 Task: Find connections with filter location Santander de Quilichao with filter topic #Managementtips with filter profile language Potuguese with filter current company Lakshmikumaran and Sridharan with filter school Ashoka University with filter industry Water, Waste, Steam, and Air Conditioning Services with filter service category UX Research with filter keywords title Substitute Teacher
Action: Mouse moved to (319, 247)
Screenshot: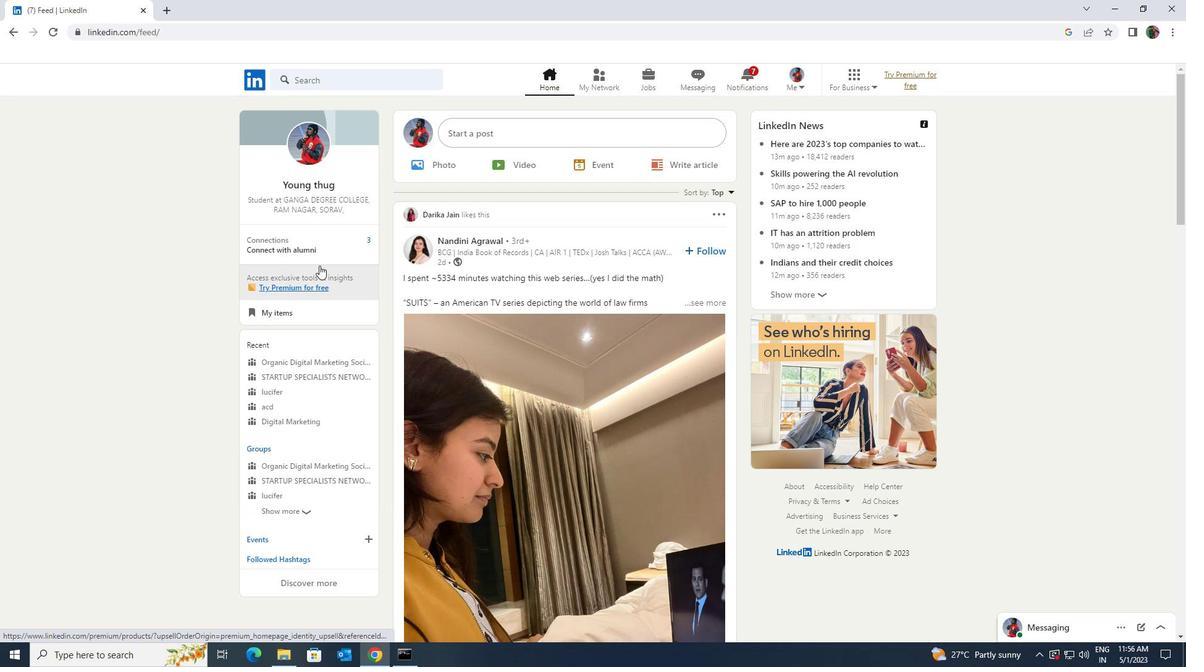 
Action: Mouse pressed left at (319, 247)
Screenshot: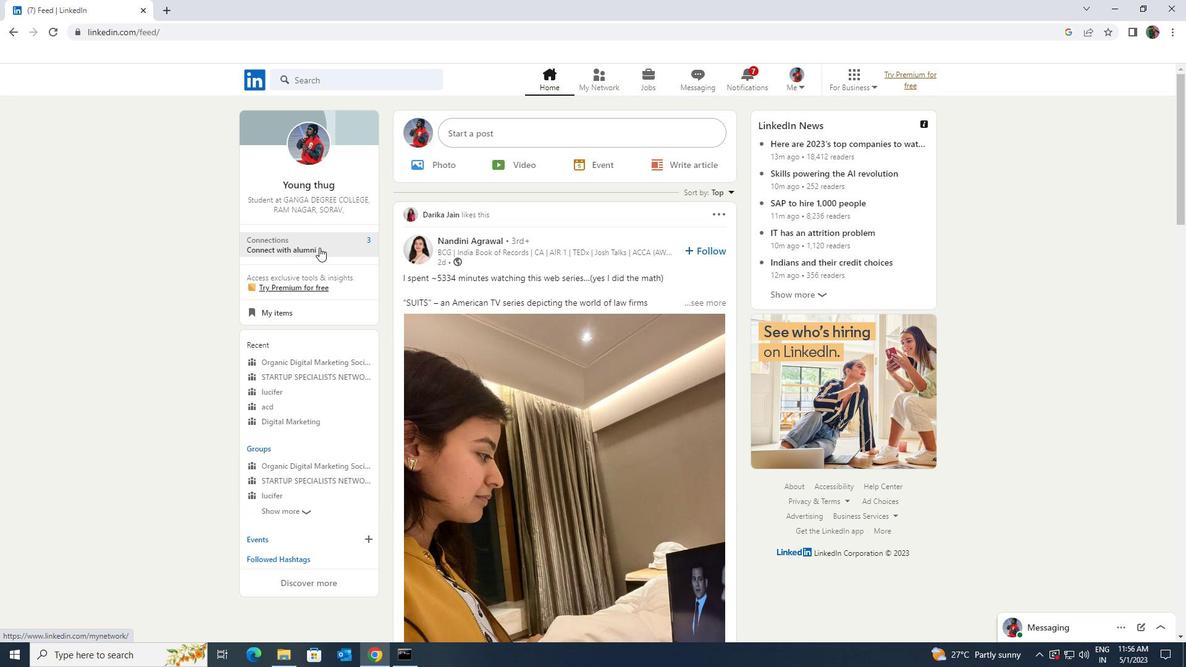 
Action: Mouse moved to (318, 152)
Screenshot: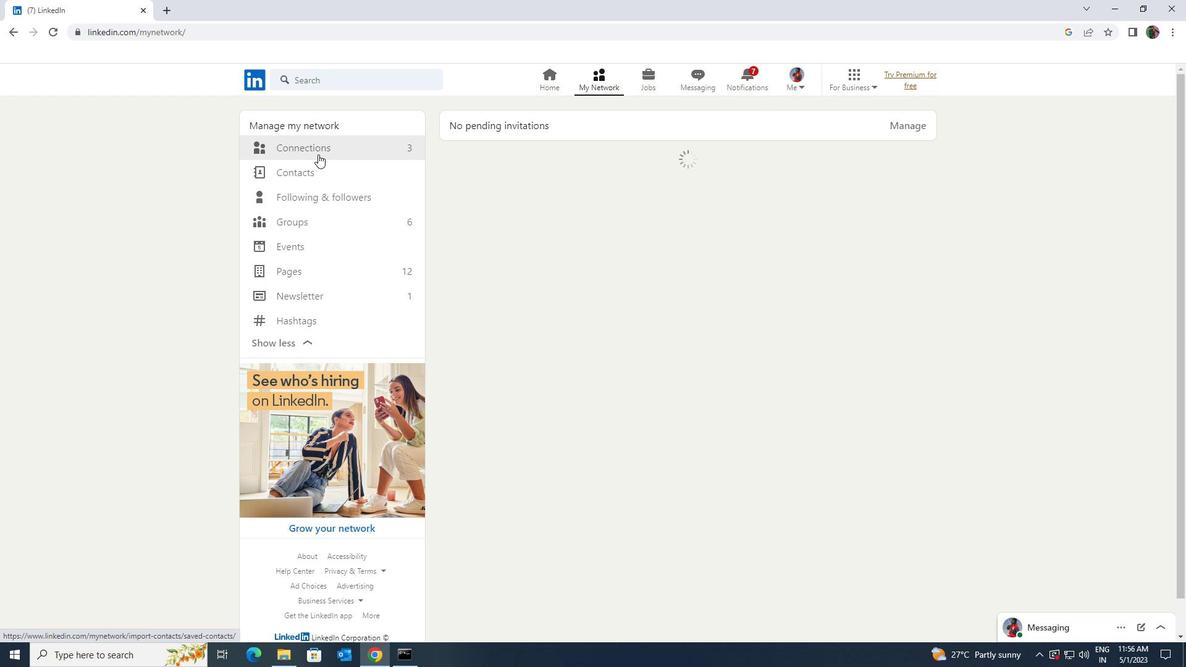 
Action: Mouse pressed left at (318, 152)
Screenshot: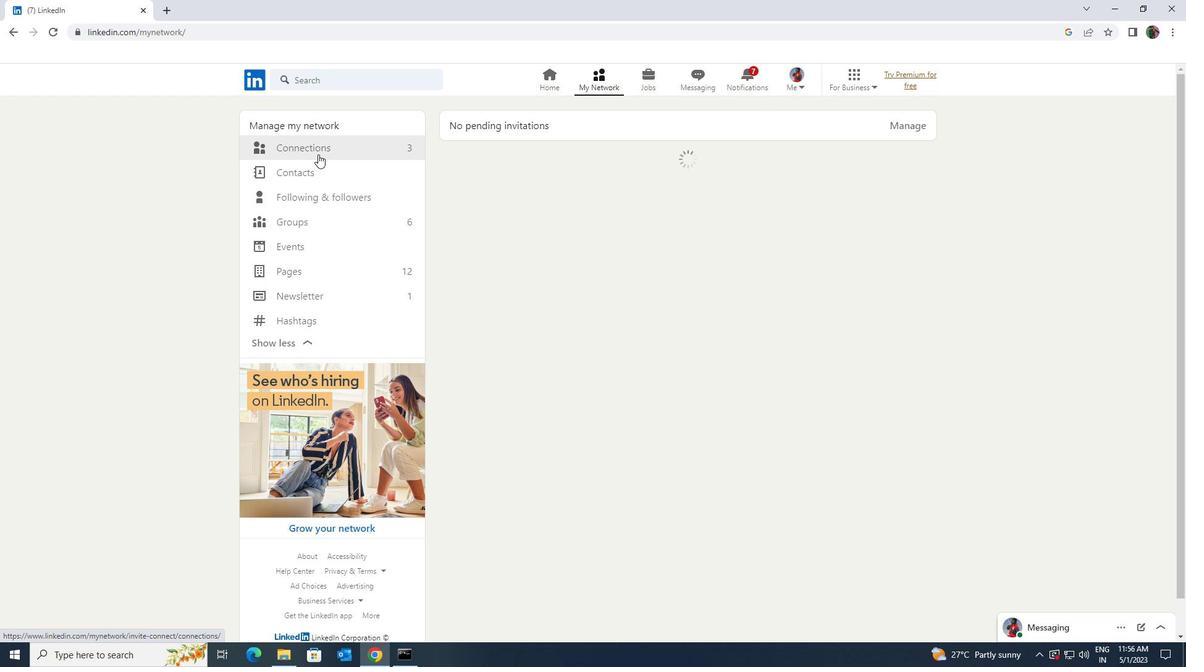 
Action: Mouse moved to (663, 150)
Screenshot: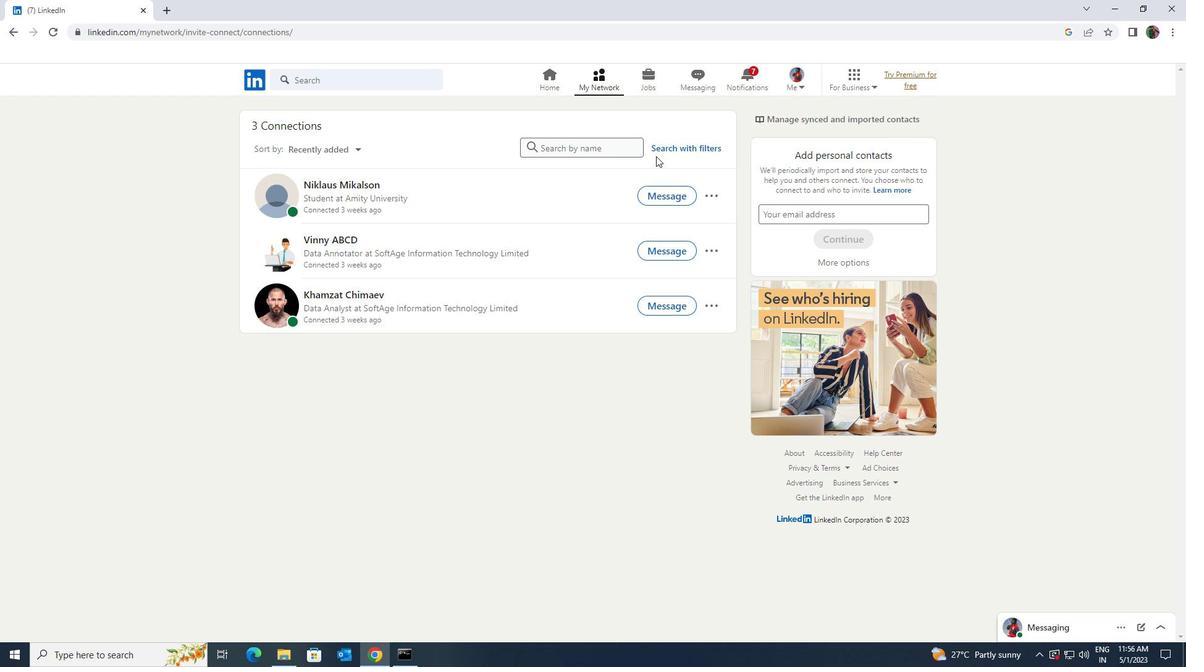 
Action: Mouse pressed left at (663, 150)
Screenshot: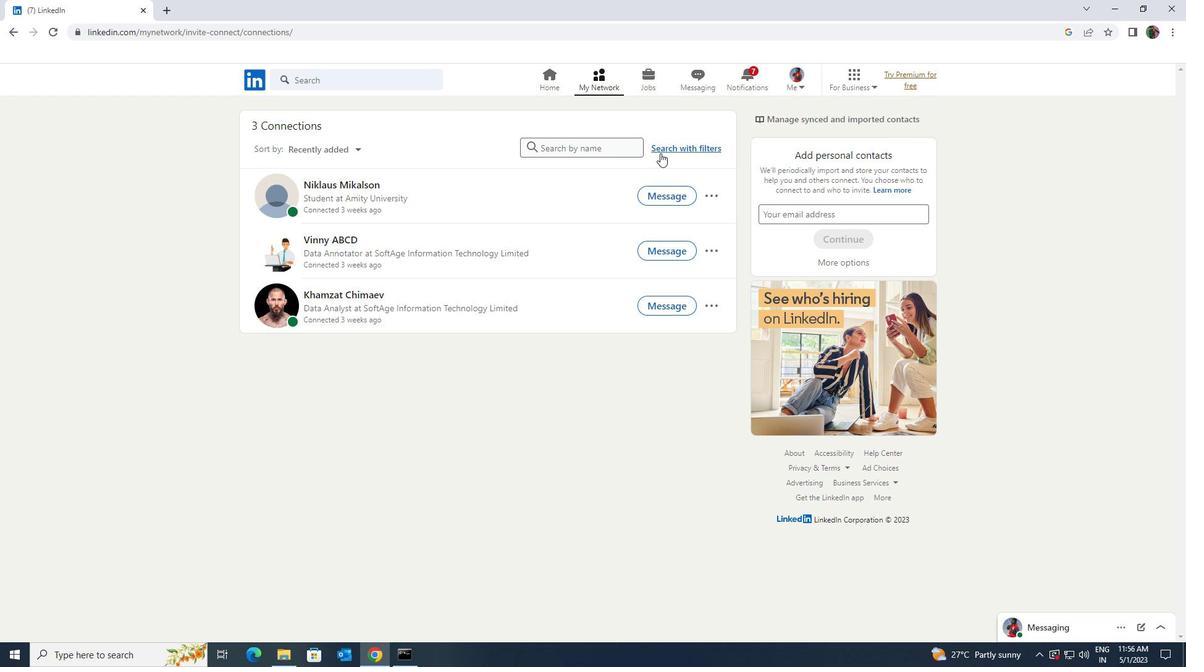 
Action: Mouse moved to (636, 116)
Screenshot: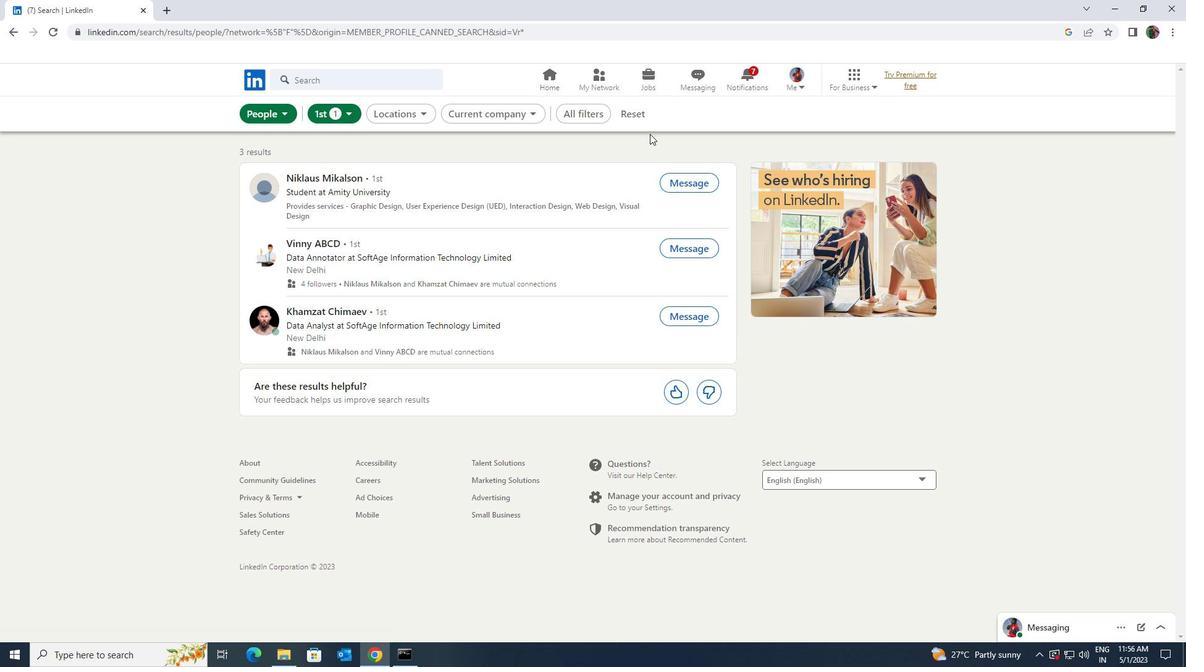 
Action: Mouse pressed left at (636, 116)
Screenshot: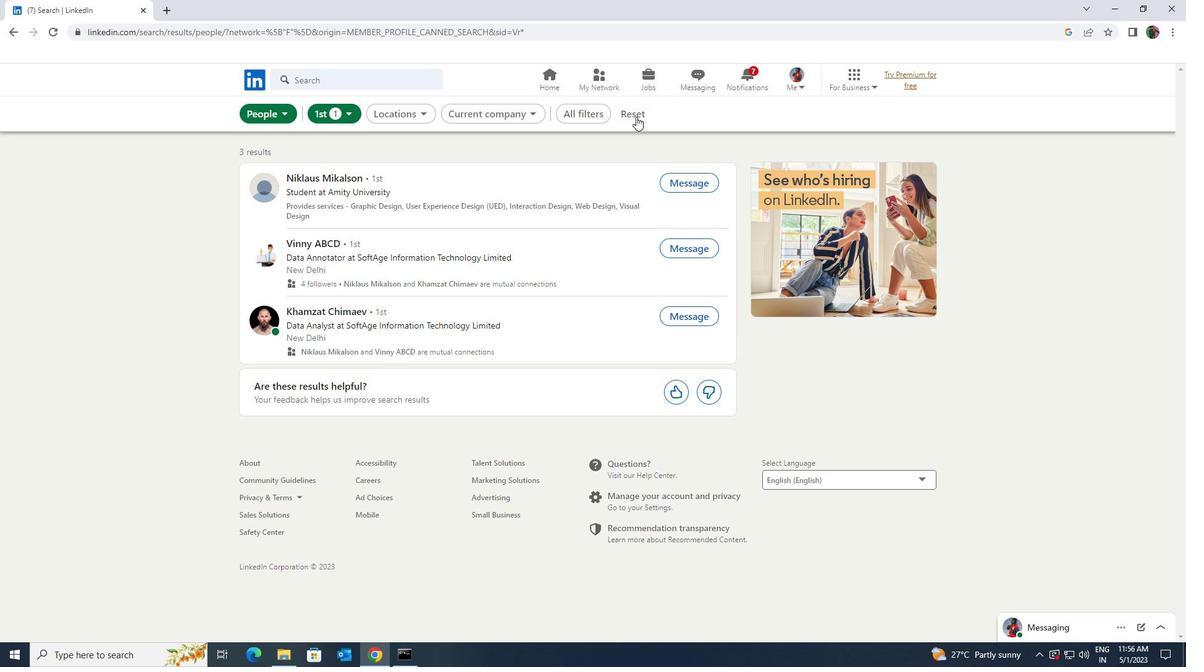 
Action: Mouse moved to (614, 110)
Screenshot: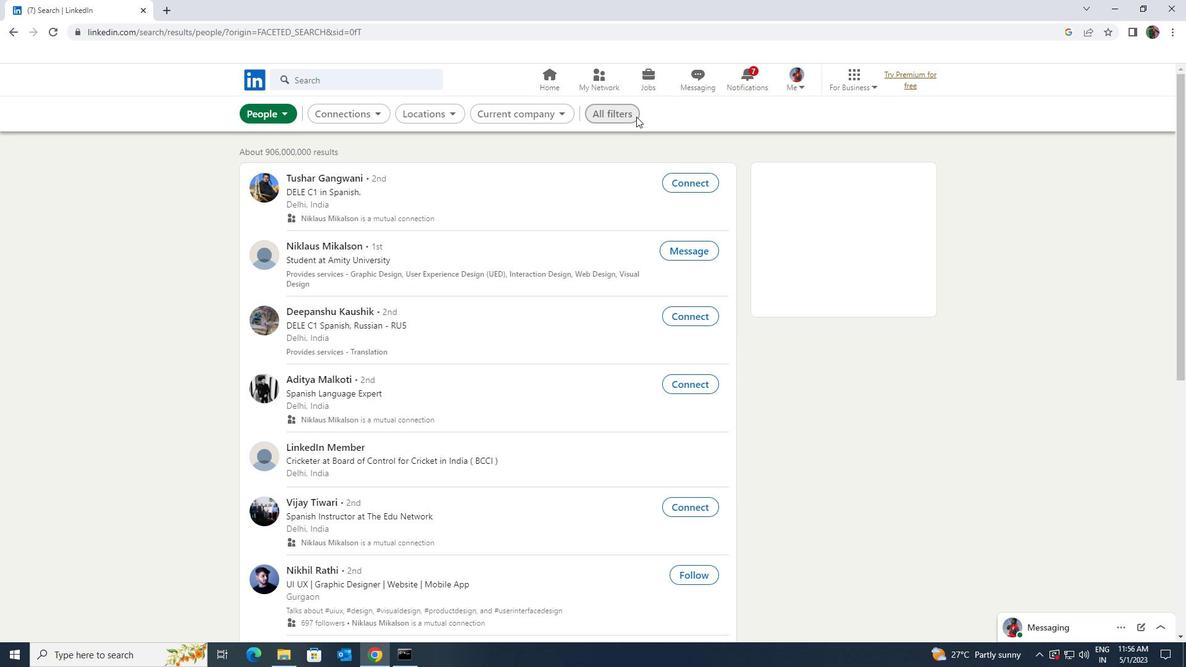 
Action: Mouse pressed left at (614, 110)
Screenshot: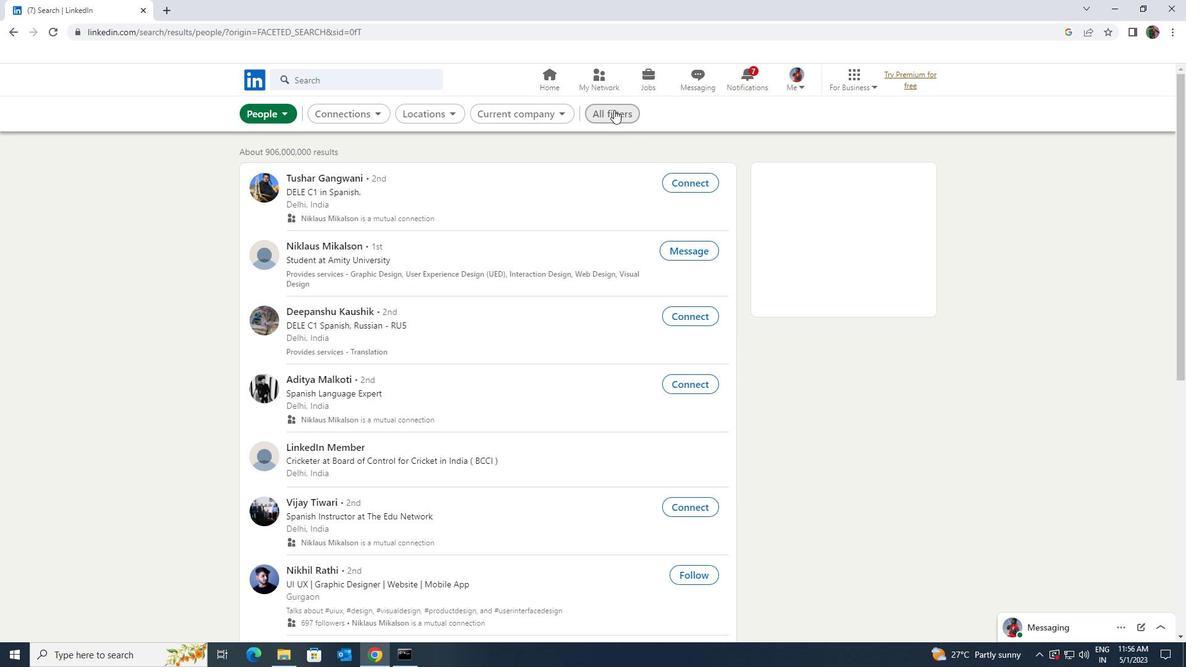 
Action: Mouse moved to (928, 347)
Screenshot: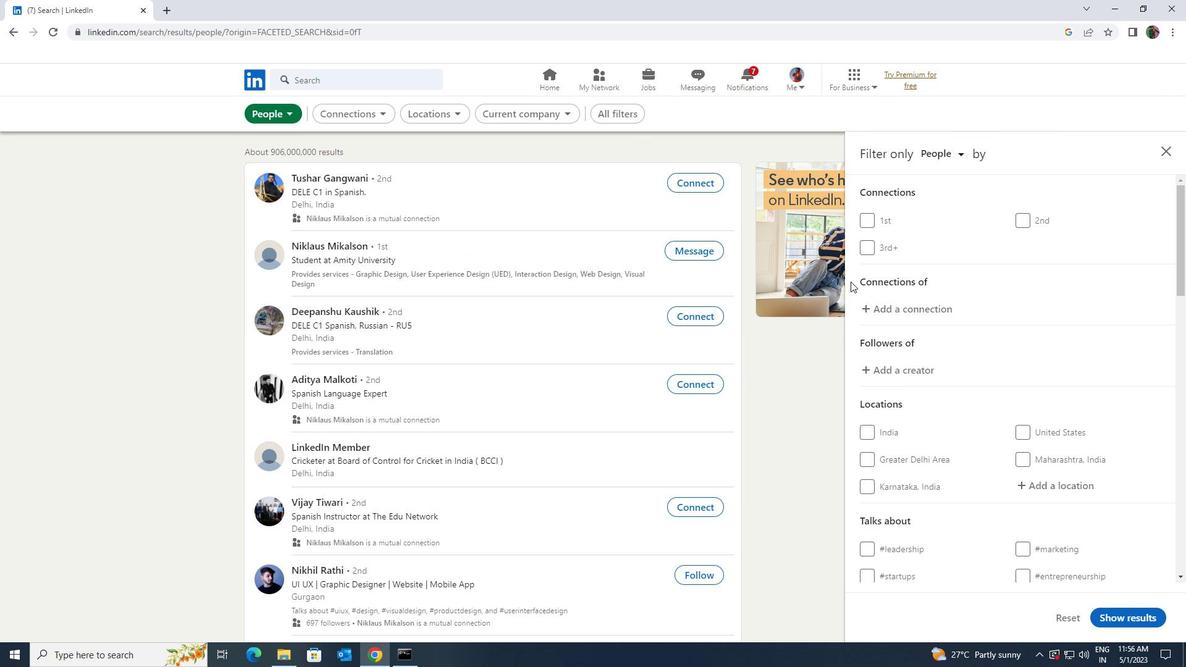 
Action: Mouse scrolled (928, 346) with delta (0, 0)
Screenshot: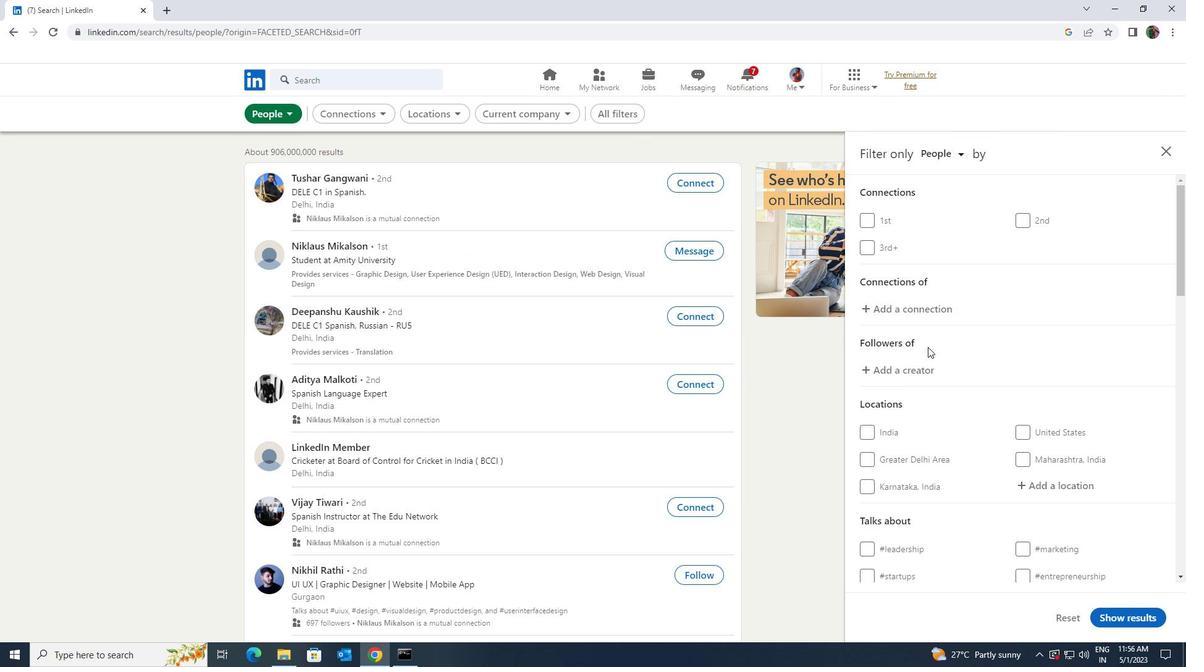 
Action: Mouse scrolled (928, 346) with delta (0, 0)
Screenshot: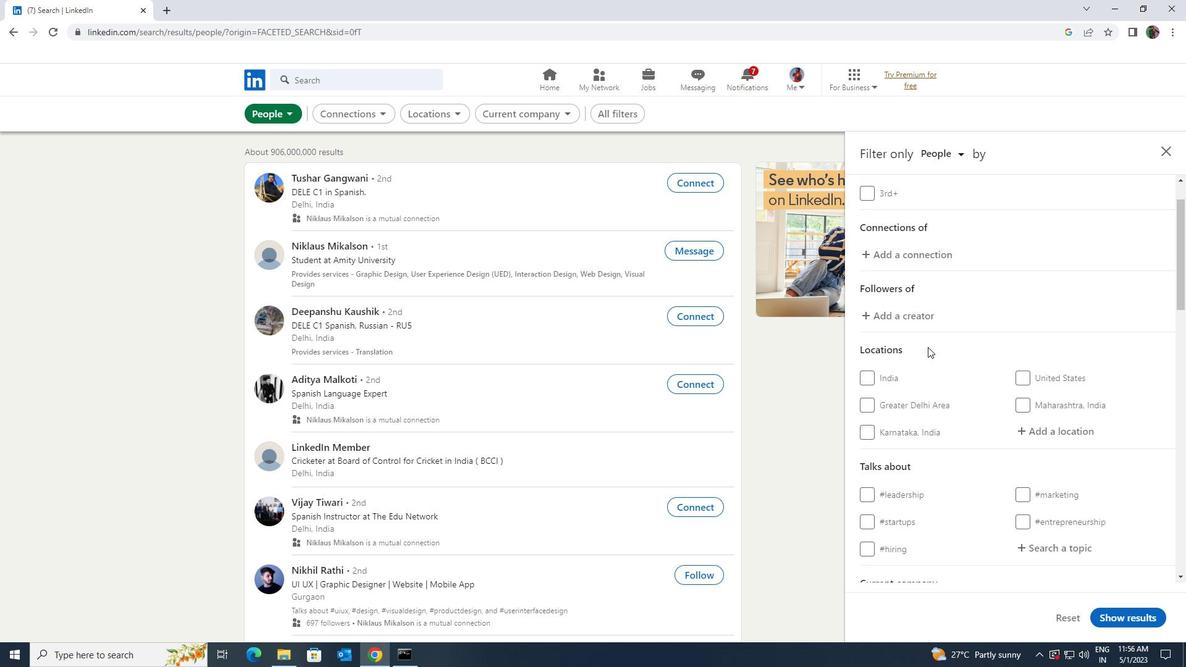 
Action: Mouse scrolled (928, 346) with delta (0, 0)
Screenshot: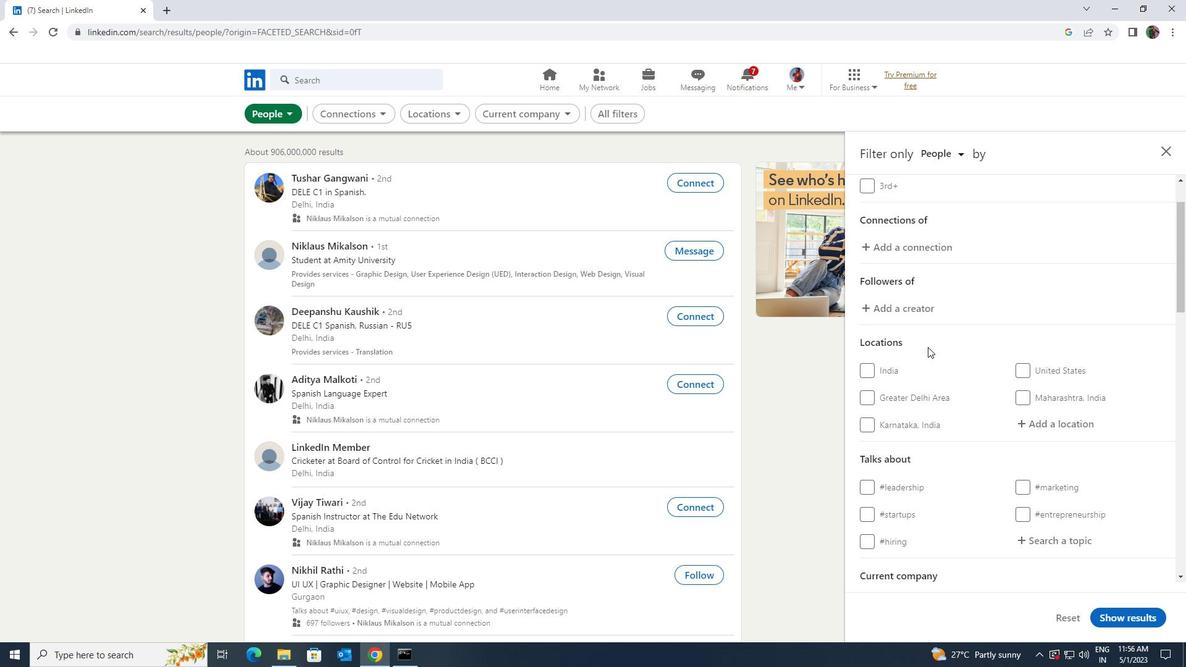 
Action: Mouse moved to (1019, 297)
Screenshot: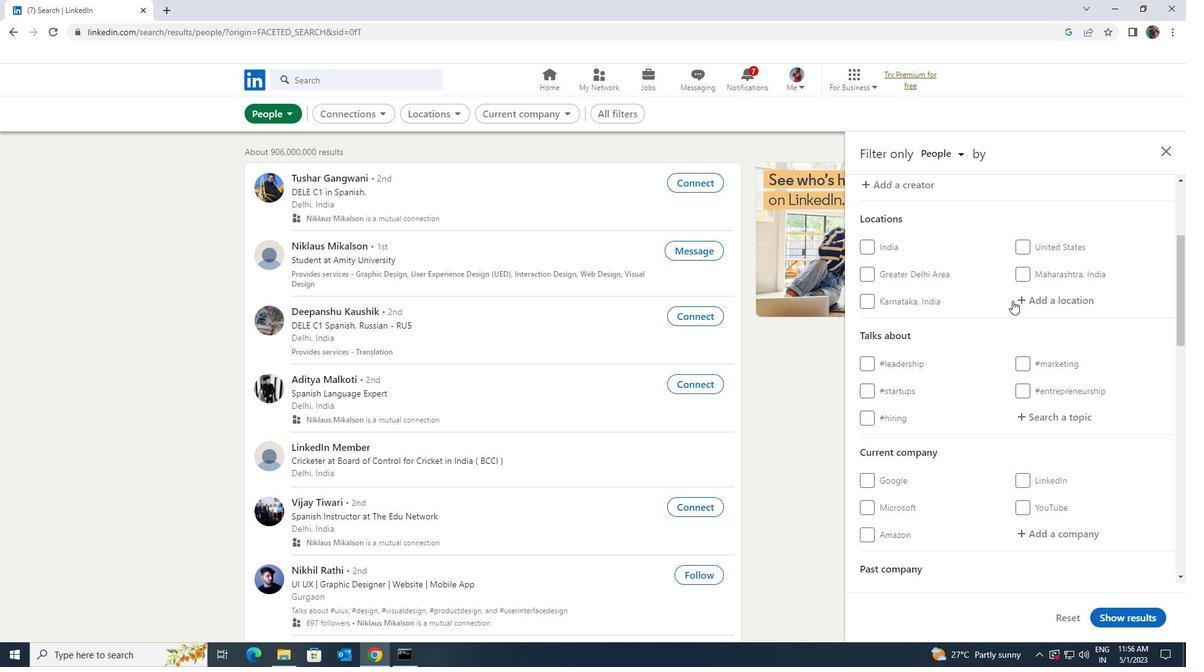 
Action: Mouse pressed left at (1019, 297)
Screenshot: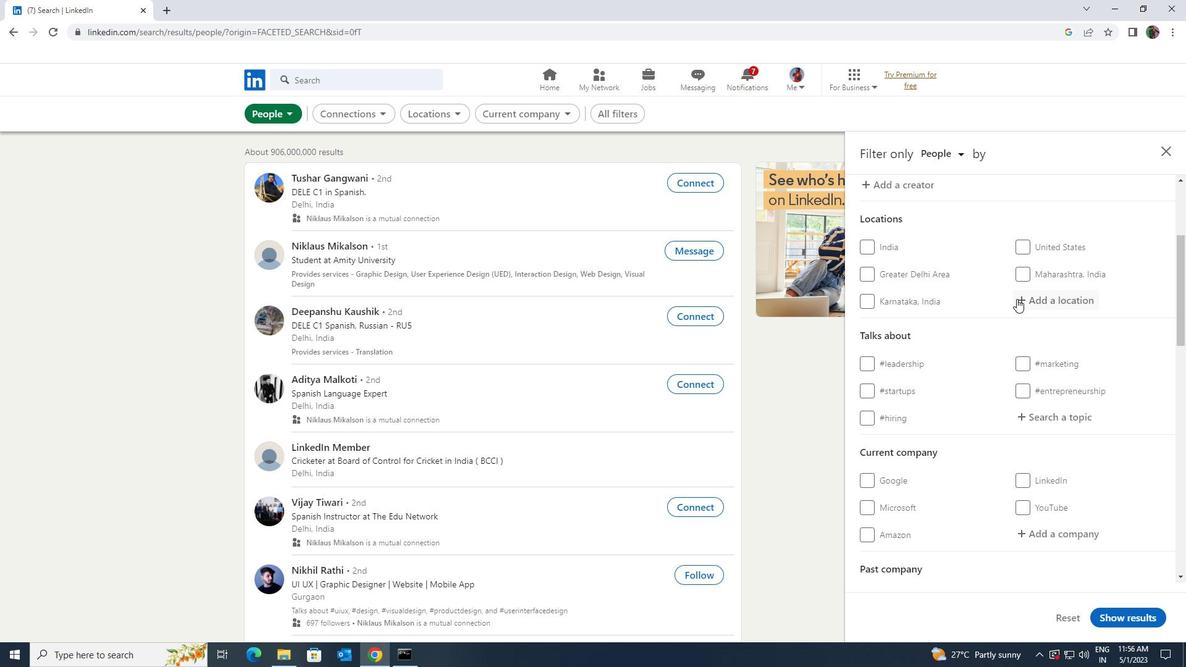 
Action: Mouse moved to (1017, 294)
Screenshot: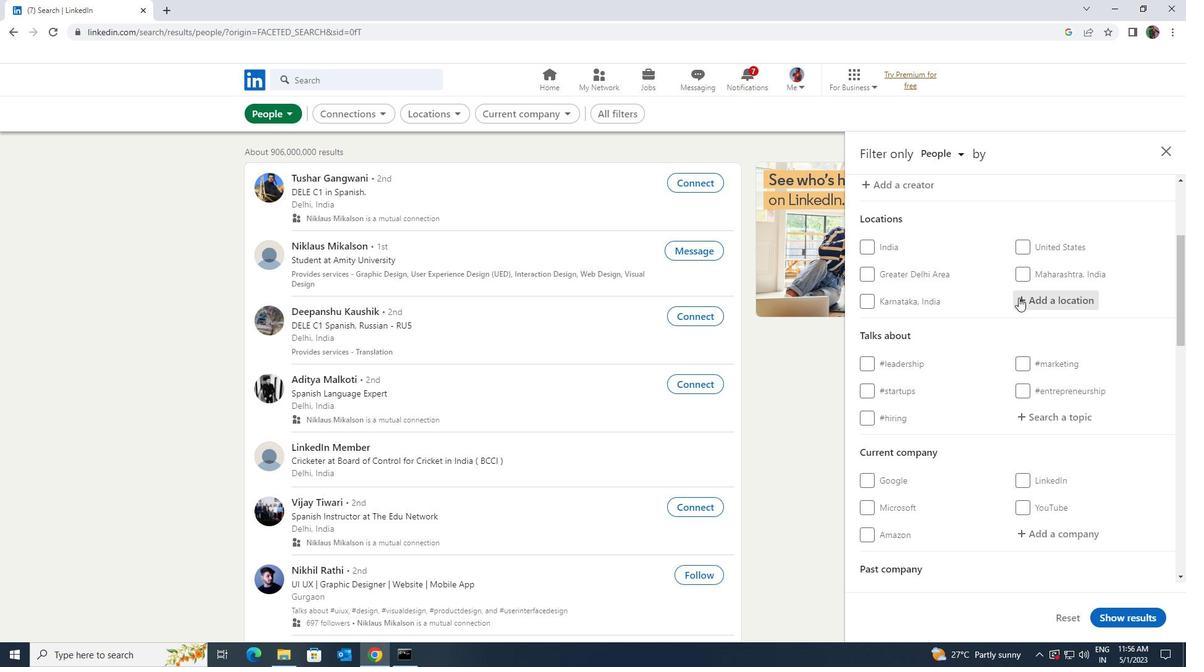 
Action: Key pressed <Key.shift>SANTANDER<Key.space>DE
Screenshot: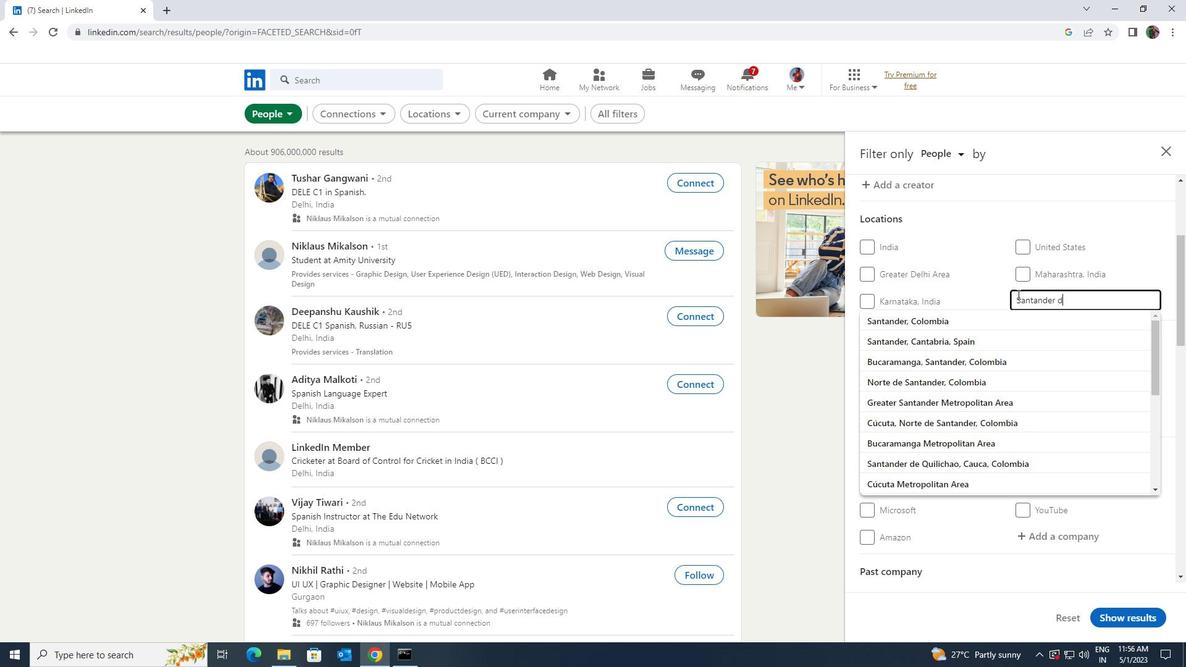 
Action: Mouse moved to (1006, 376)
Screenshot: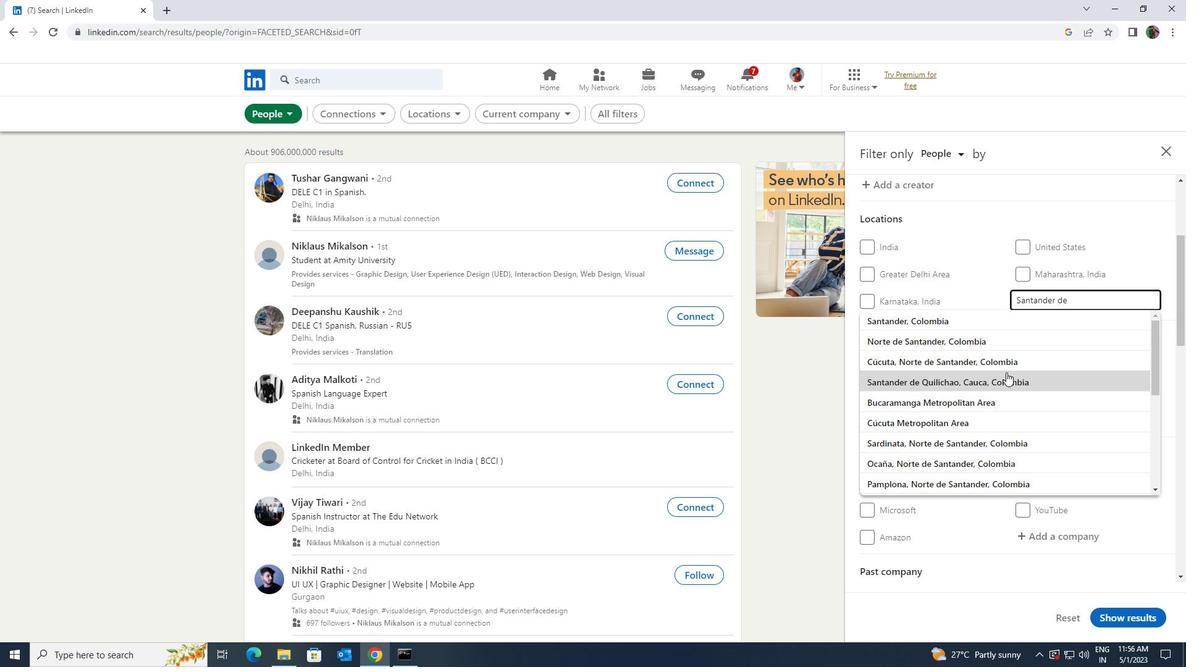 
Action: Mouse pressed left at (1006, 376)
Screenshot: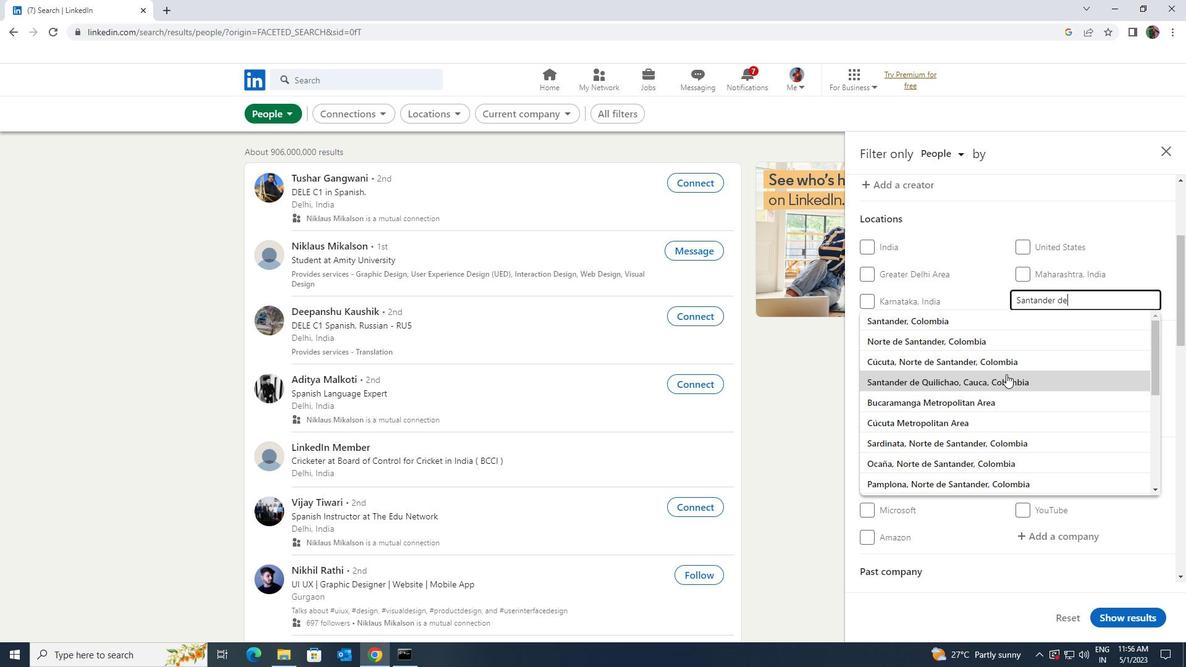 
Action: Mouse moved to (993, 372)
Screenshot: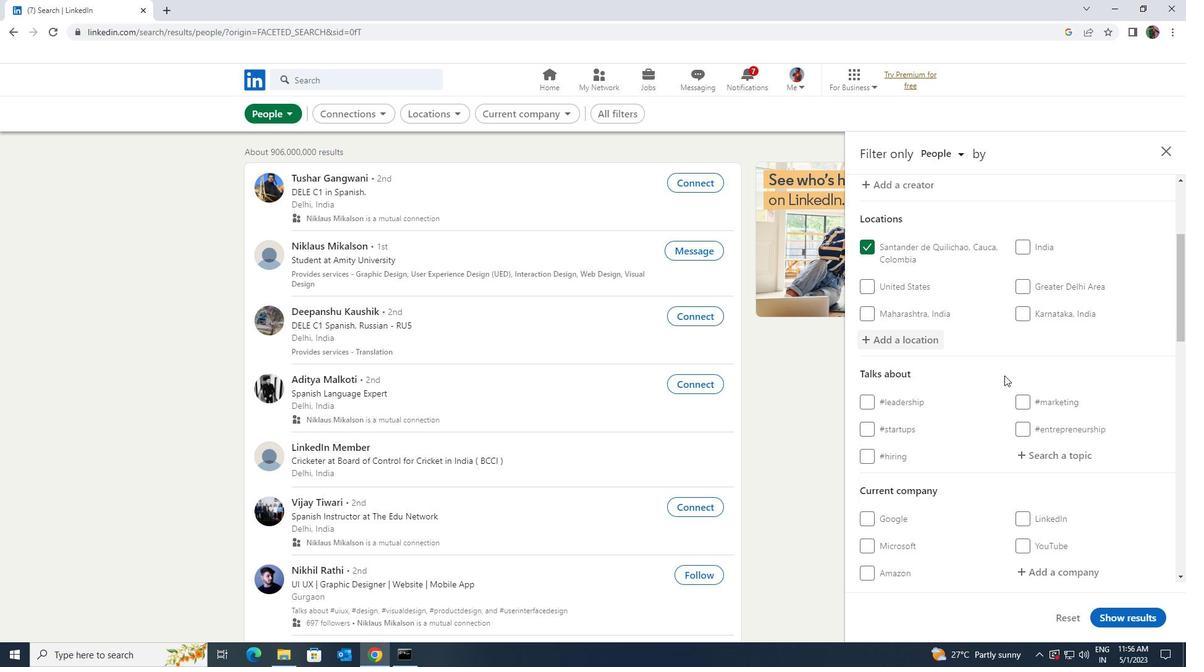
Action: Mouse scrolled (993, 371) with delta (0, 0)
Screenshot: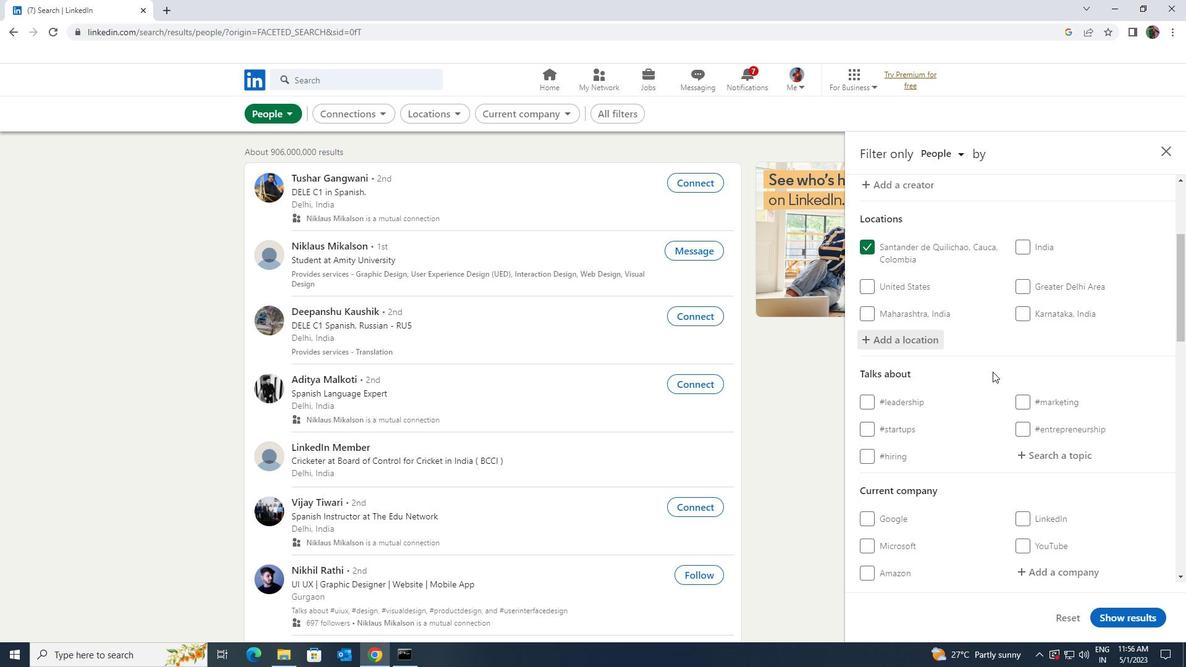 
Action: Mouse moved to (1026, 389)
Screenshot: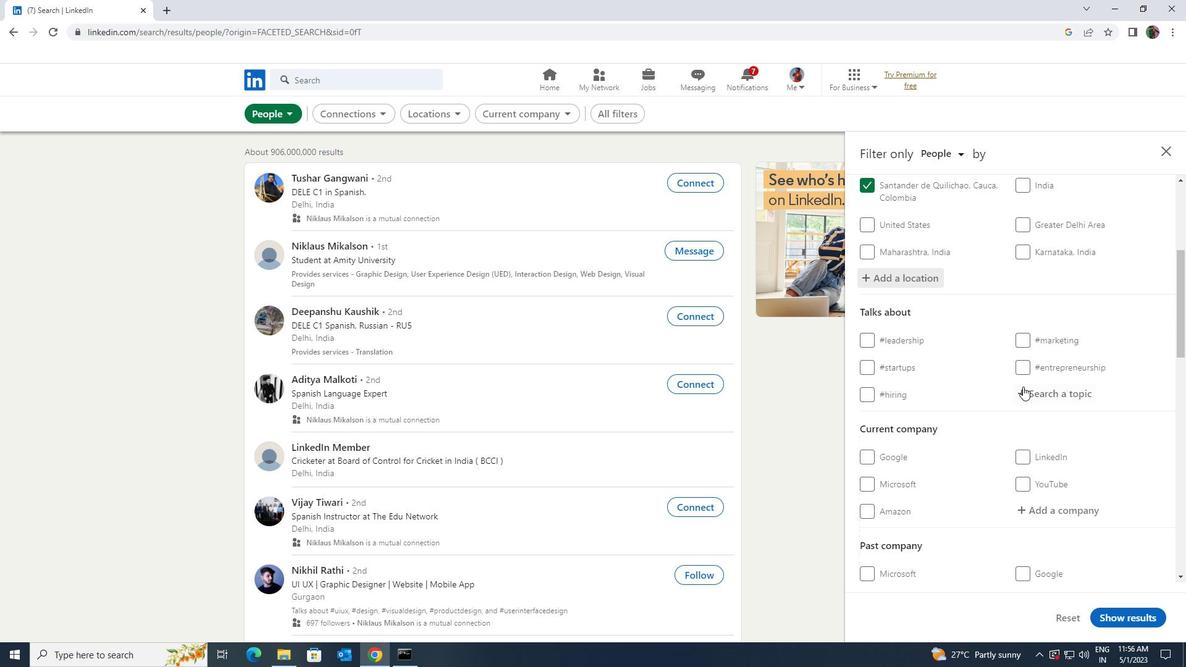 
Action: Mouse pressed left at (1026, 389)
Screenshot: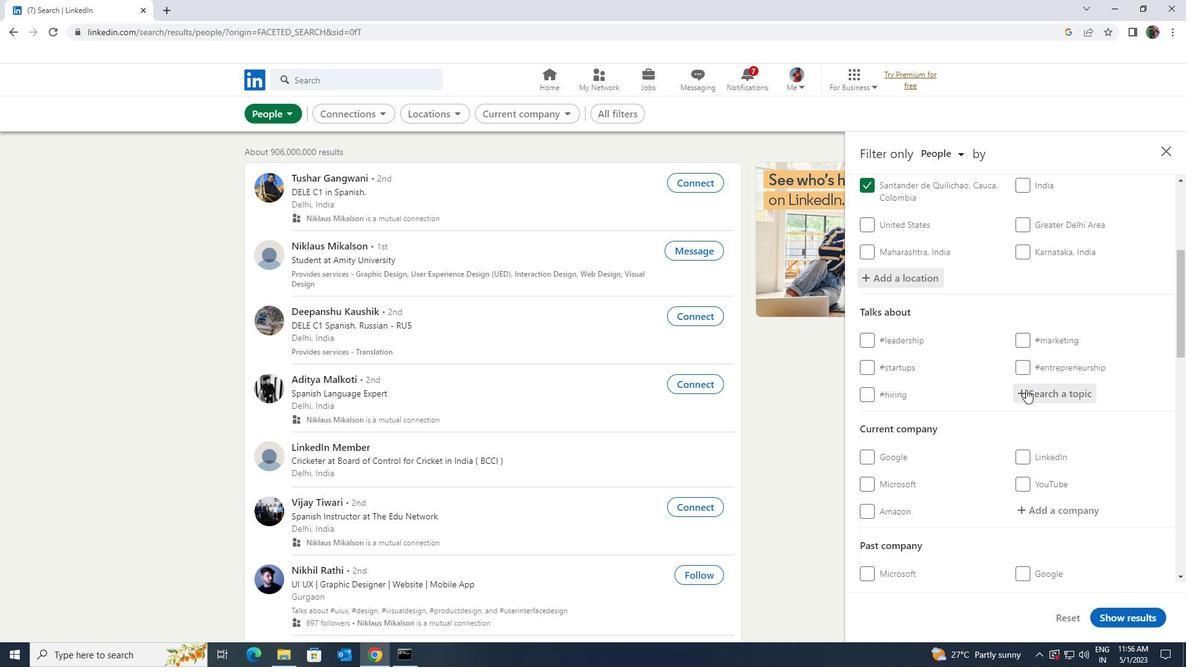
Action: Mouse moved to (1019, 388)
Screenshot: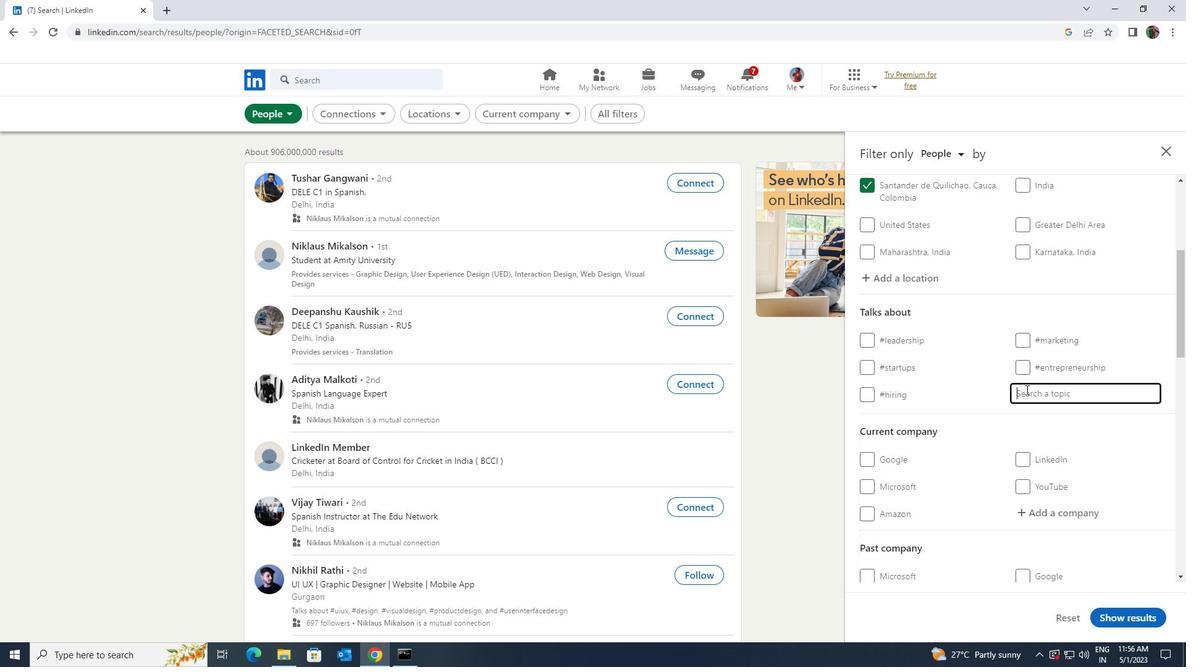 
Action: Key pressed <Key.shift><Key.shift><Key.shift><Key.shift><Key.shift><Key.shift>M
Screenshot: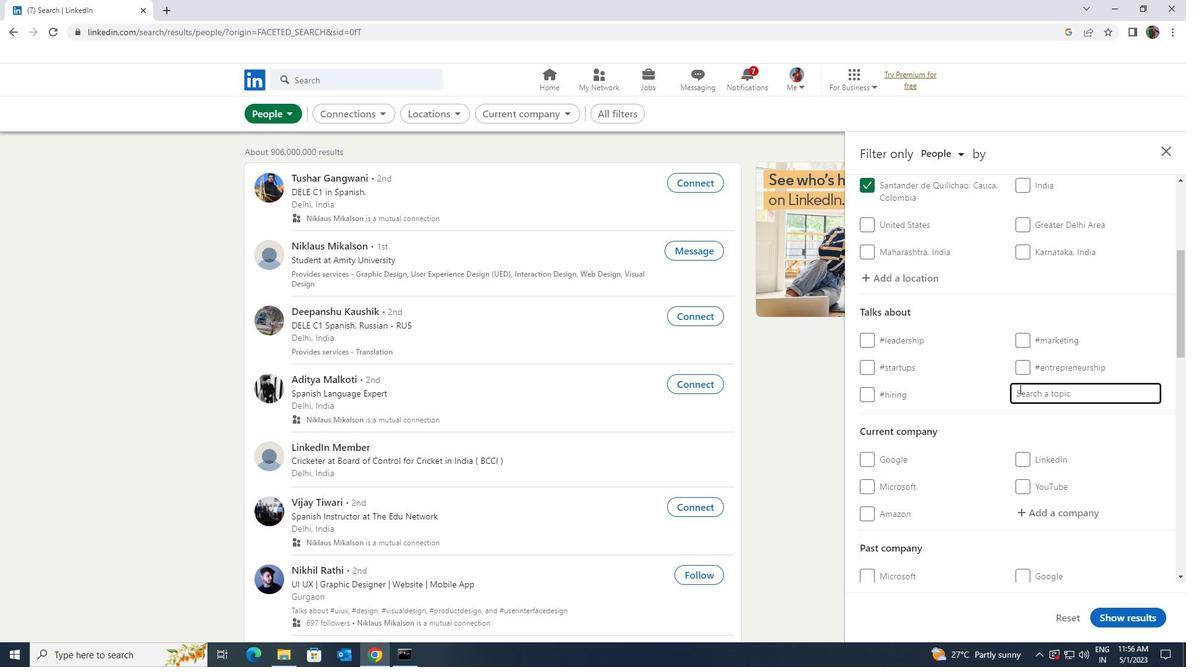 
Action: Mouse moved to (1019, 388)
Screenshot: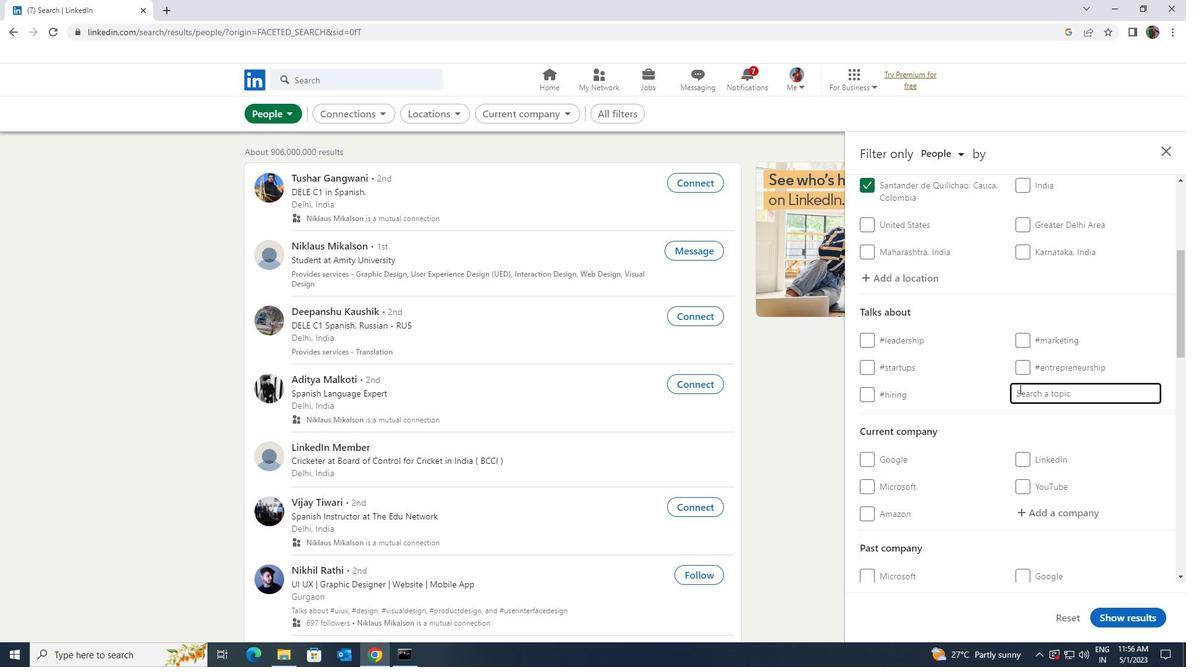 
Action: Key pressed ANAGEMENTTIPS
Screenshot: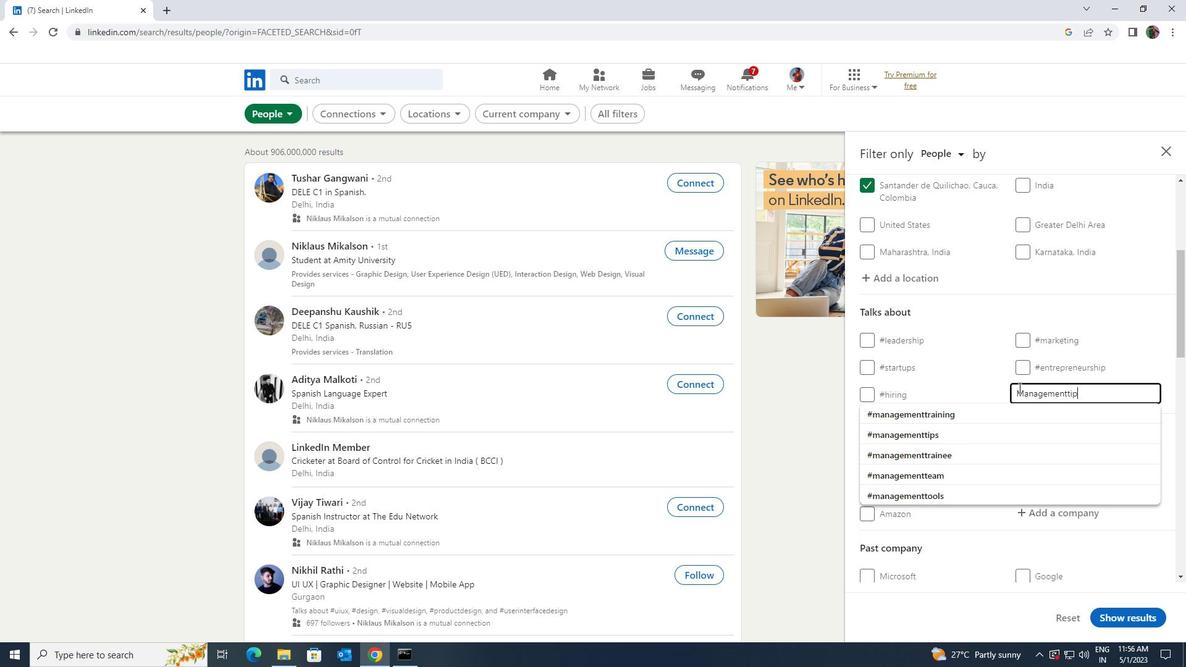 
Action: Mouse moved to (1001, 404)
Screenshot: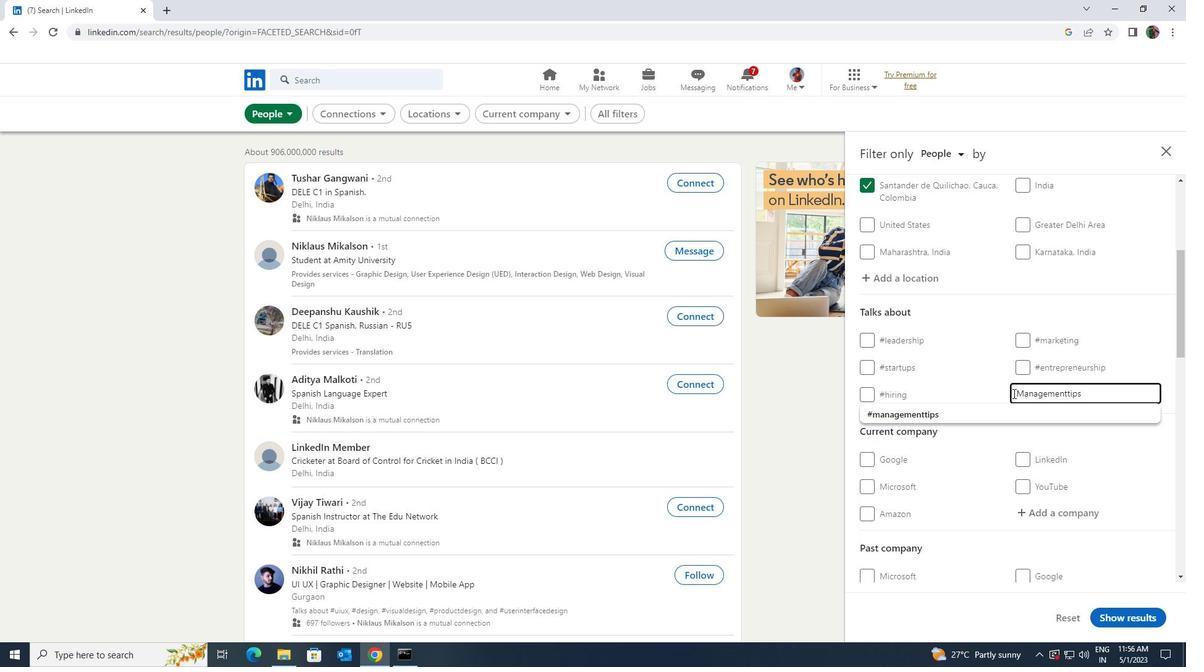 
Action: Mouse pressed left at (1001, 404)
Screenshot: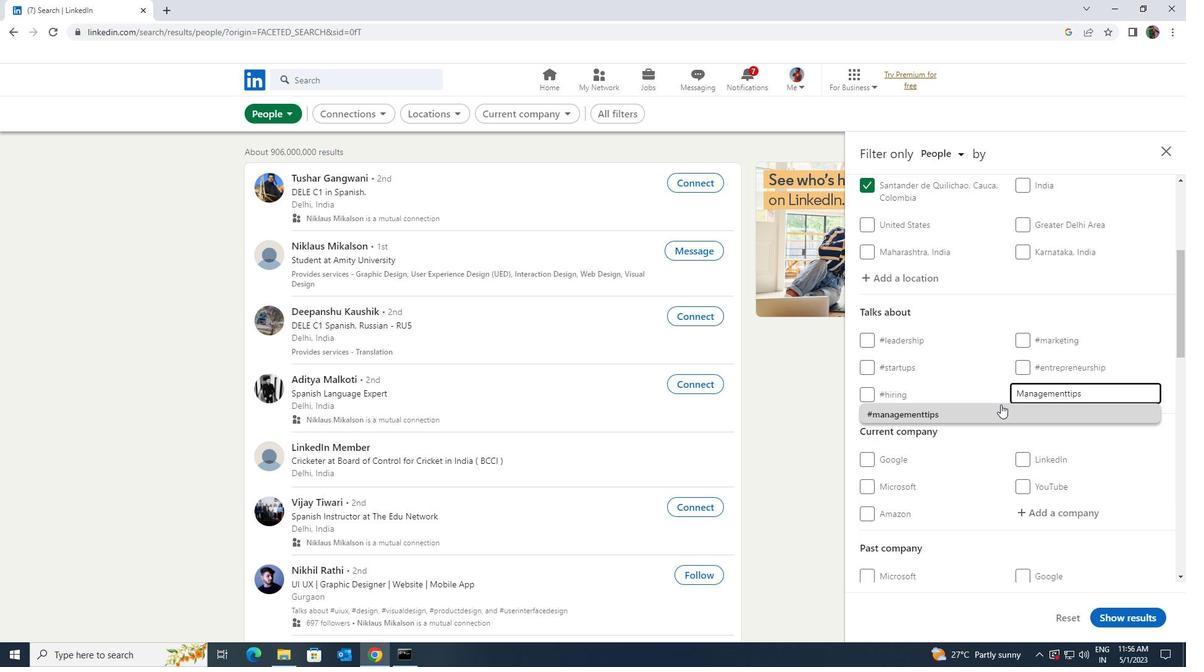 
Action: Mouse scrolled (1001, 404) with delta (0, 0)
Screenshot: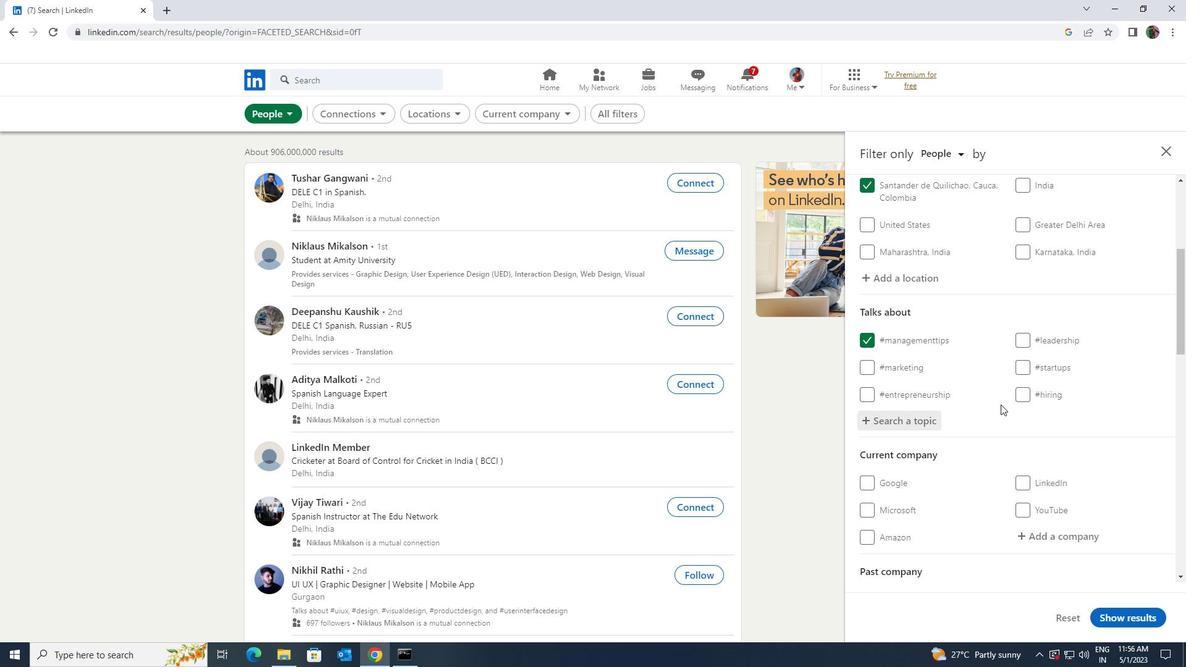 
Action: Mouse scrolled (1001, 404) with delta (0, 0)
Screenshot: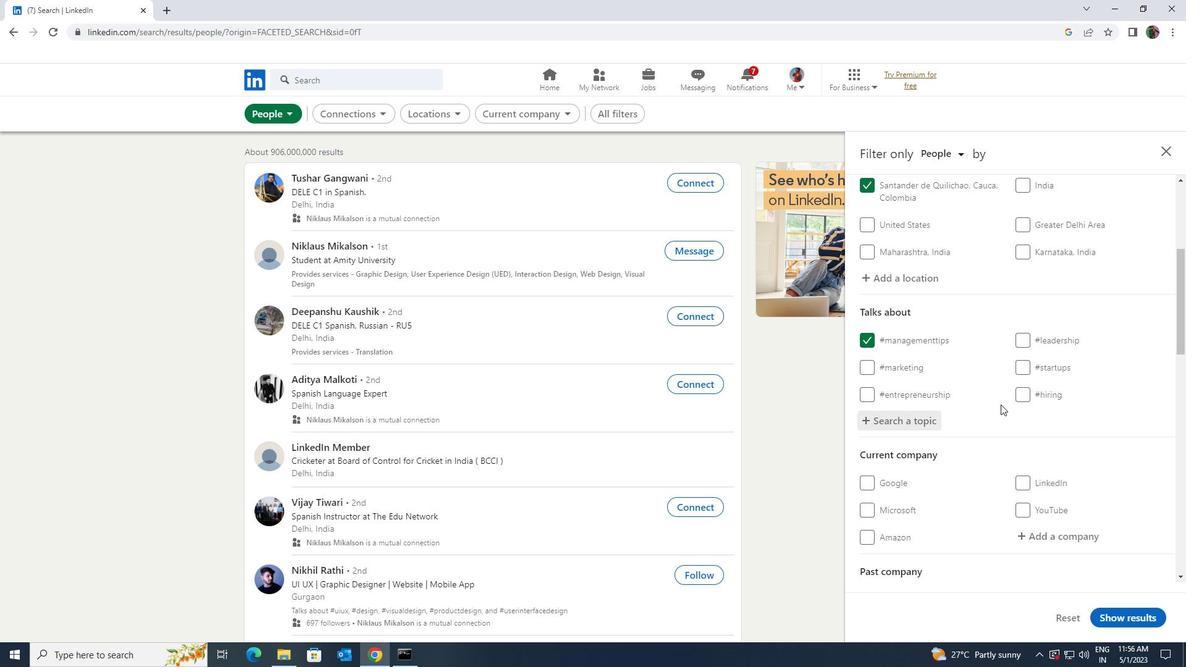 
Action: Mouse moved to (998, 406)
Screenshot: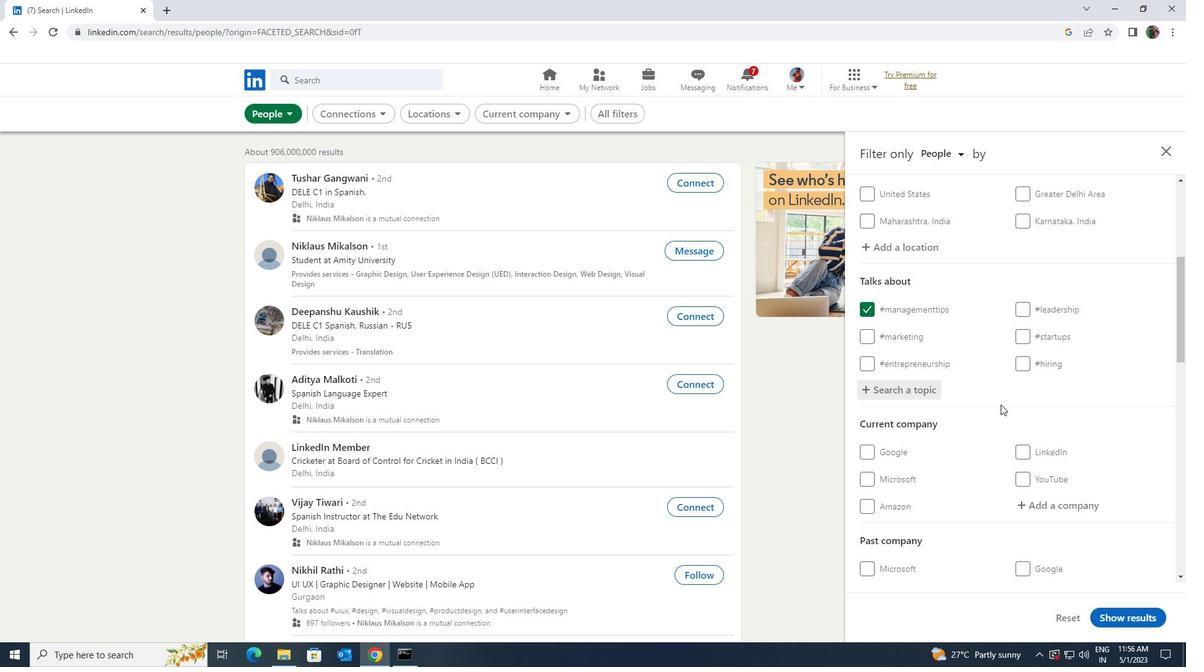 
Action: Mouse scrolled (998, 406) with delta (0, 0)
Screenshot: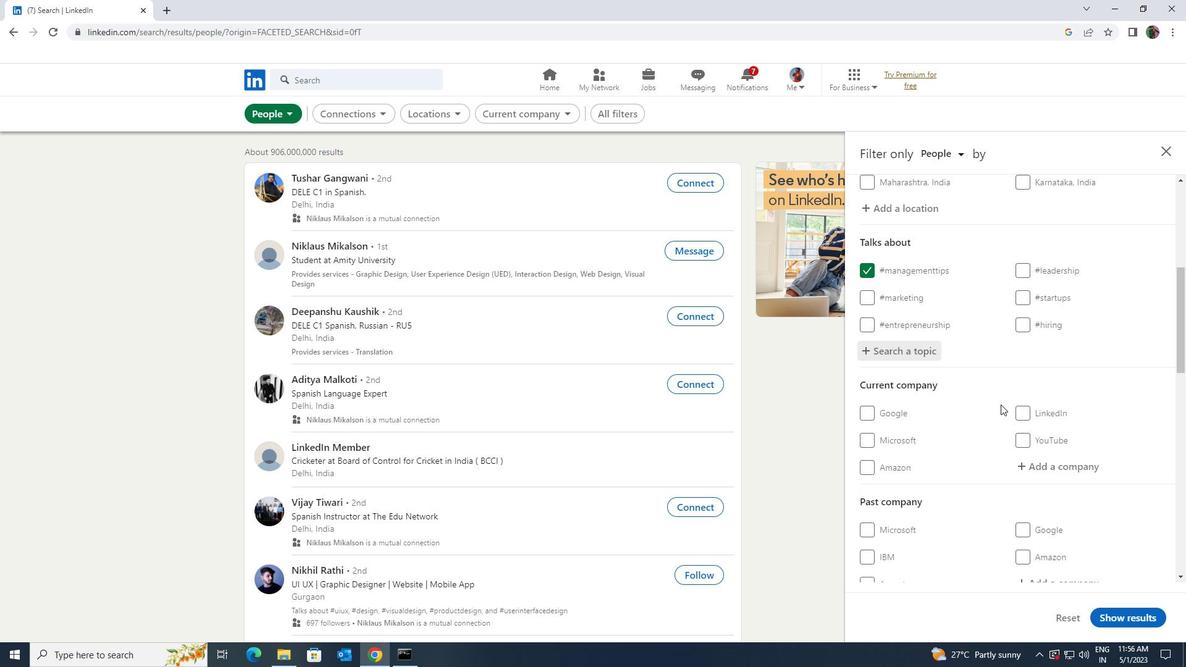 
Action: Mouse scrolled (998, 406) with delta (0, 0)
Screenshot: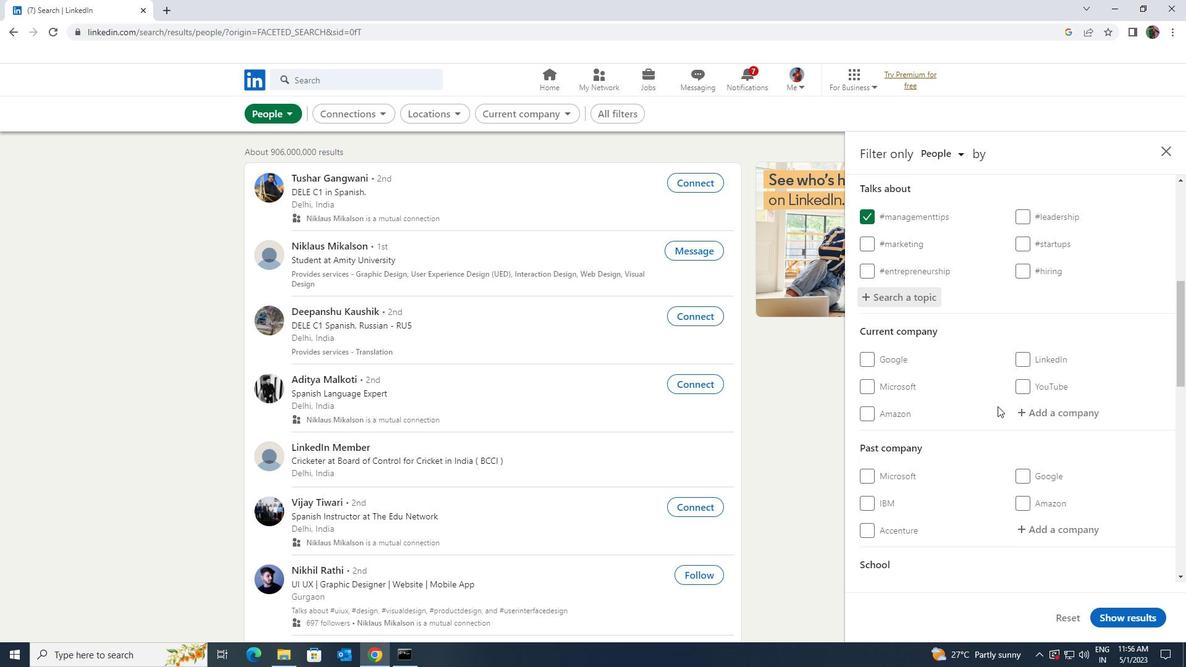 
Action: Mouse moved to (994, 408)
Screenshot: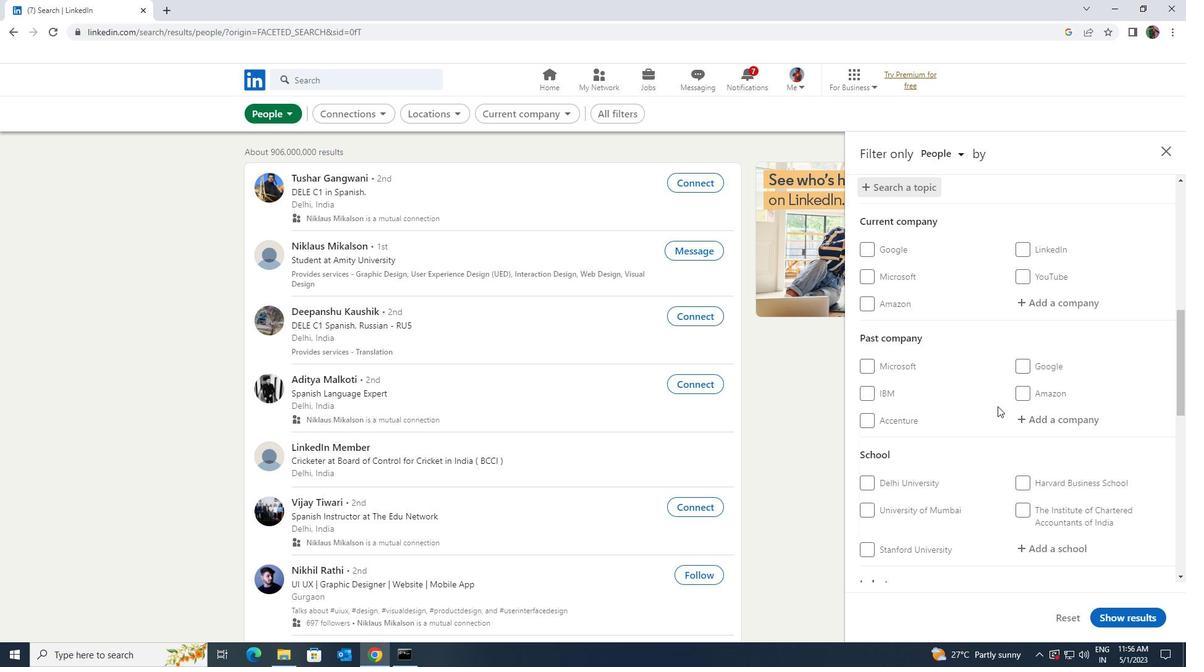 
Action: Mouse scrolled (994, 407) with delta (0, 0)
Screenshot: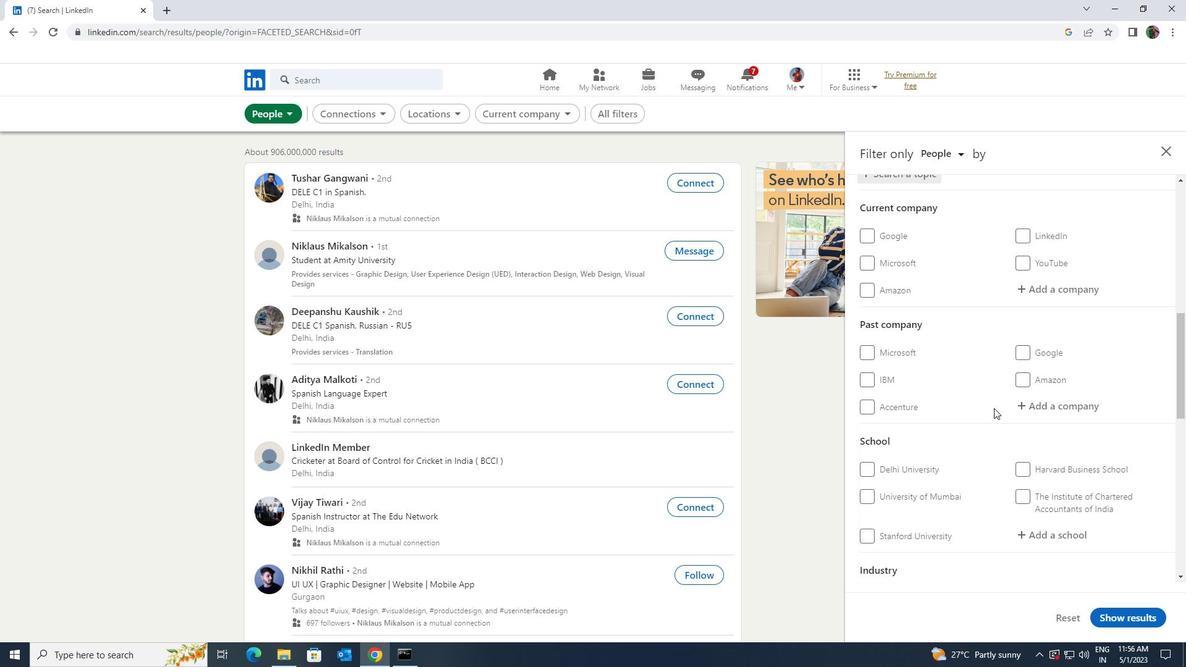 
Action: Mouse scrolled (994, 407) with delta (0, 0)
Screenshot: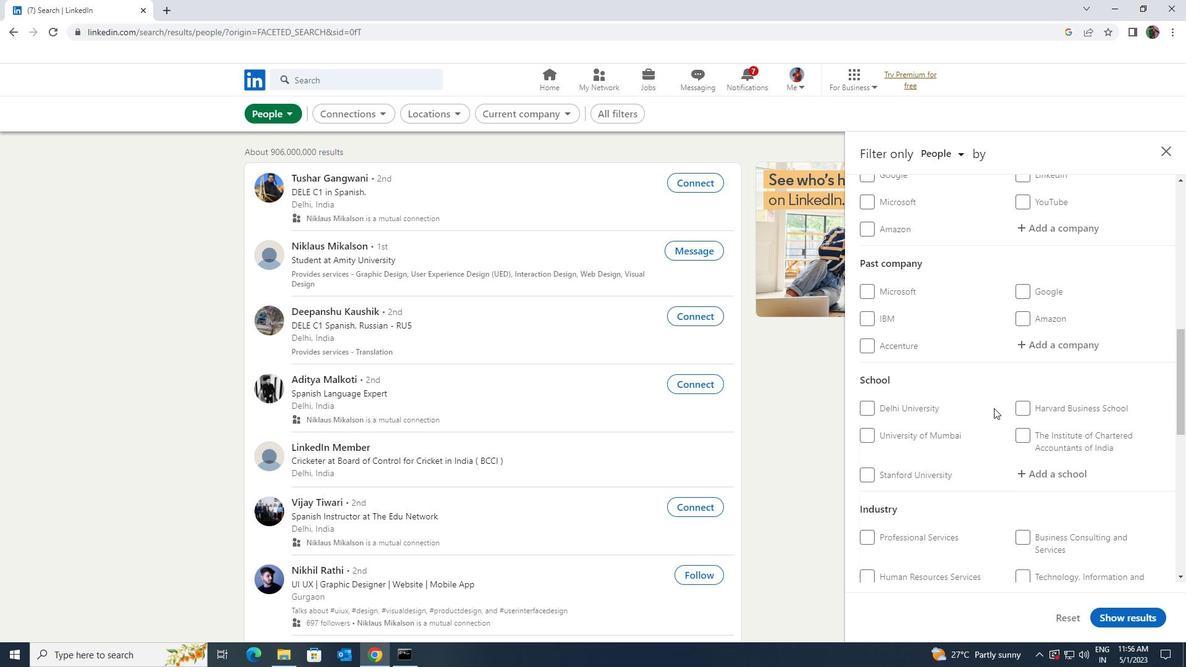 
Action: Mouse scrolled (994, 407) with delta (0, 0)
Screenshot: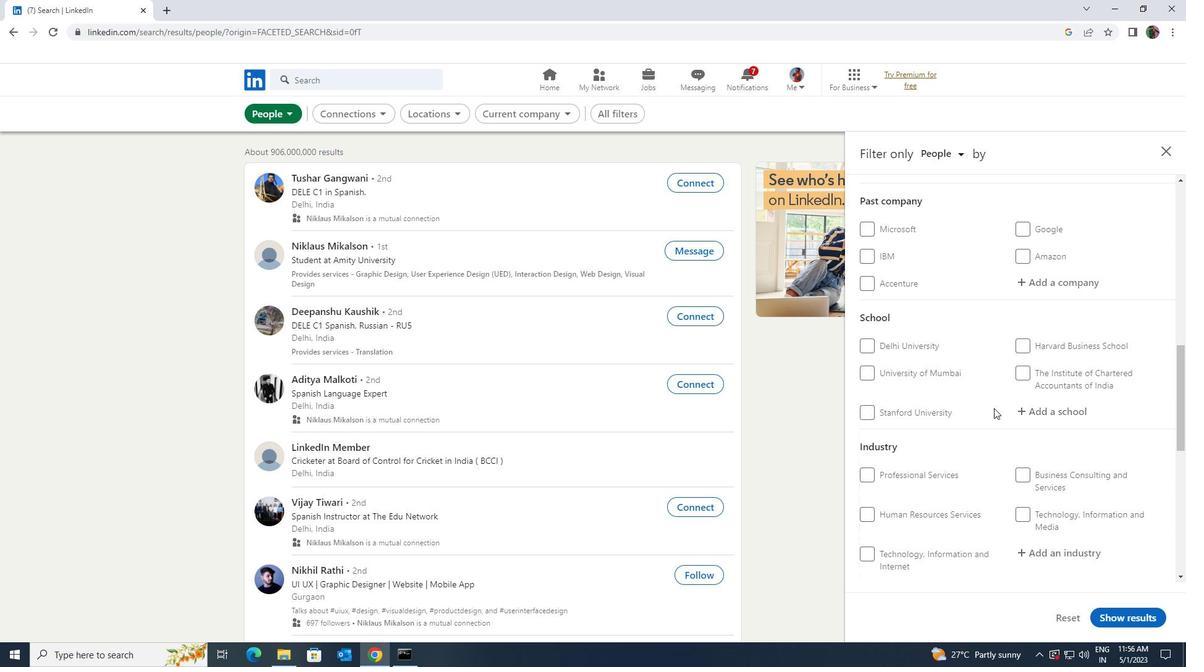 
Action: Mouse scrolled (994, 407) with delta (0, 0)
Screenshot: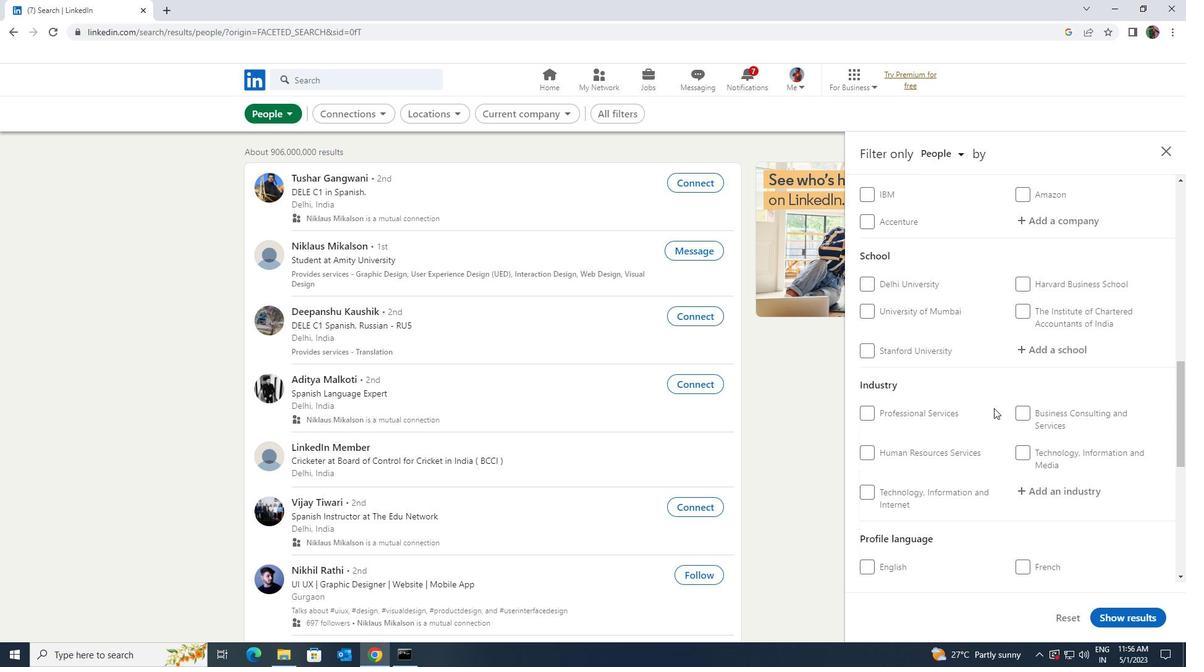 
Action: Mouse scrolled (994, 407) with delta (0, 0)
Screenshot: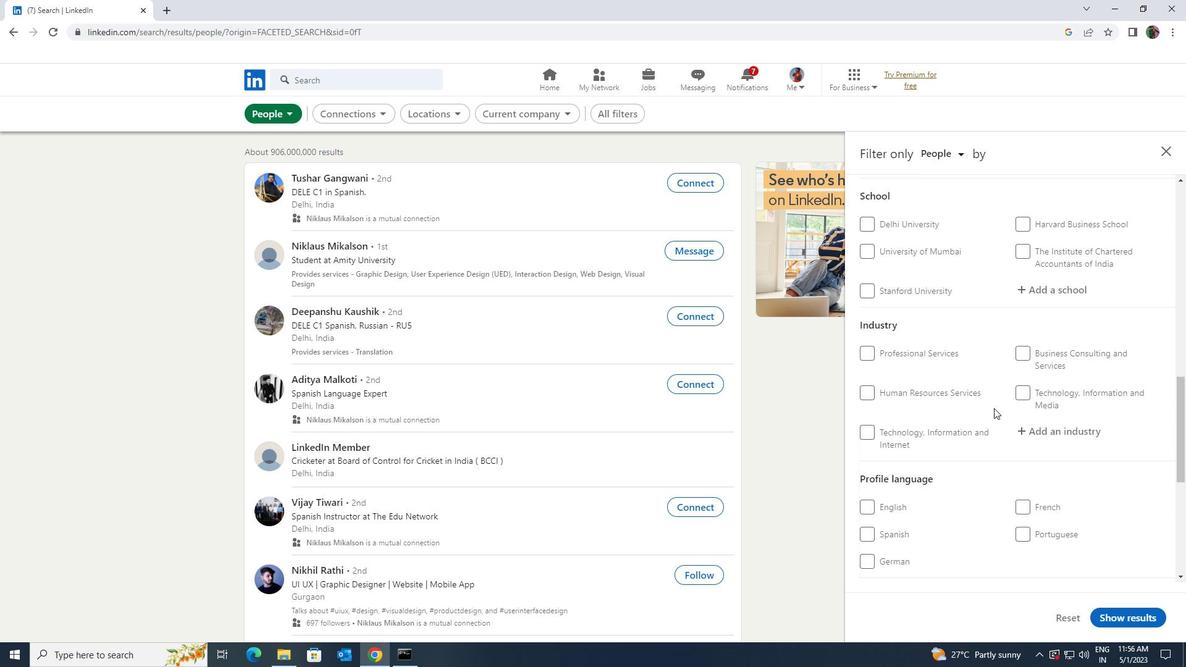
Action: Mouse moved to (1016, 456)
Screenshot: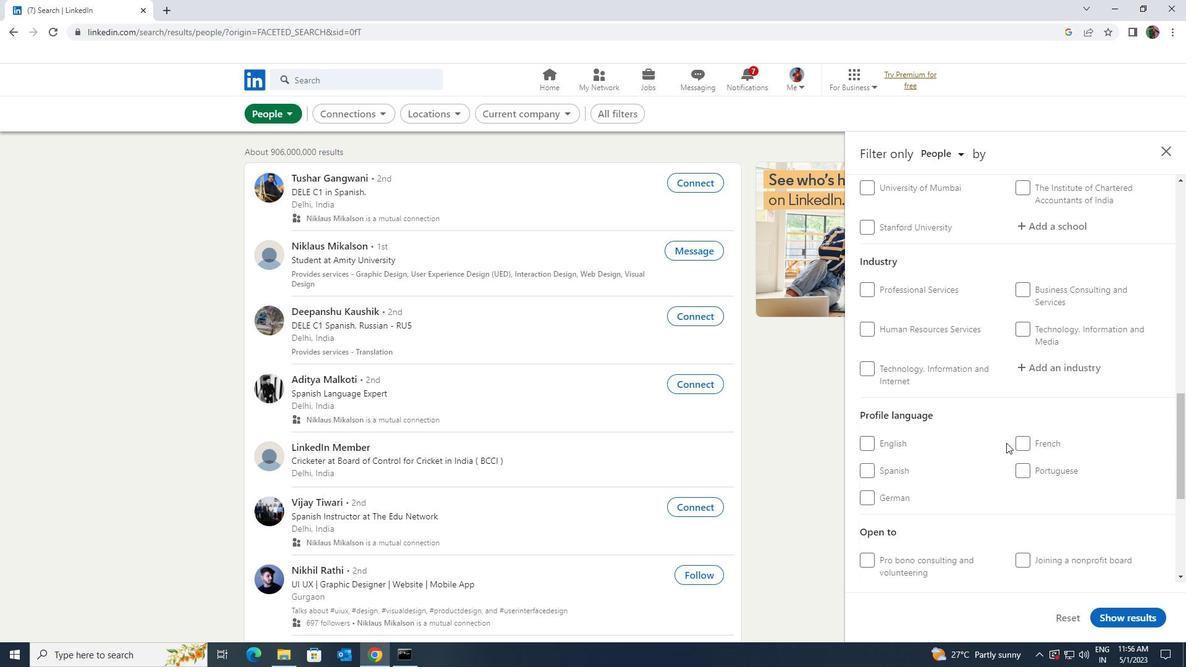 
Action: Mouse scrolled (1016, 456) with delta (0, 0)
Screenshot: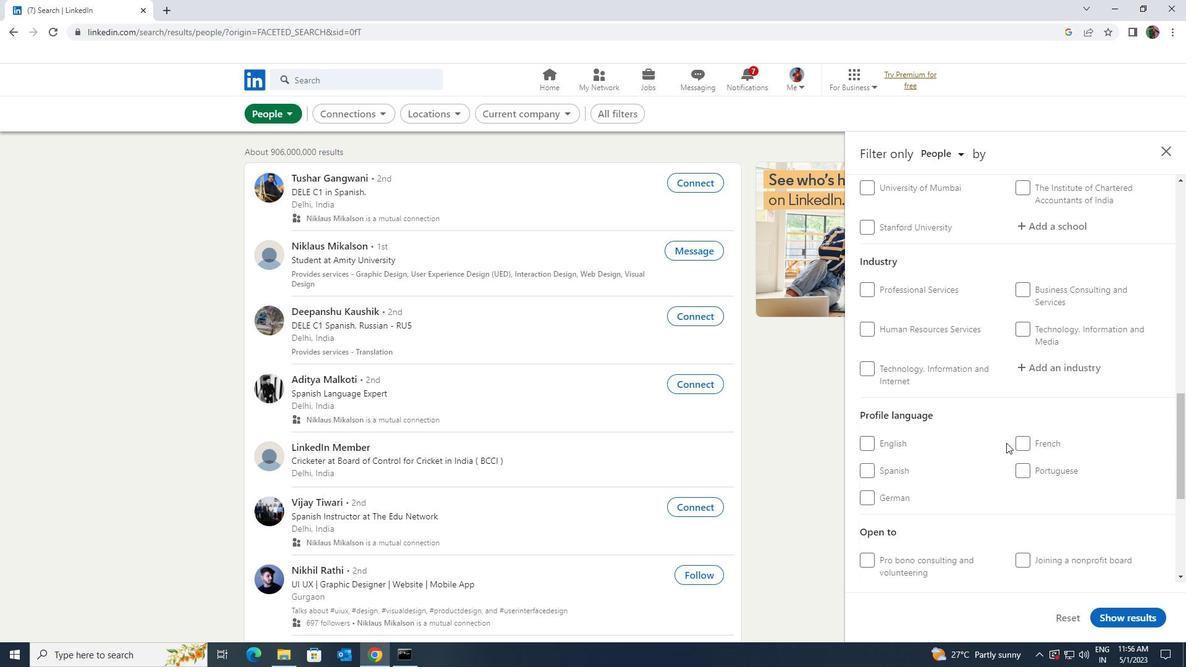 
Action: Mouse moved to (1023, 414)
Screenshot: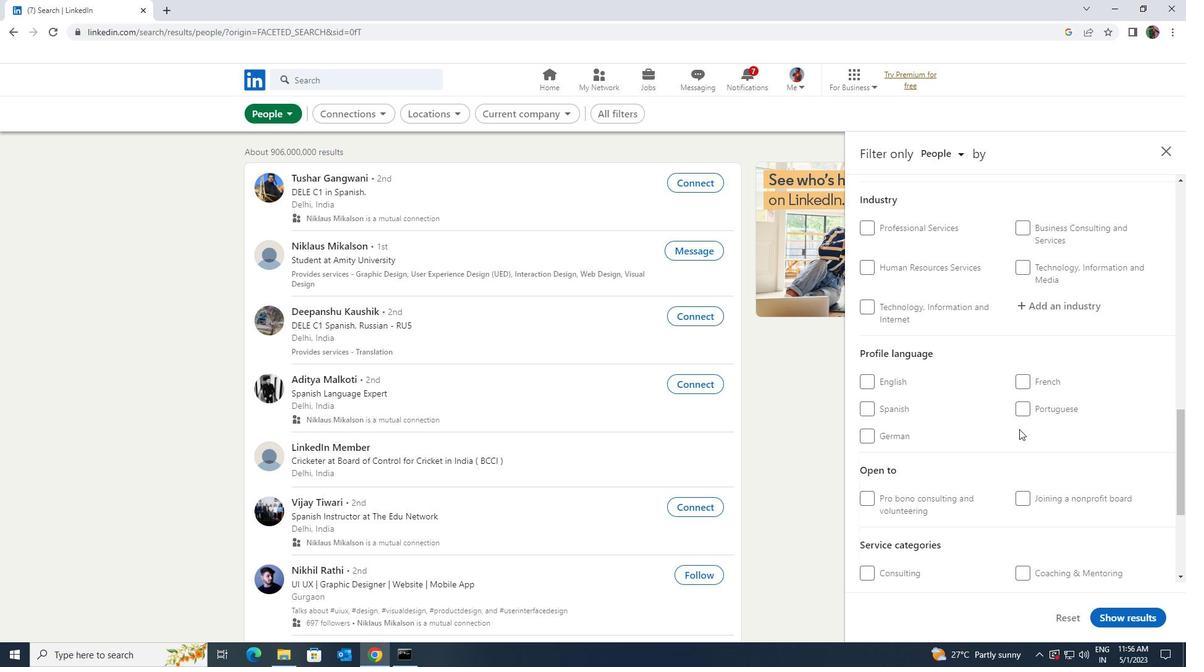 
Action: Mouse pressed left at (1023, 414)
Screenshot: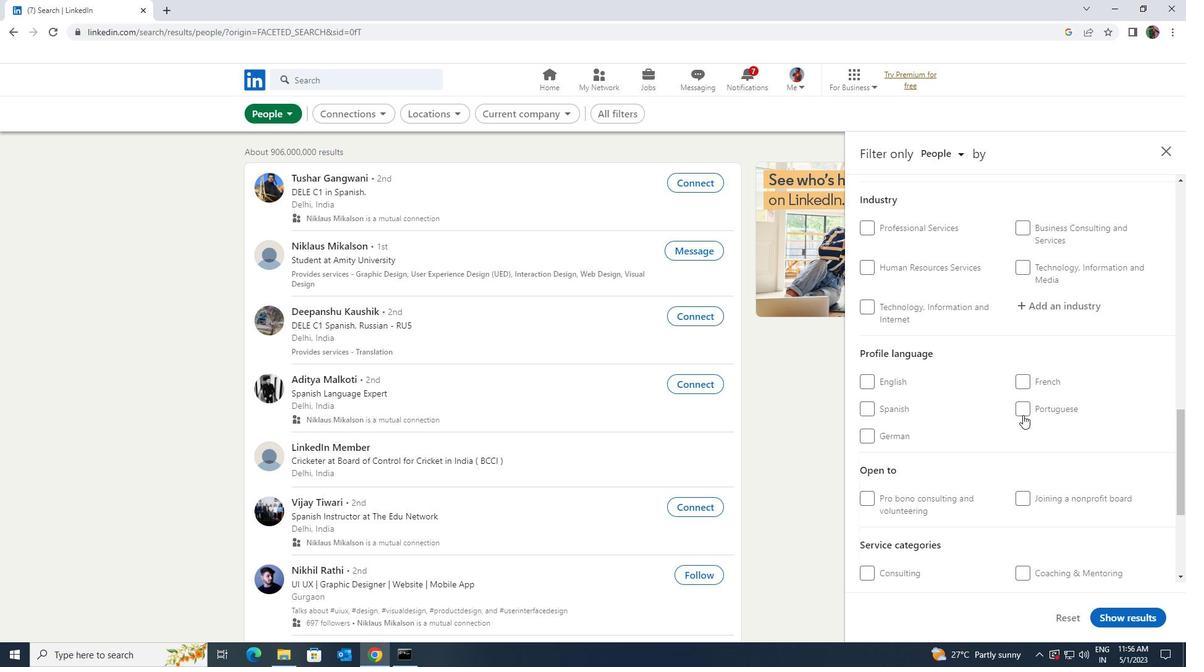 
Action: Mouse moved to (1022, 413)
Screenshot: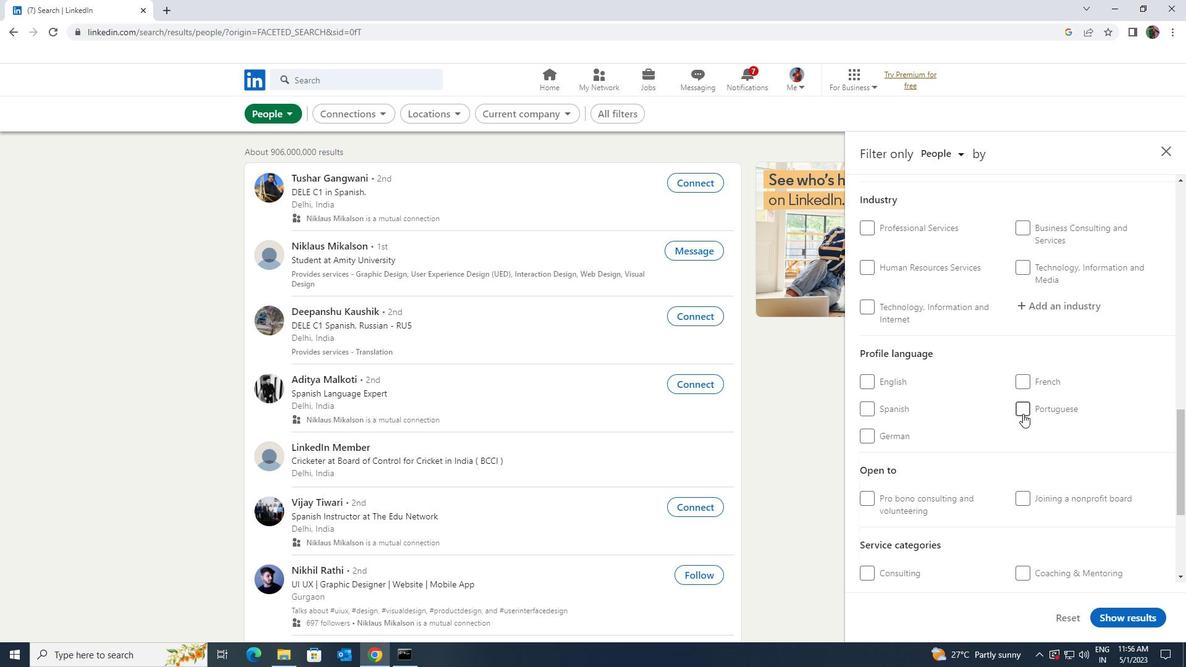 
Action: Mouse scrolled (1022, 414) with delta (0, 0)
Screenshot: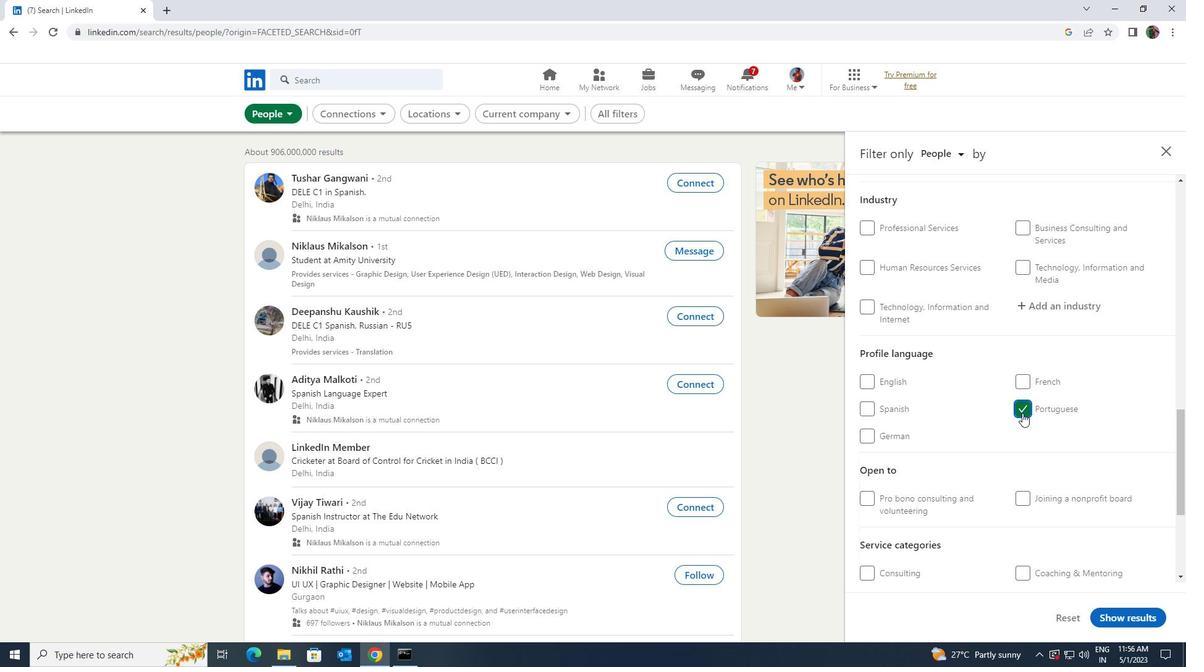 
Action: Mouse scrolled (1022, 414) with delta (0, 0)
Screenshot: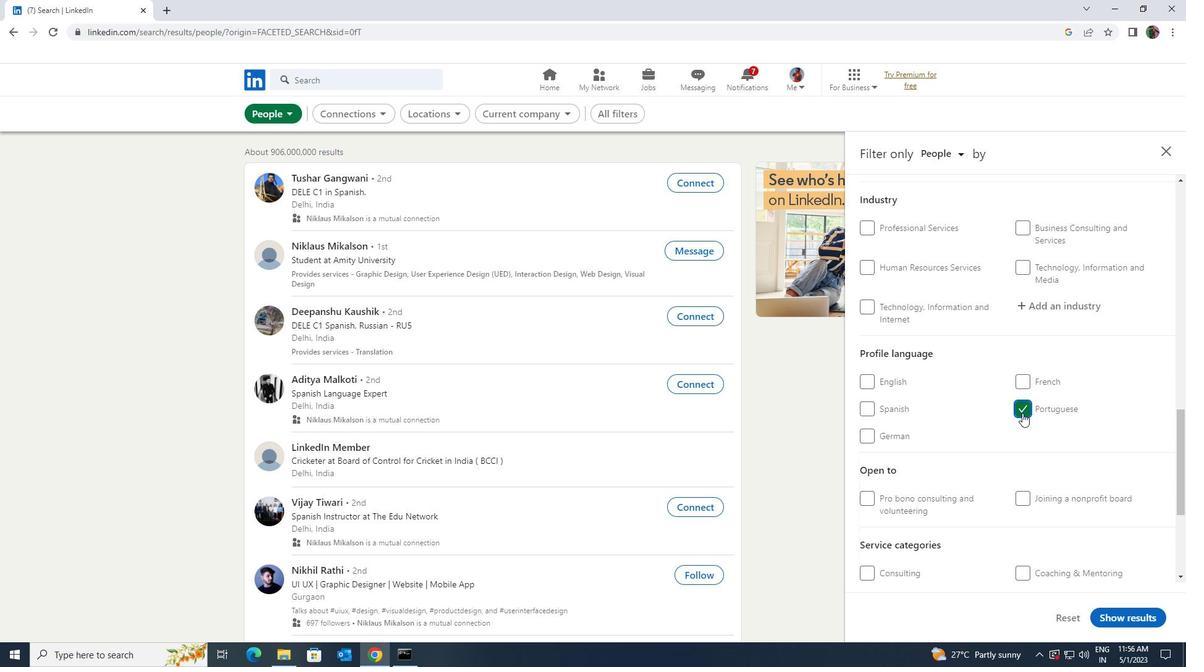 
Action: Mouse scrolled (1022, 414) with delta (0, 0)
Screenshot: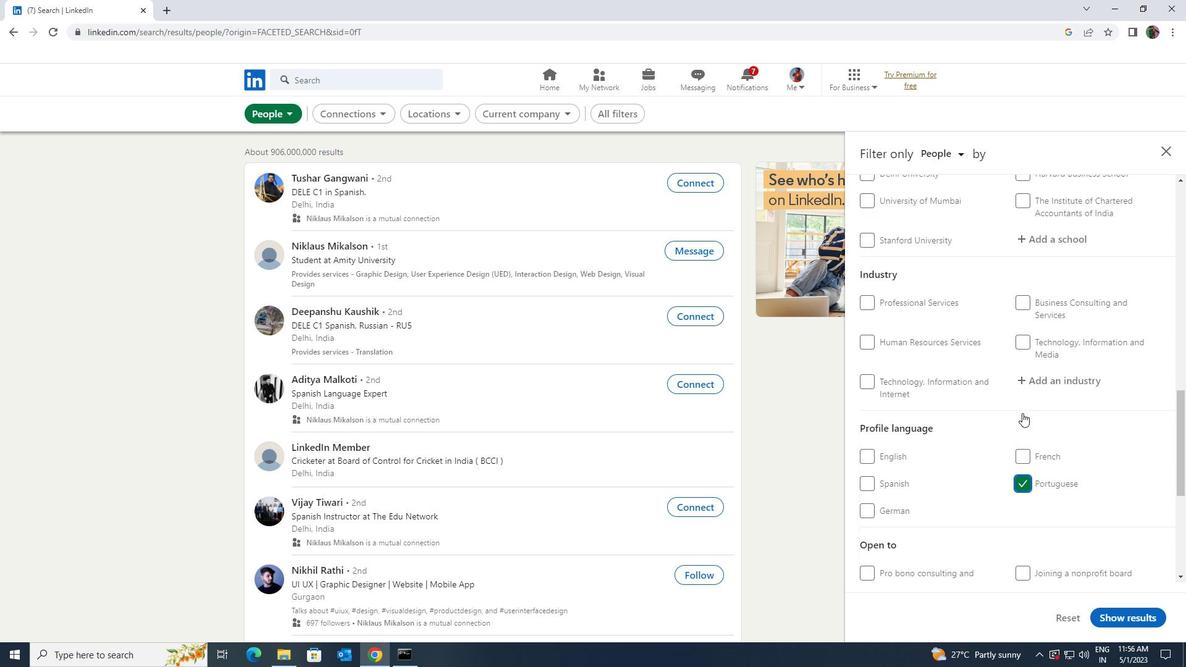 
Action: Mouse scrolled (1022, 414) with delta (0, 0)
Screenshot: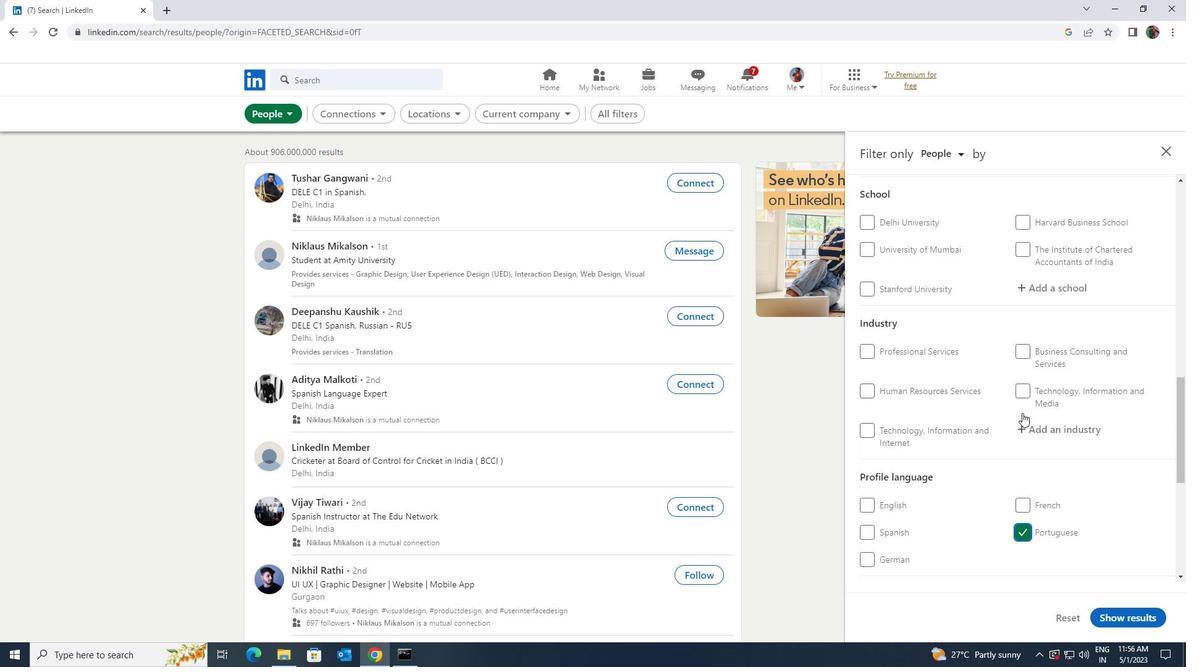
Action: Mouse scrolled (1022, 414) with delta (0, 0)
Screenshot: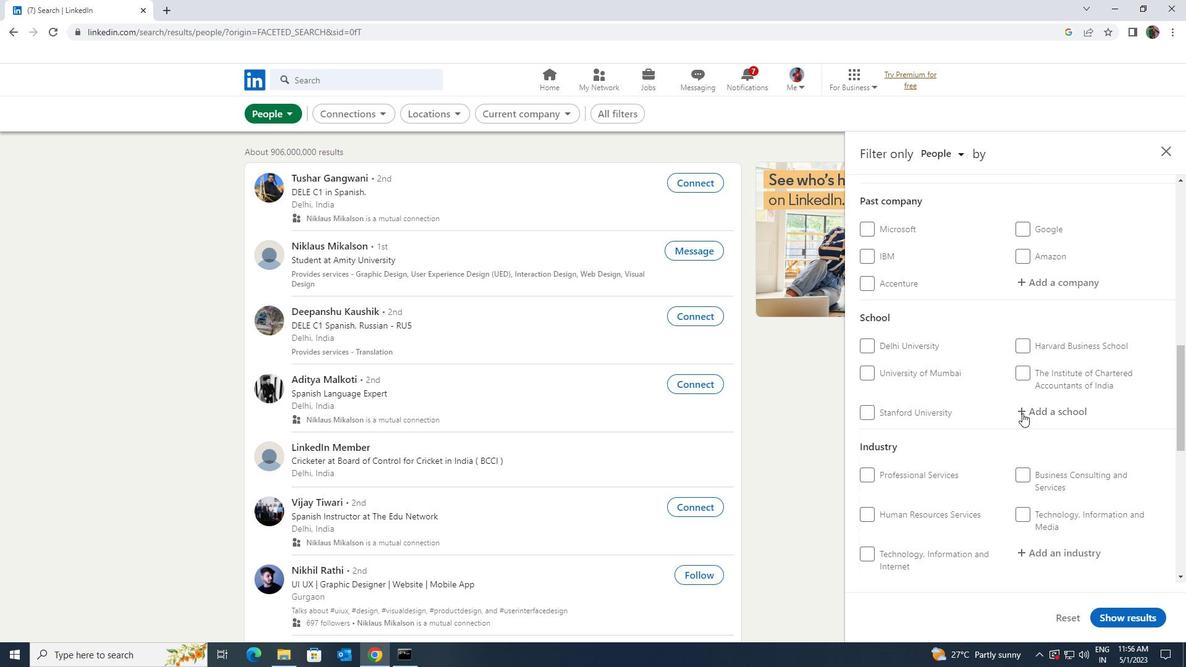 
Action: Mouse scrolled (1022, 414) with delta (0, 0)
Screenshot: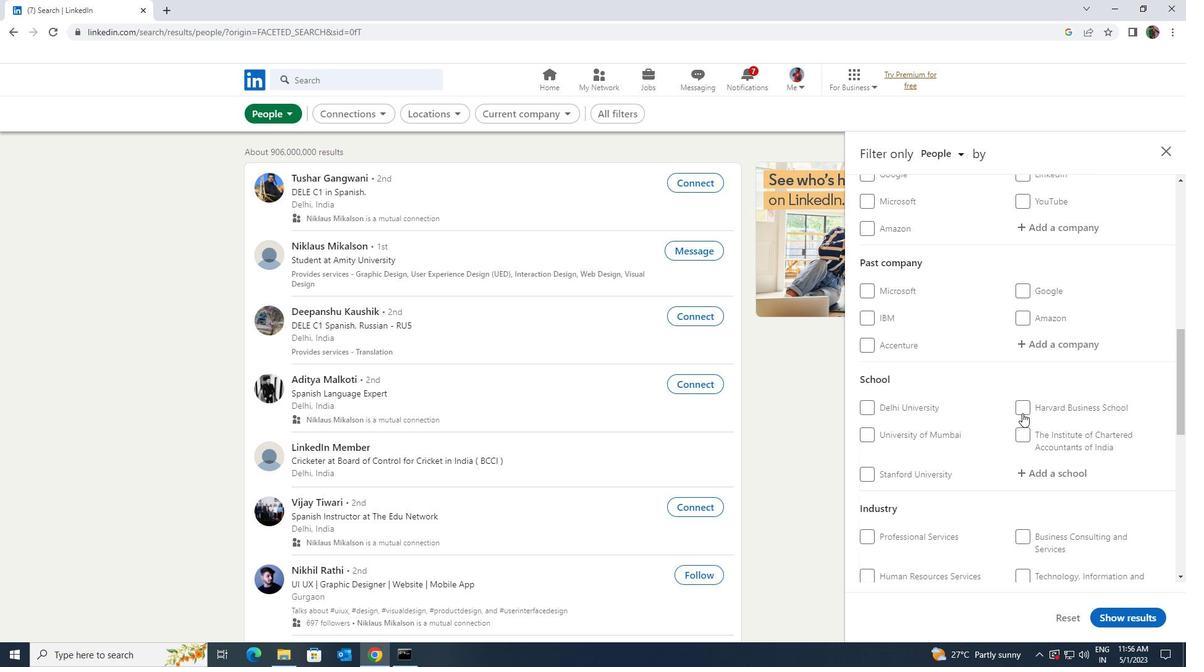 
Action: Mouse scrolled (1022, 414) with delta (0, 0)
Screenshot: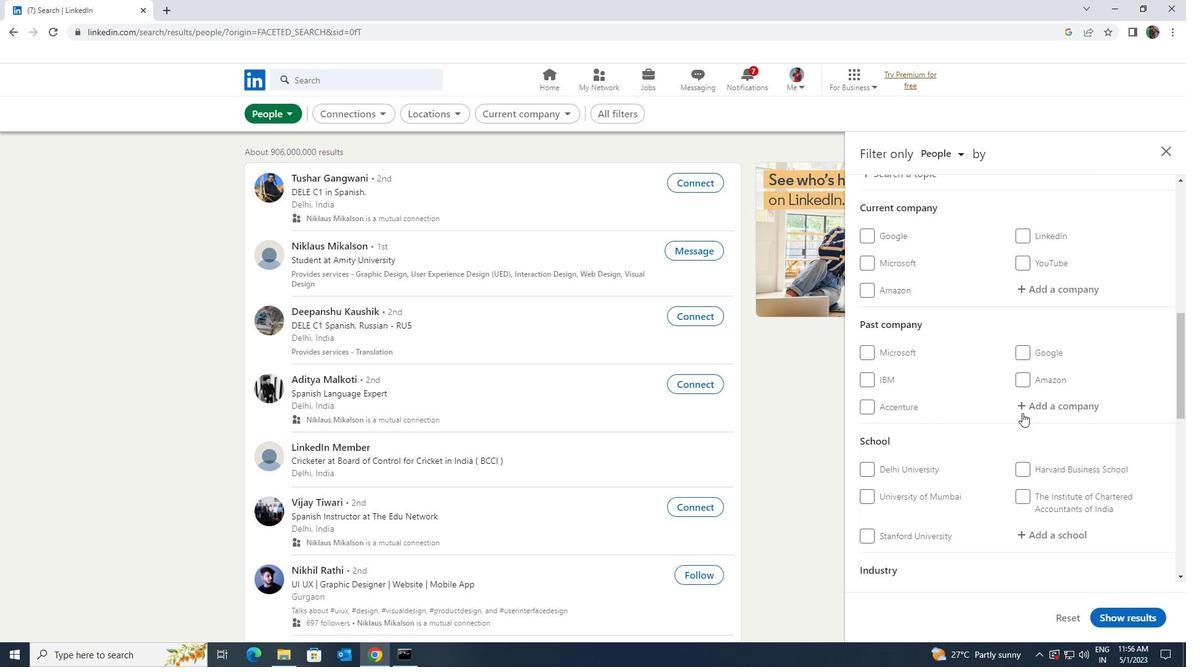 
Action: Mouse scrolled (1022, 414) with delta (0, 0)
Screenshot: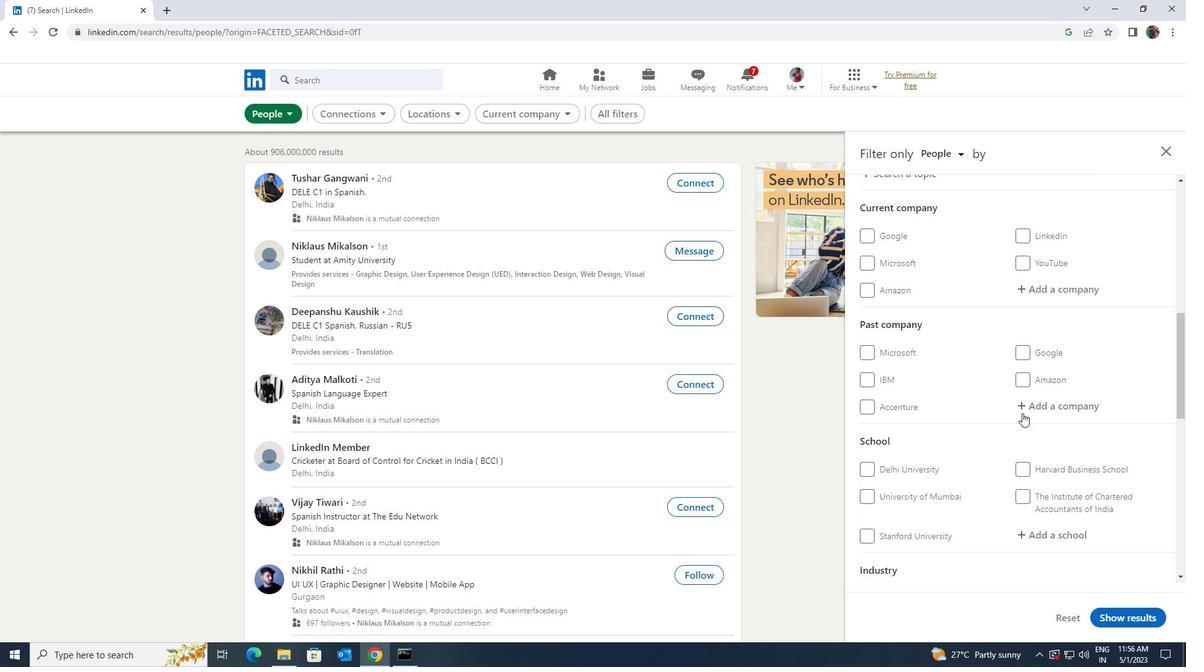 
Action: Mouse moved to (1023, 409)
Screenshot: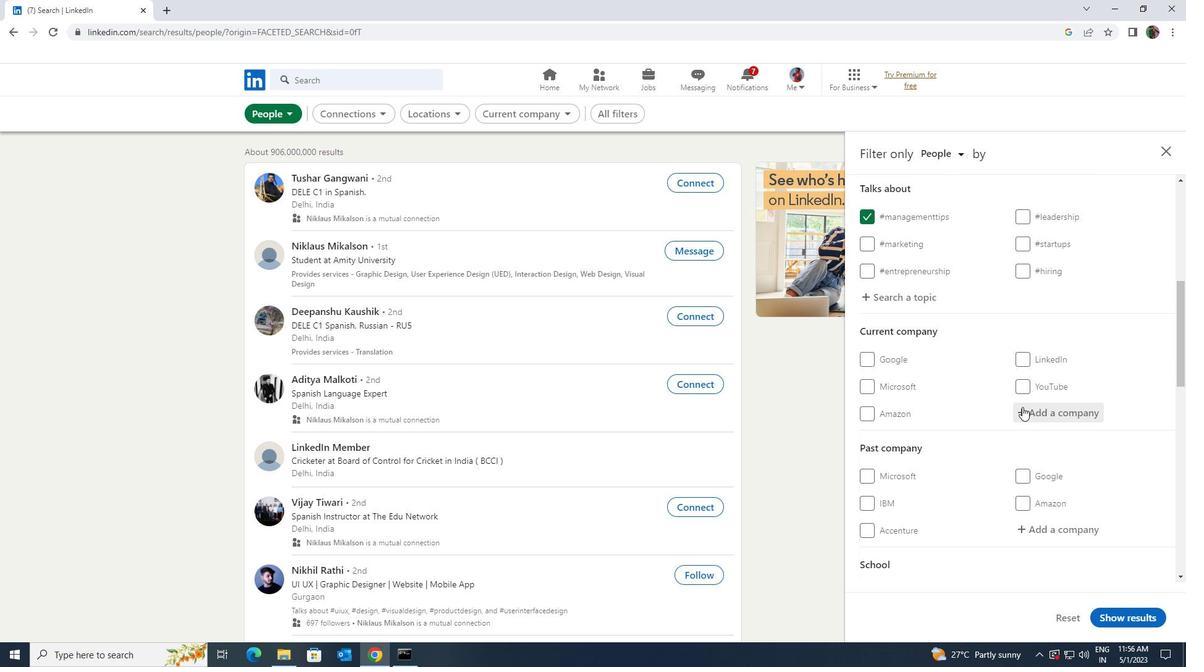
Action: Mouse pressed left at (1023, 409)
Screenshot: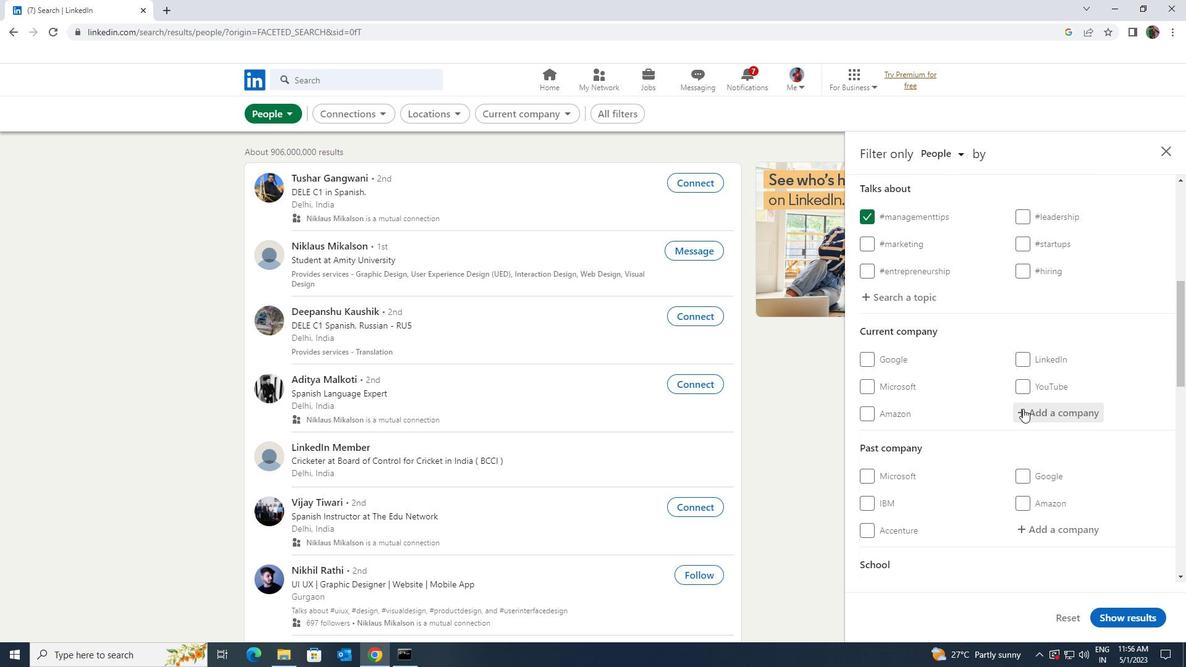 
Action: Mouse moved to (1014, 409)
Screenshot: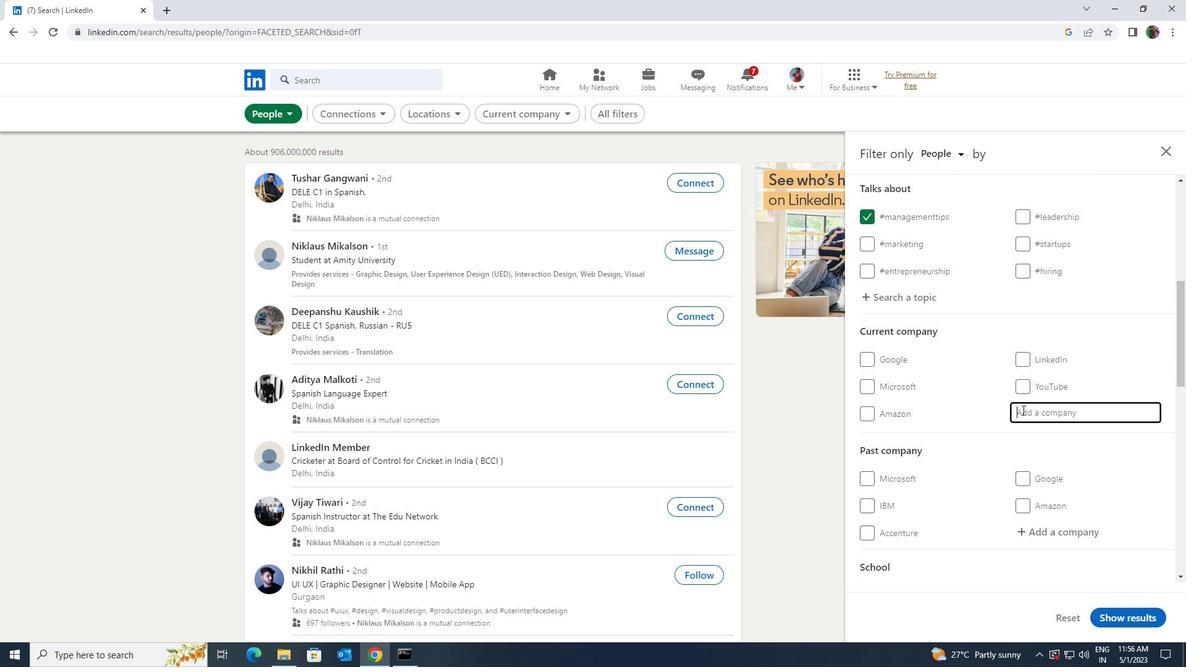 
Action: Key pressed <Key.shift>LAKSHMI
Screenshot: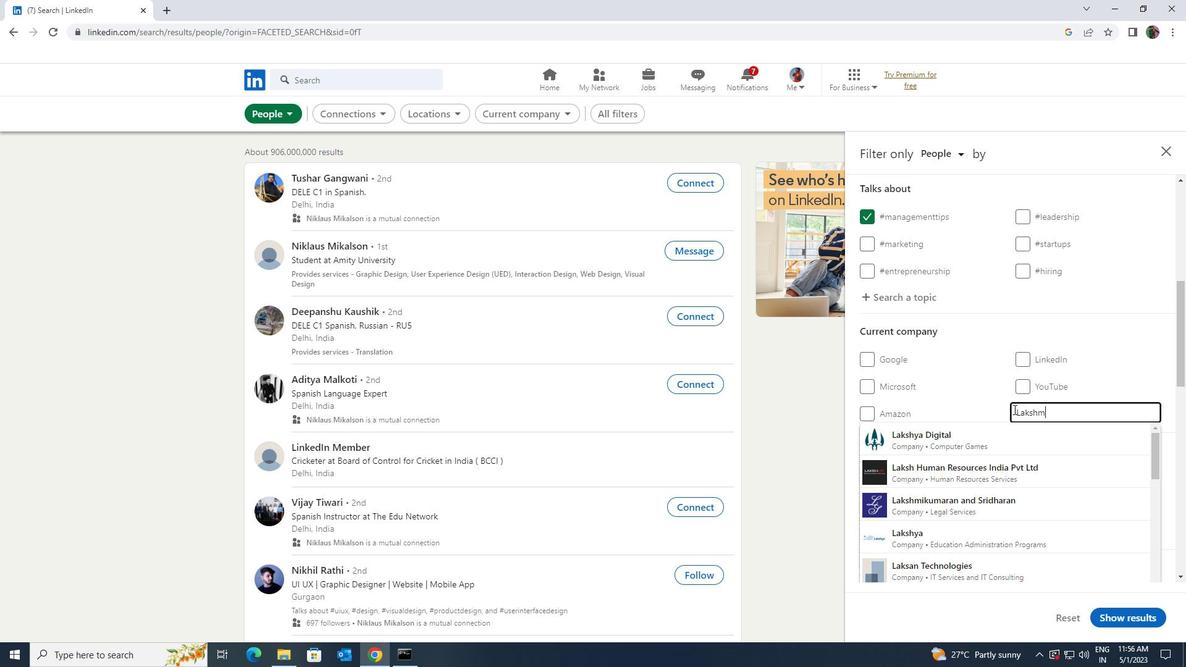 
Action: Mouse moved to (1004, 465)
Screenshot: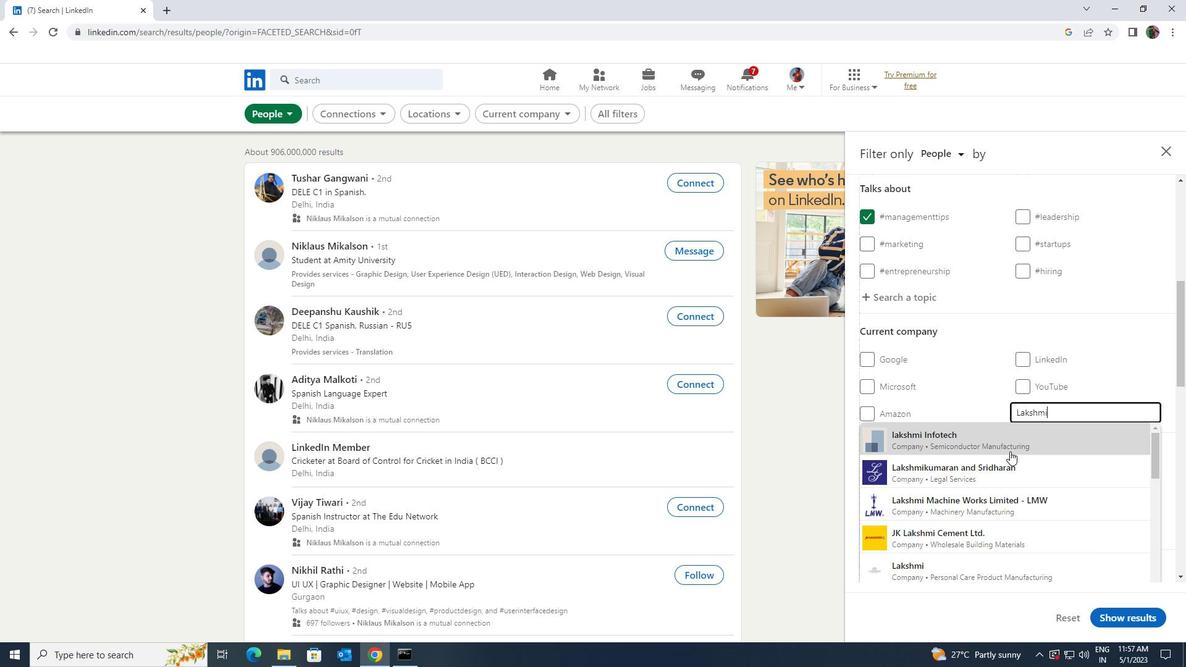 
Action: Mouse pressed left at (1004, 465)
Screenshot: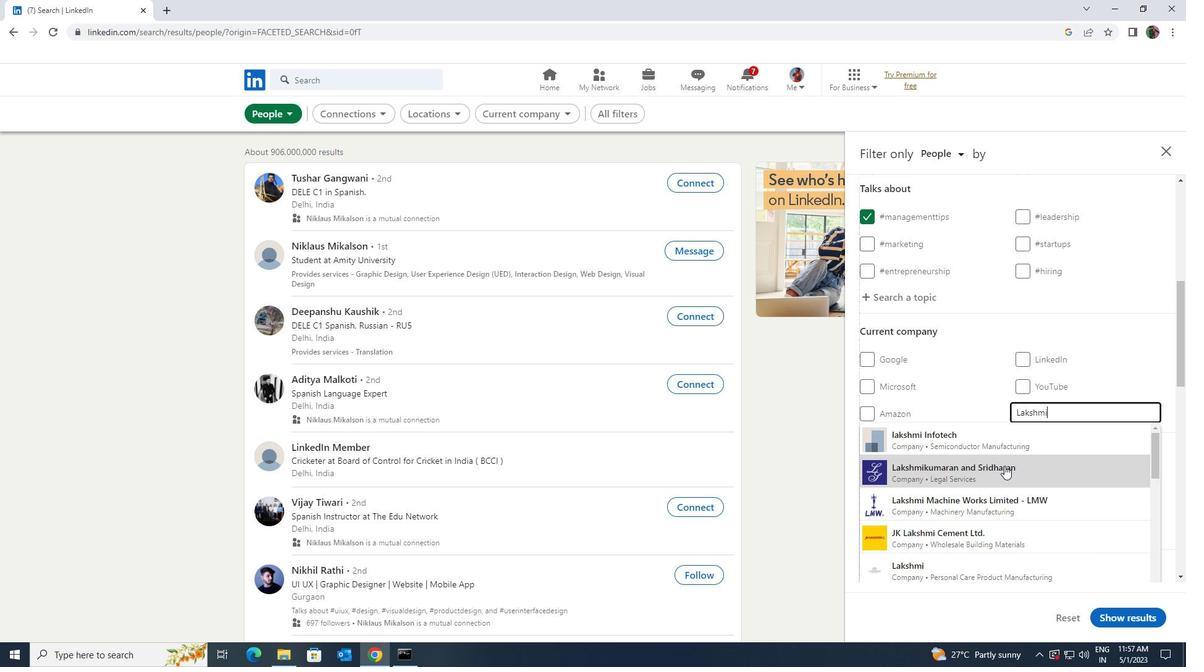 
Action: Mouse scrolled (1004, 465) with delta (0, 0)
Screenshot: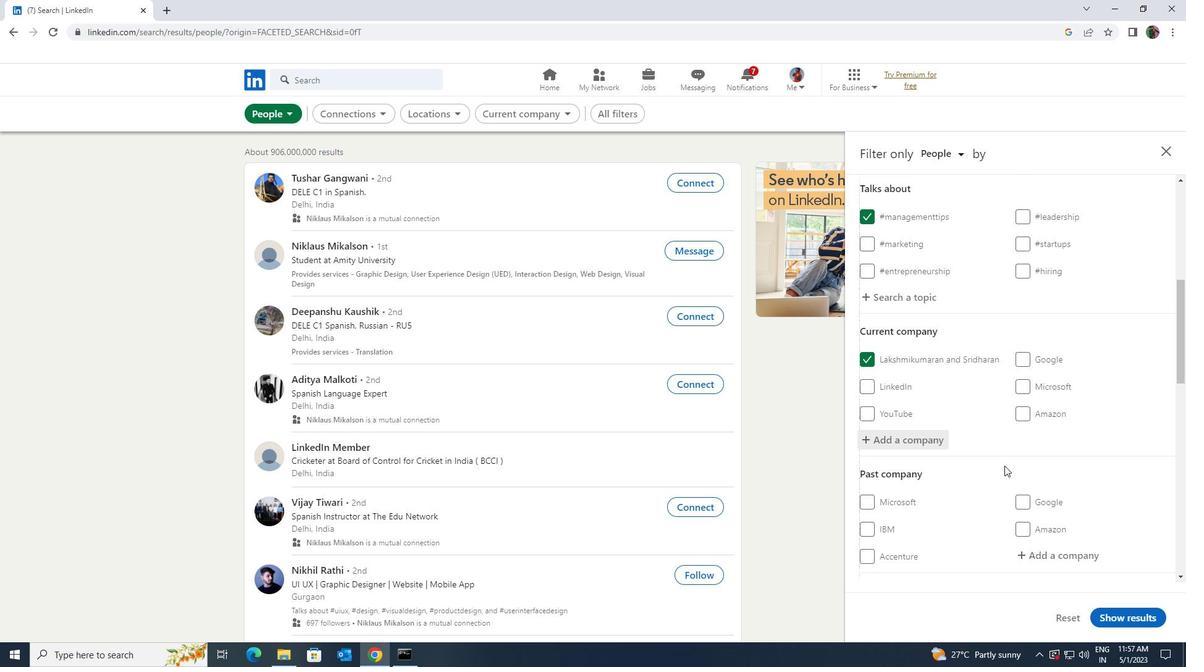
Action: Mouse moved to (1004, 465)
Screenshot: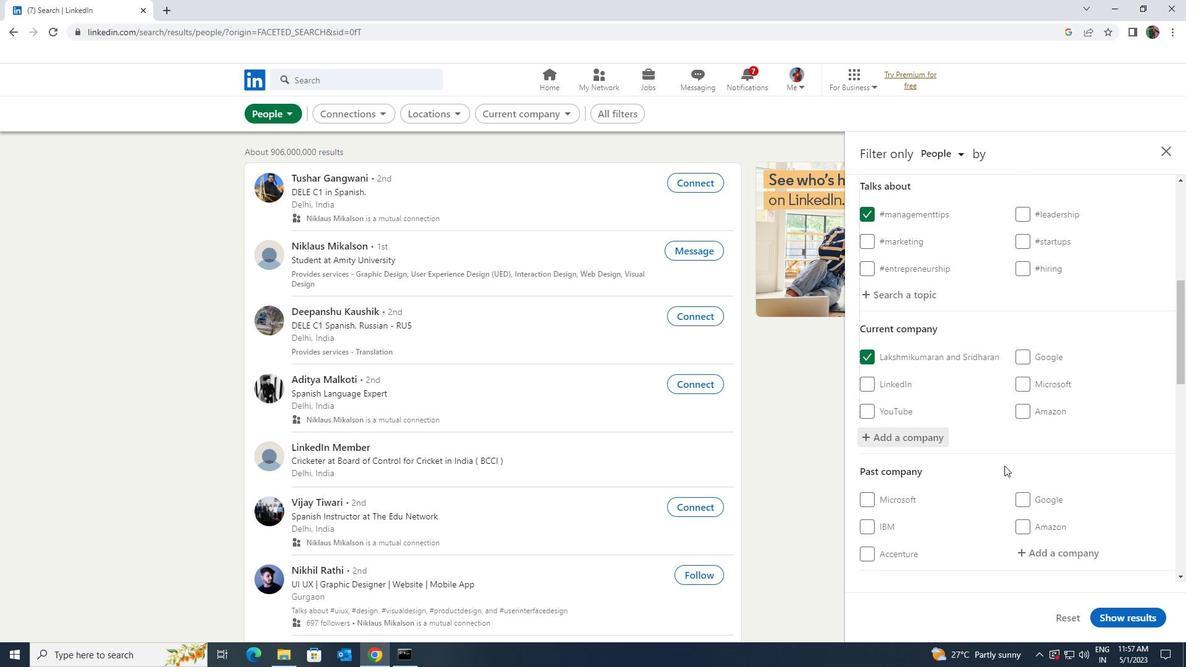 
Action: Mouse scrolled (1004, 465) with delta (0, 0)
Screenshot: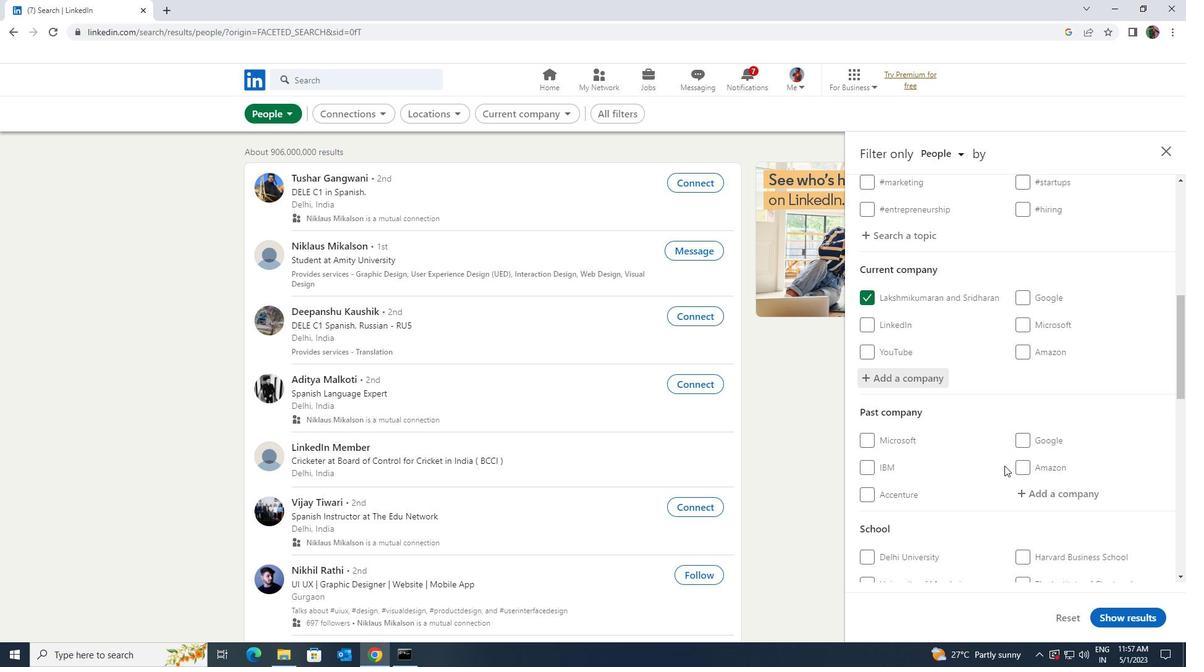 
Action: Mouse scrolled (1004, 465) with delta (0, 0)
Screenshot: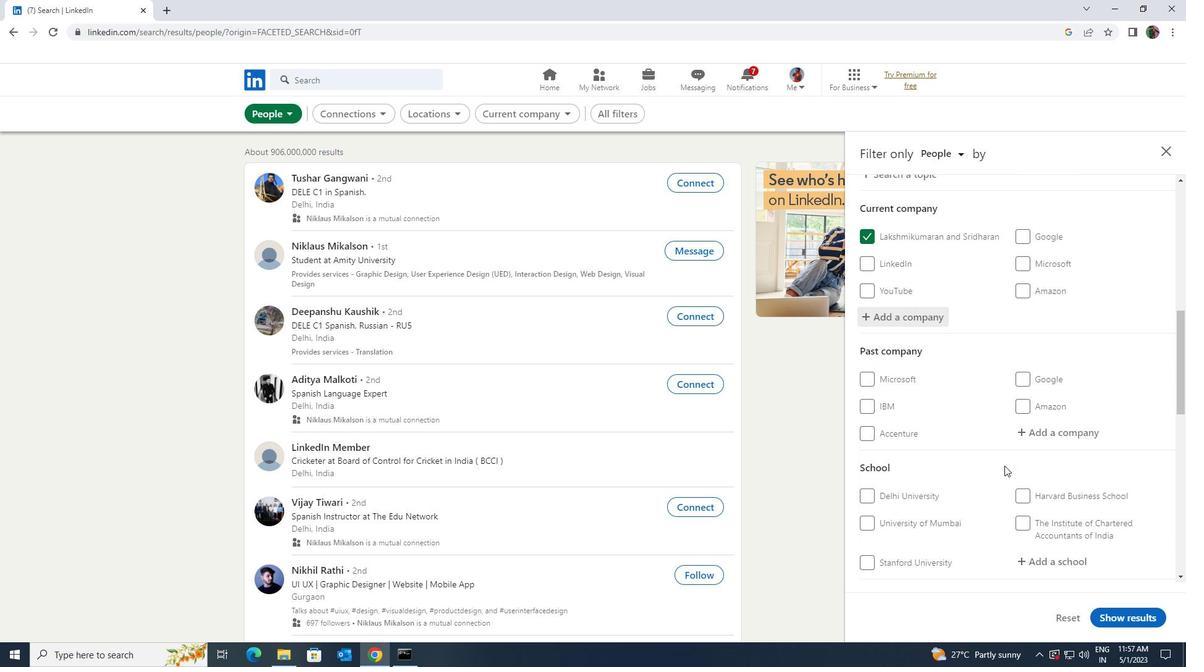 
Action: Mouse moved to (1032, 495)
Screenshot: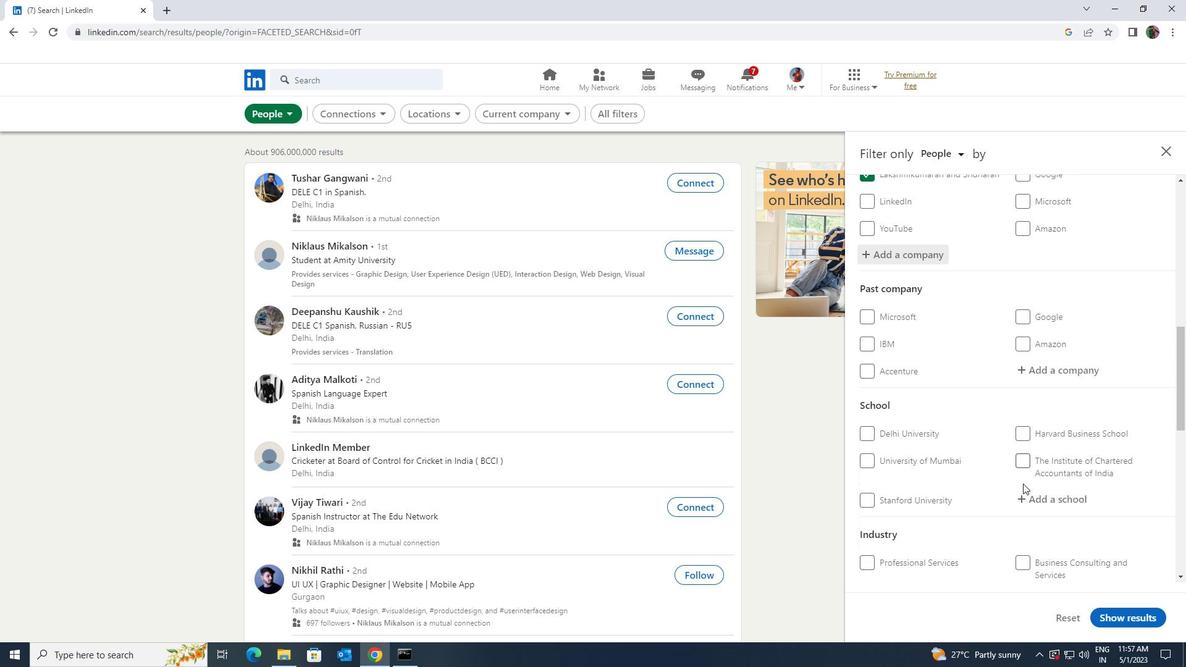 
Action: Mouse pressed left at (1032, 495)
Screenshot: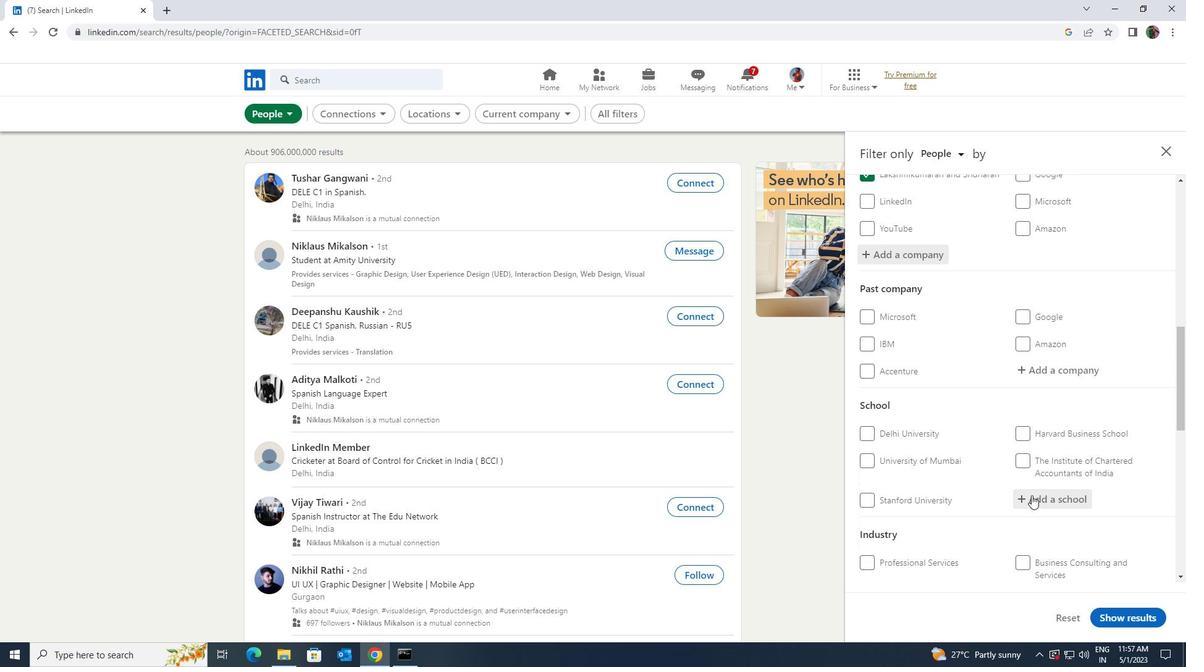 
Action: Mouse moved to (1031, 493)
Screenshot: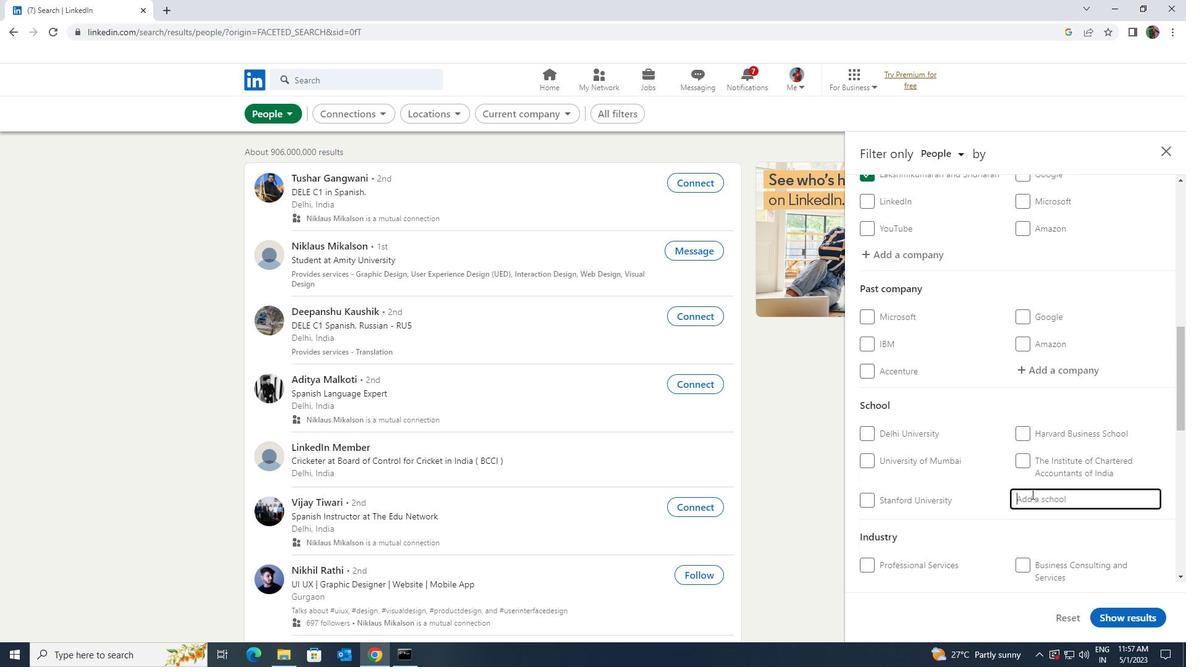 
Action: Key pressed <Key.shift>ASHOKA
Screenshot: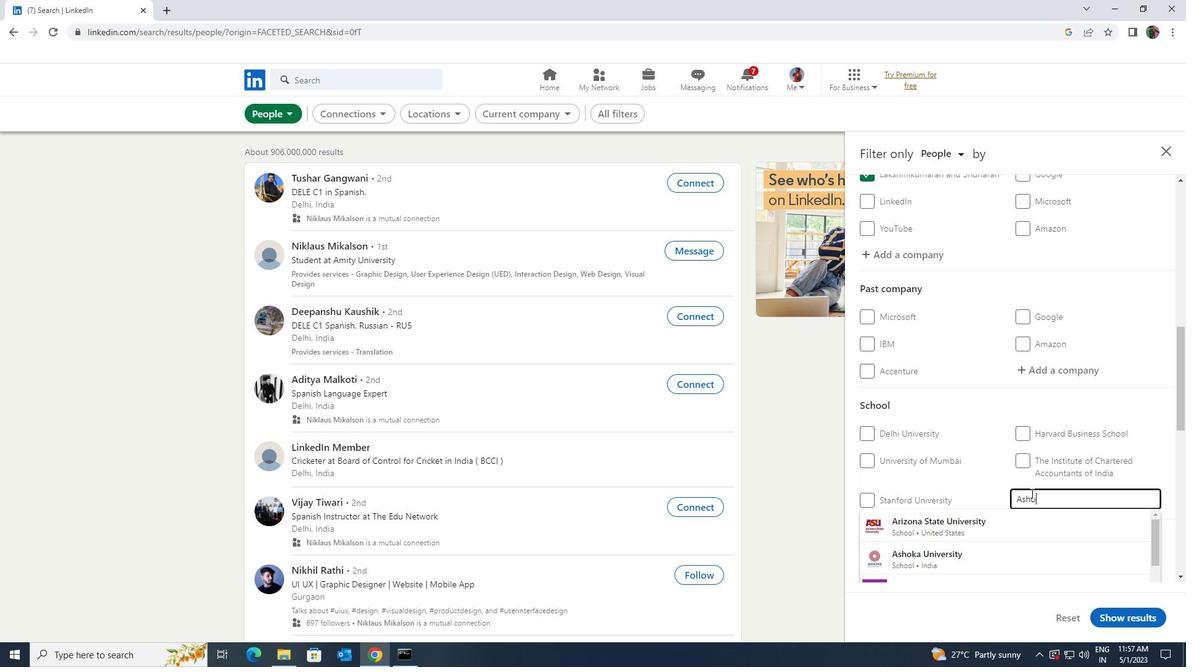 
Action: Mouse moved to (1025, 514)
Screenshot: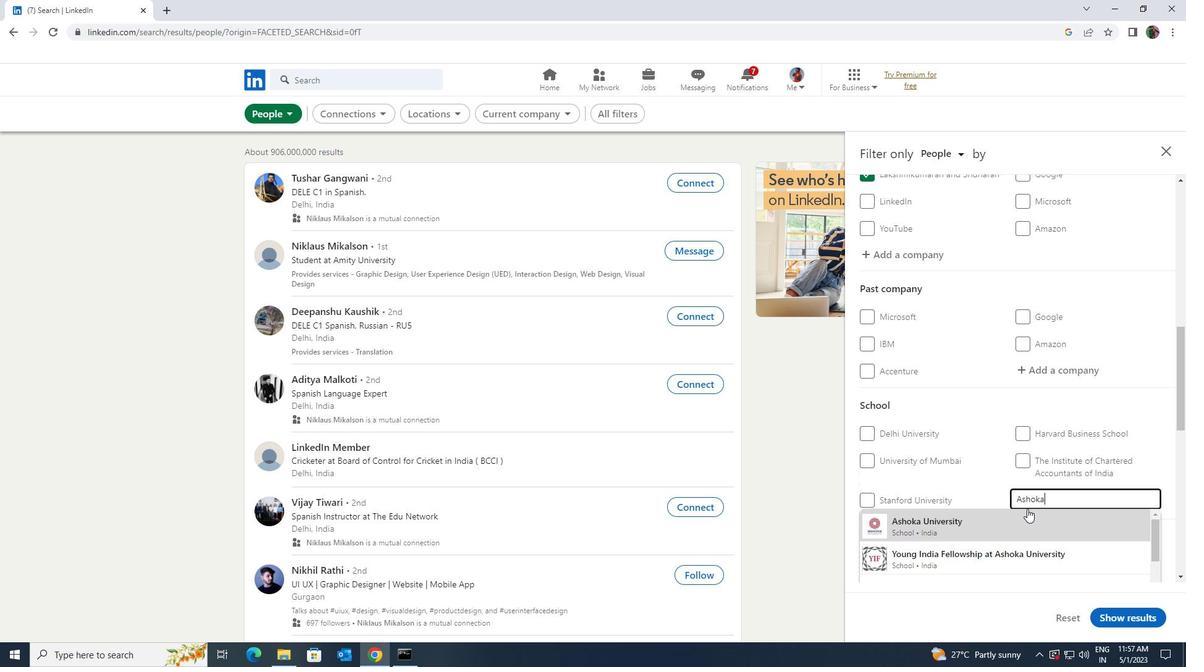 
Action: Mouse pressed left at (1025, 514)
Screenshot: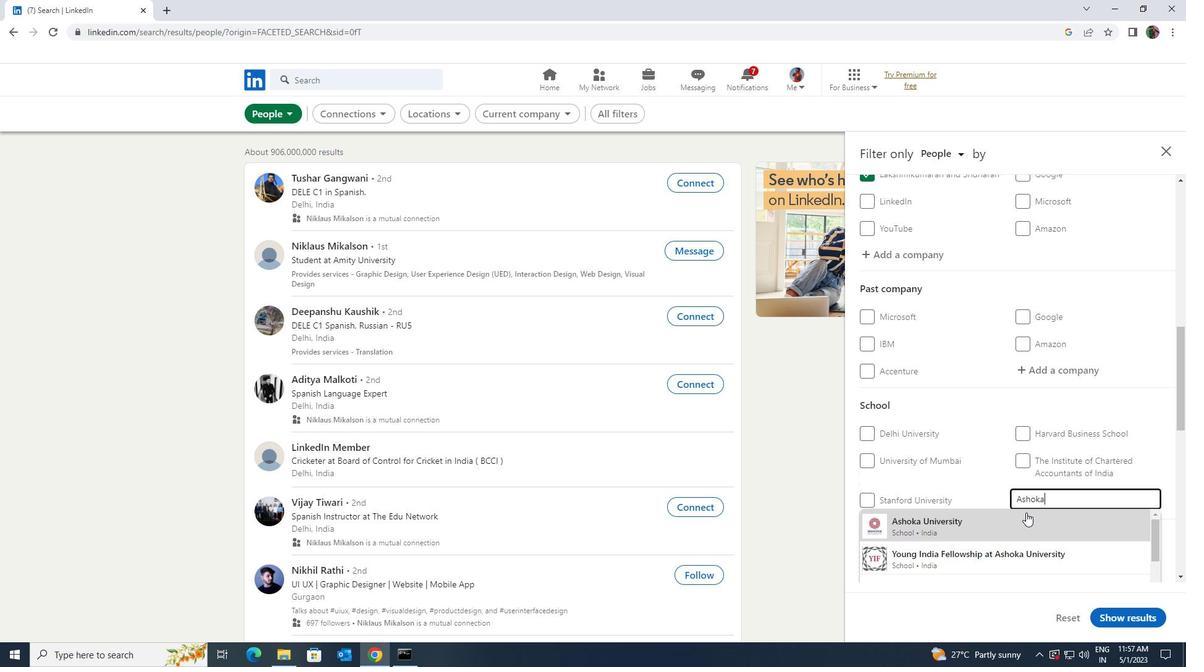 
Action: Mouse scrolled (1025, 514) with delta (0, 0)
Screenshot: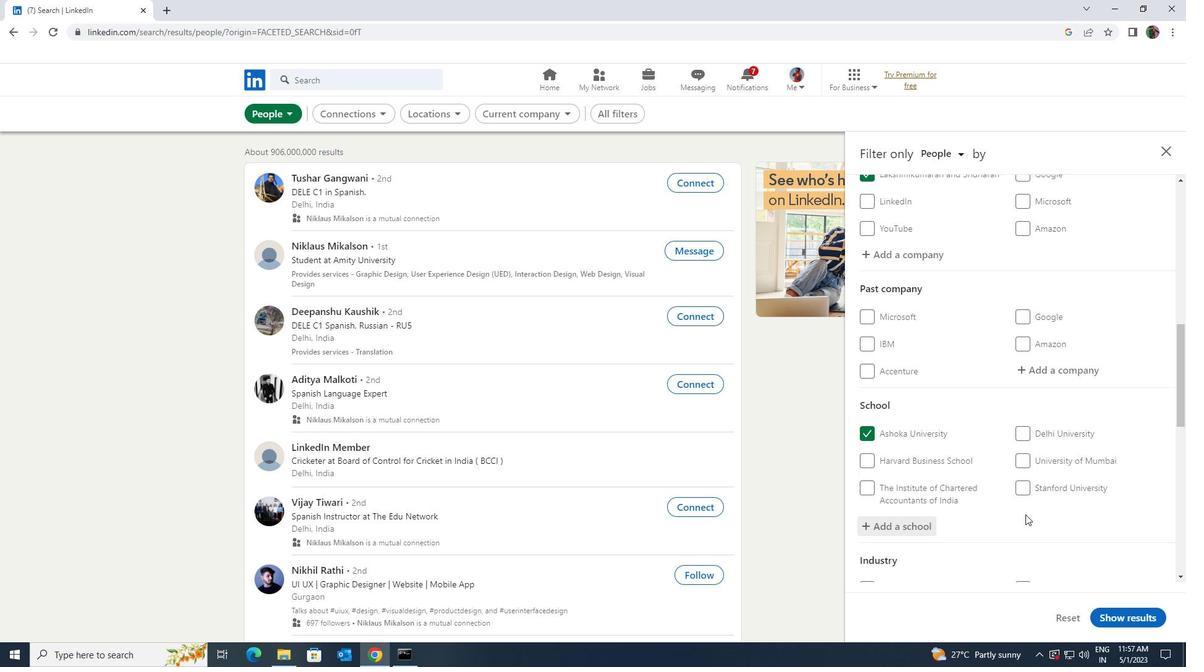 
Action: Mouse scrolled (1025, 514) with delta (0, 0)
Screenshot: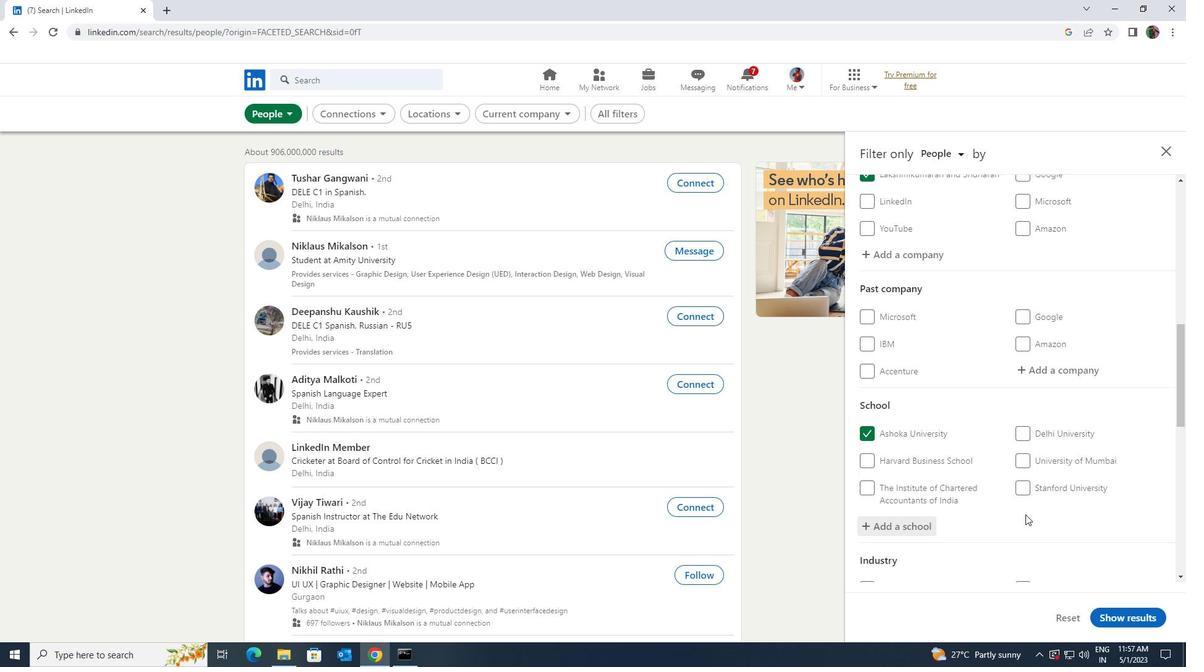 
Action: Mouse scrolled (1025, 514) with delta (0, 0)
Screenshot: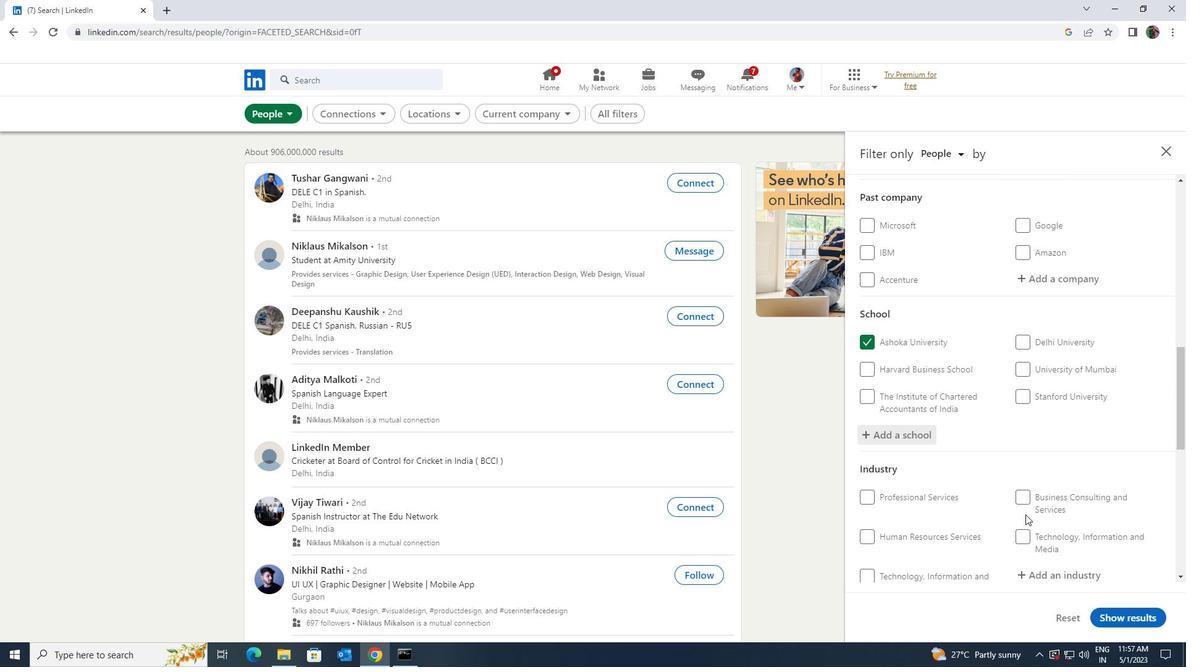 
Action: Mouse moved to (1032, 486)
Screenshot: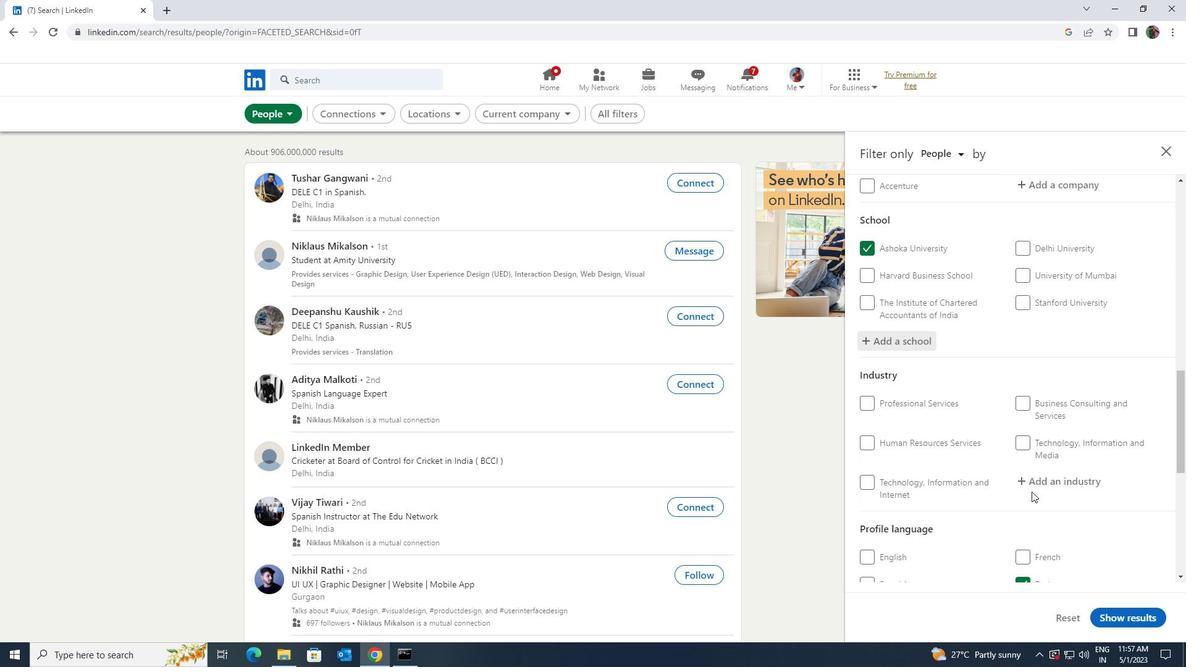 
Action: Mouse pressed left at (1032, 486)
Screenshot: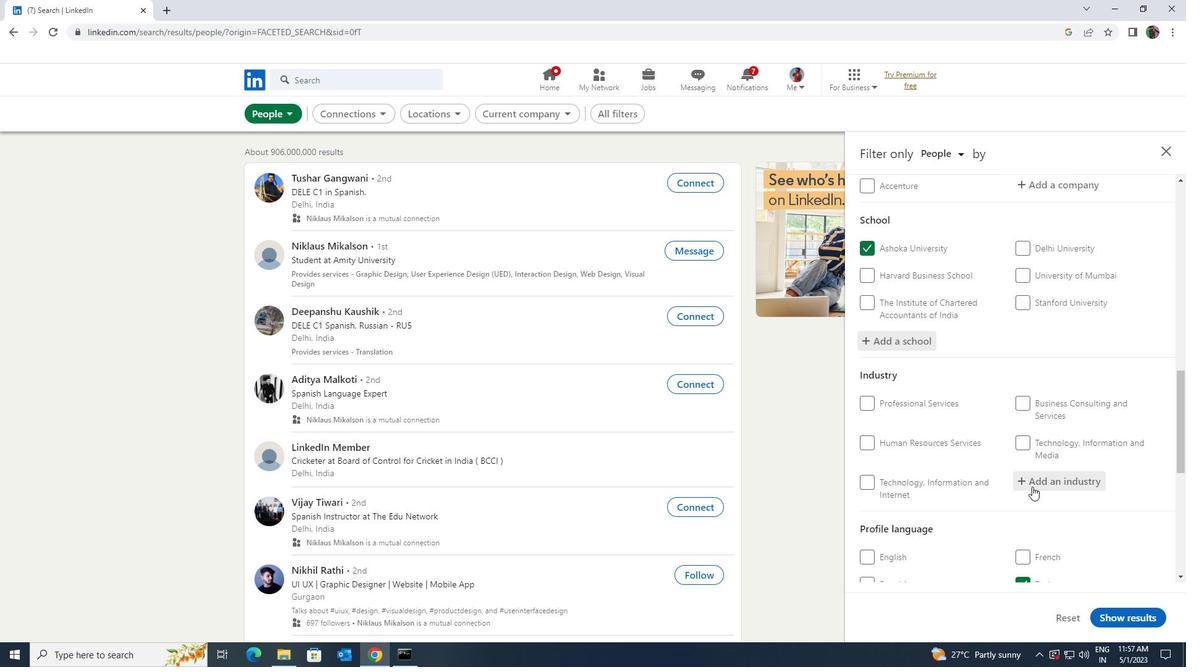 
Action: Key pressed <Key.shift>WATER<Key.space>WASTE<Key.space>
Screenshot: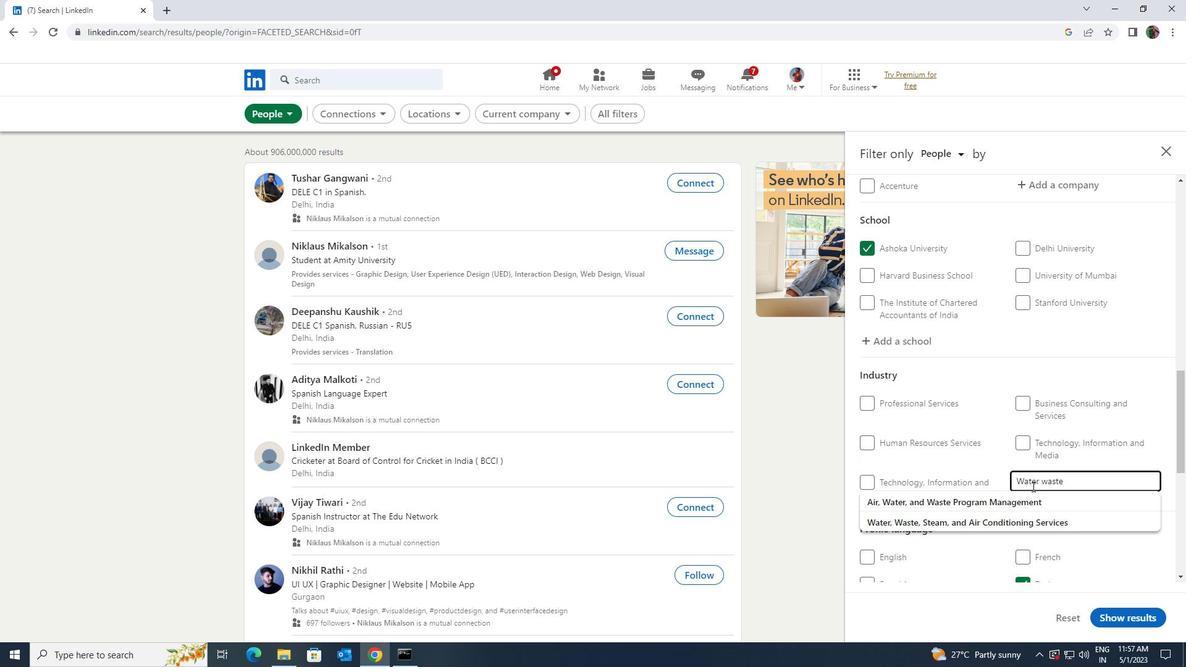 
Action: Mouse moved to (1026, 519)
Screenshot: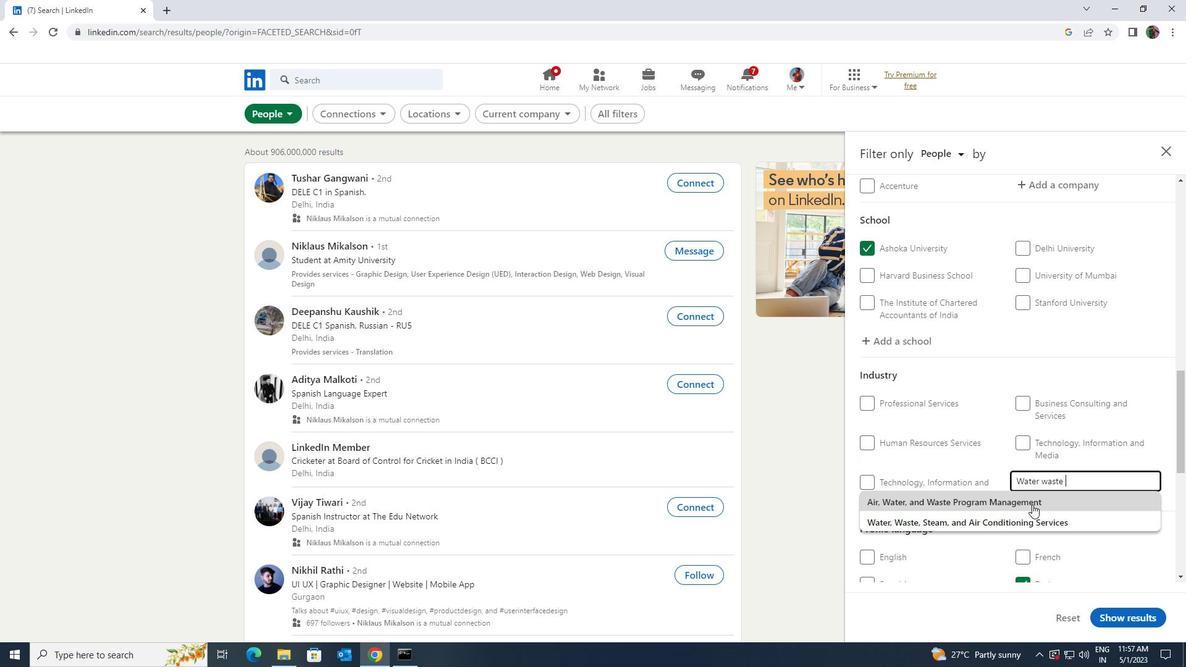 
Action: Mouse pressed left at (1026, 519)
Screenshot: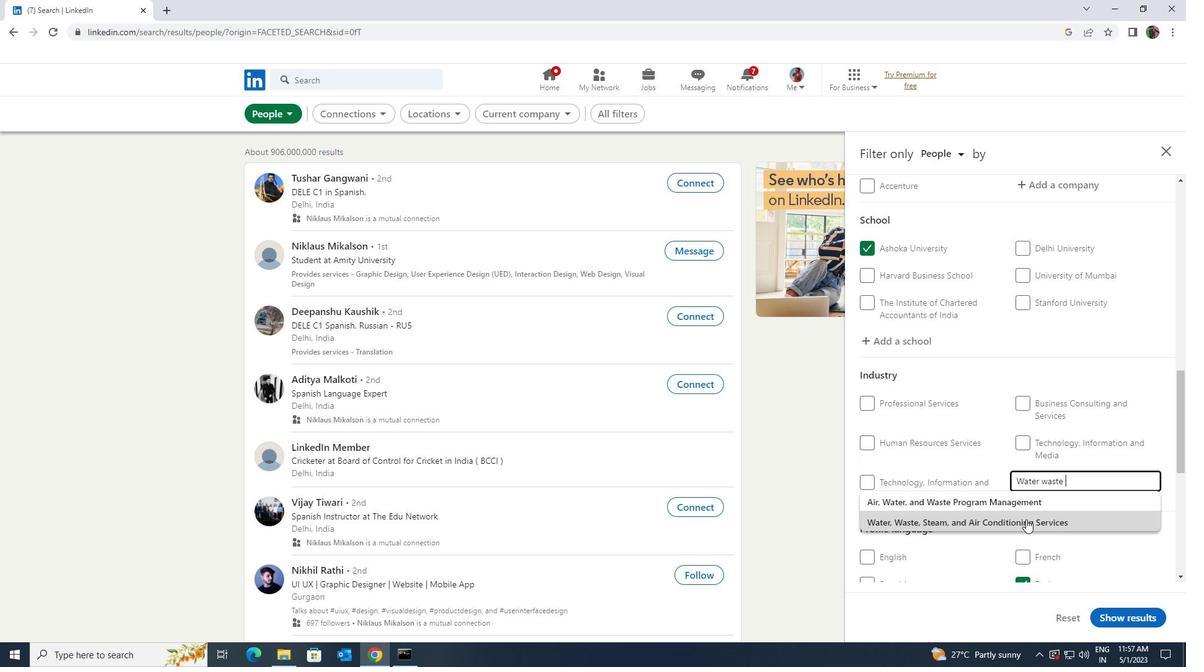 
Action: Mouse scrolled (1026, 519) with delta (0, 0)
Screenshot: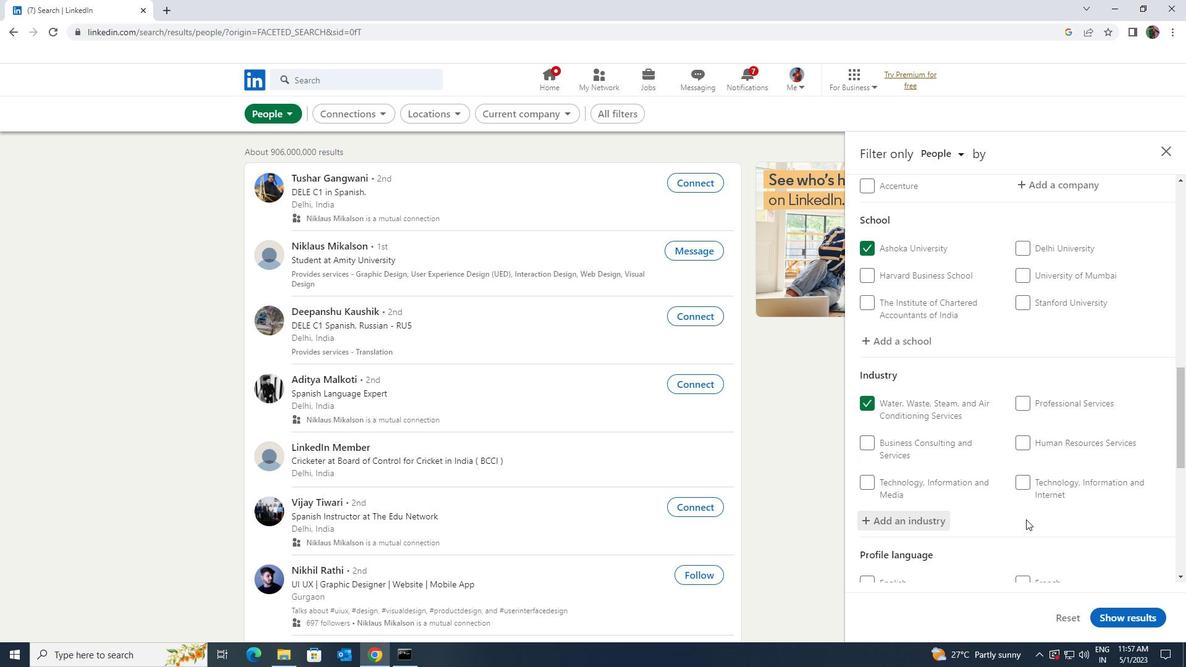 
Action: Mouse scrolled (1026, 519) with delta (0, 0)
Screenshot: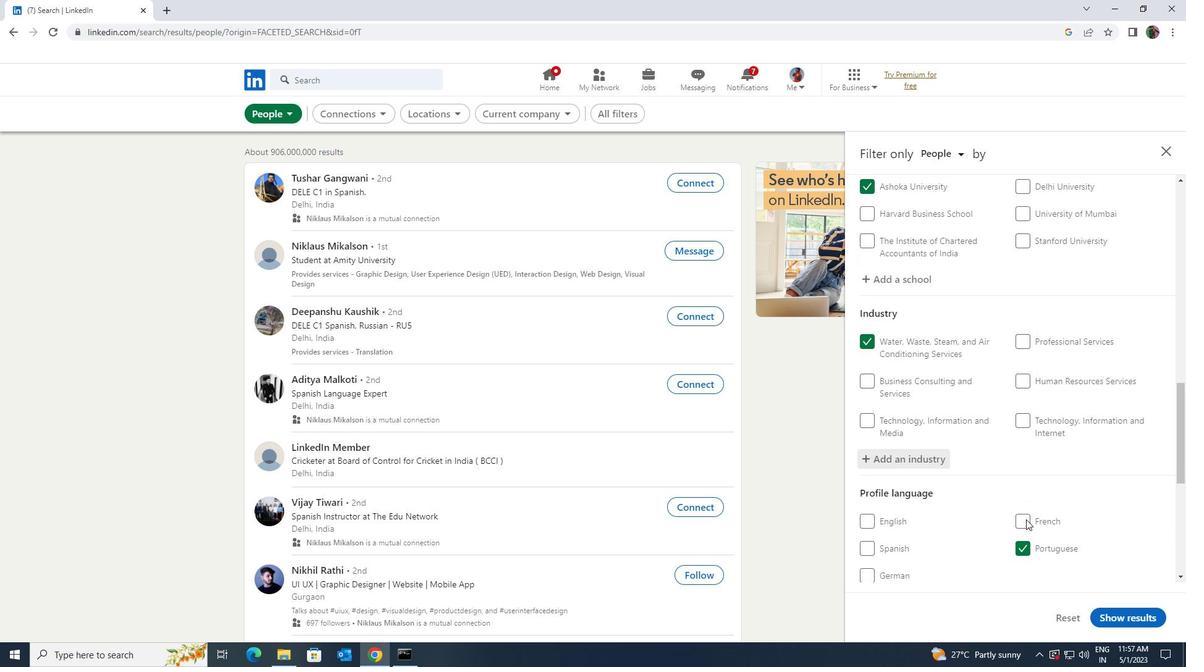 
Action: Mouse scrolled (1026, 519) with delta (0, 0)
Screenshot: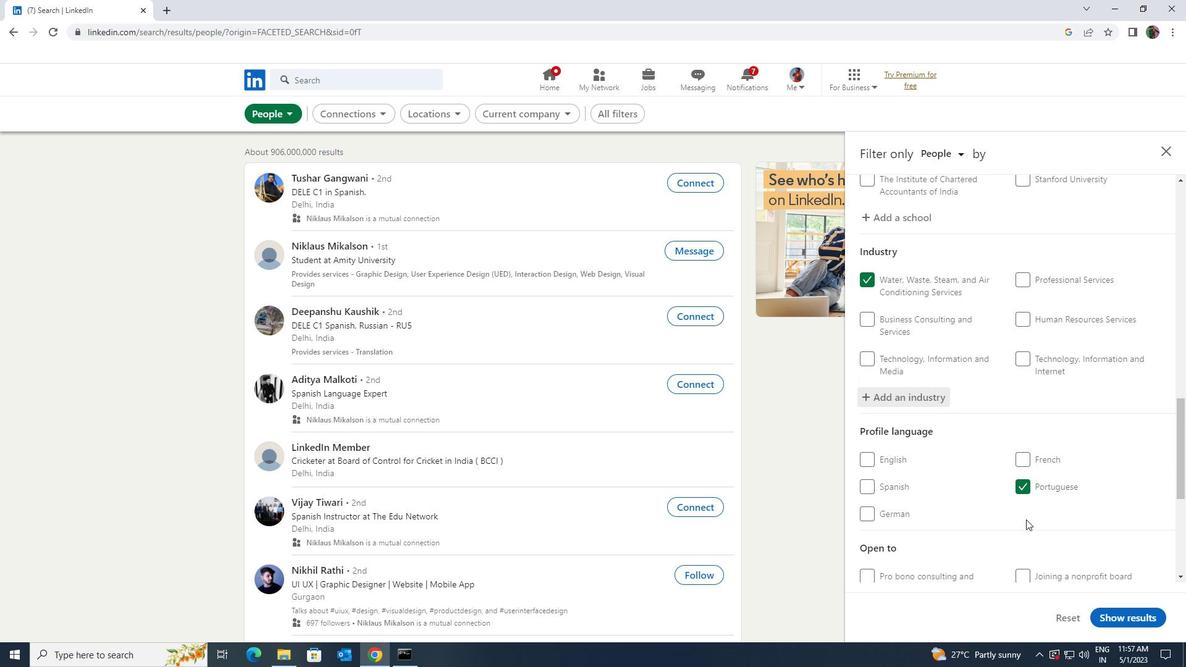
Action: Mouse moved to (1026, 519)
Screenshot: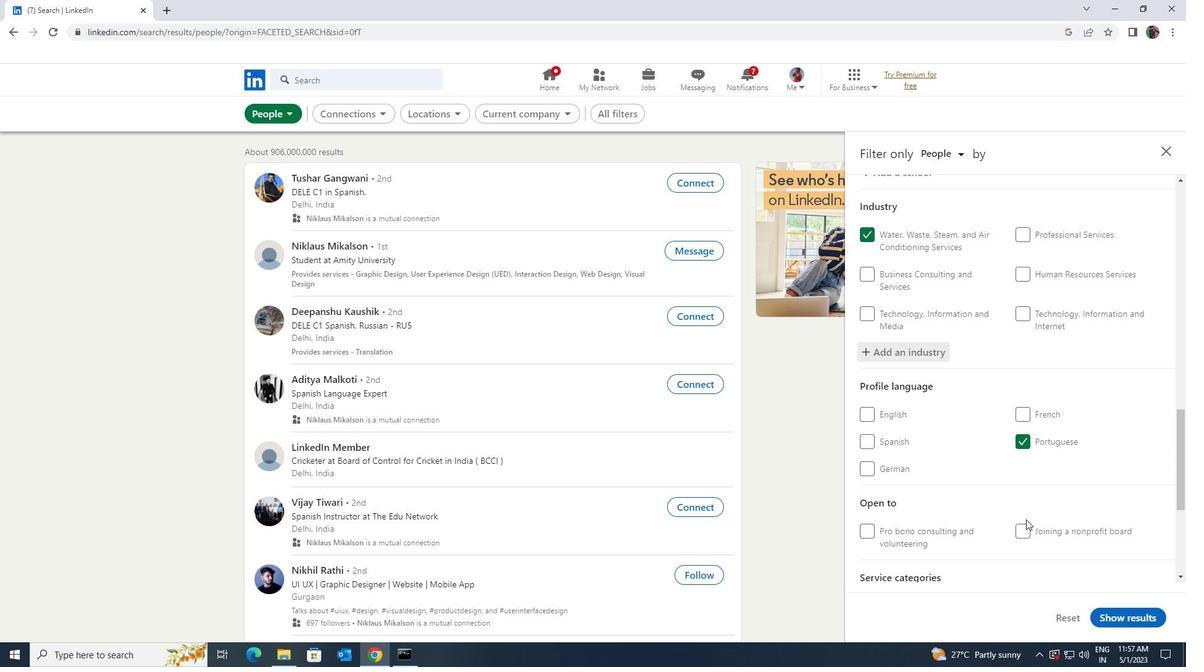 
Action: Mouse scrolled (1026, 519) with delta (0, 0)
Screenshot: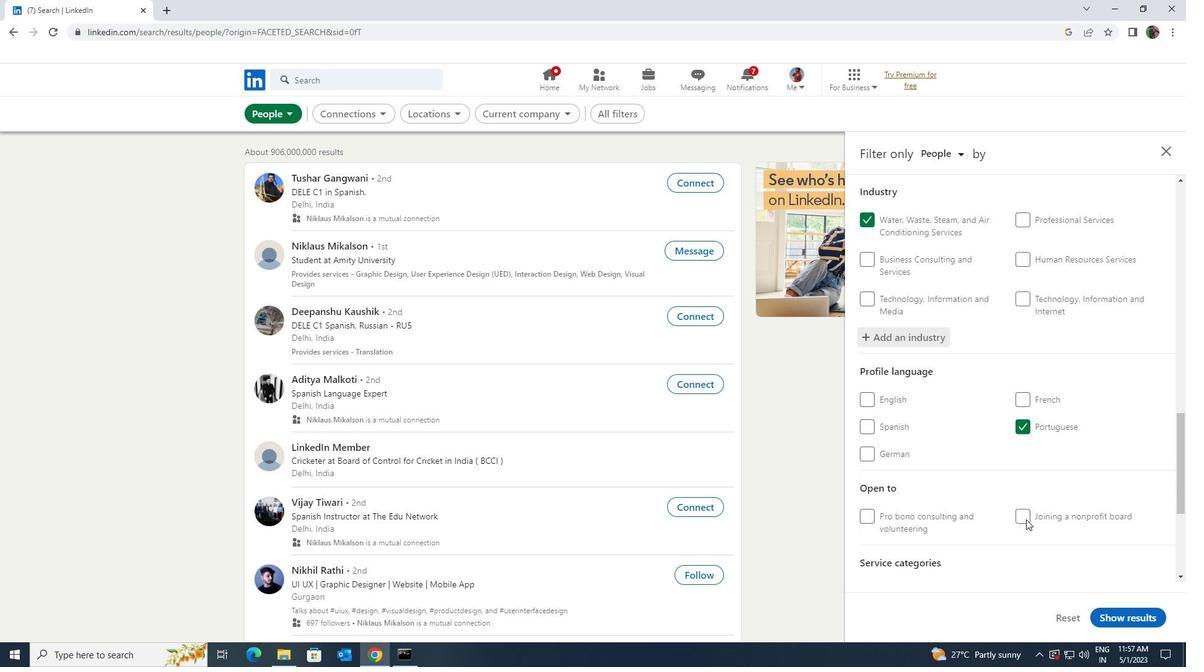 
Action: Mouse scrolled (1026, 519) with delta (0, 0)
Screenshot: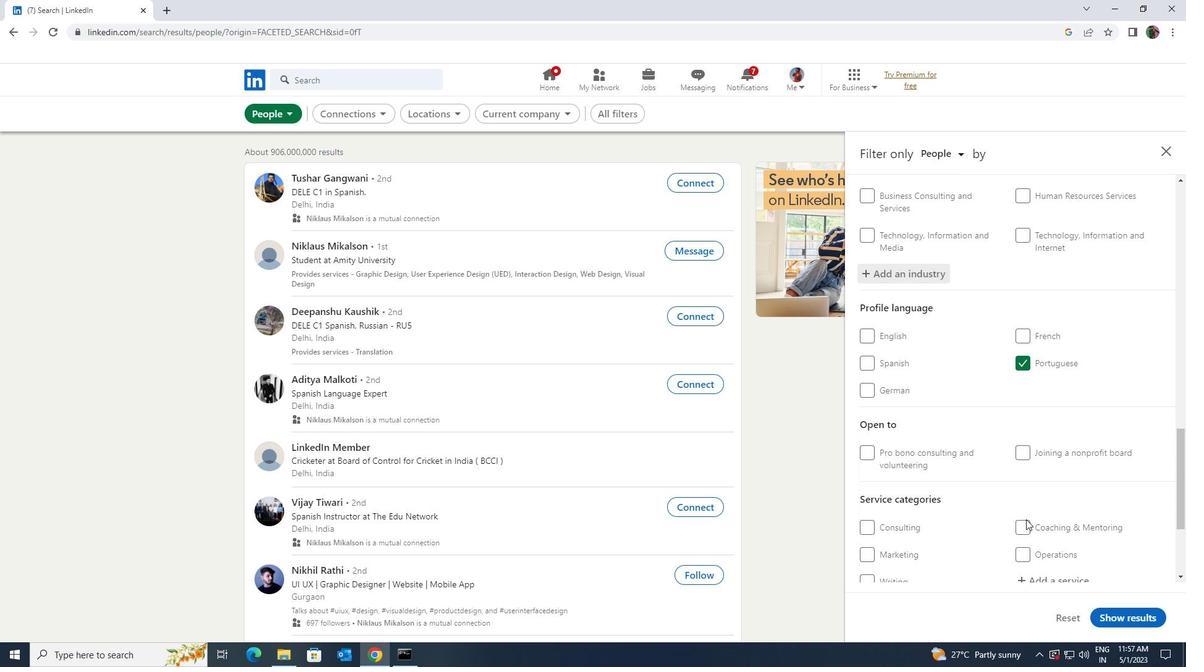 
Action: Mouse moved to (1025, 520)
Screenshot: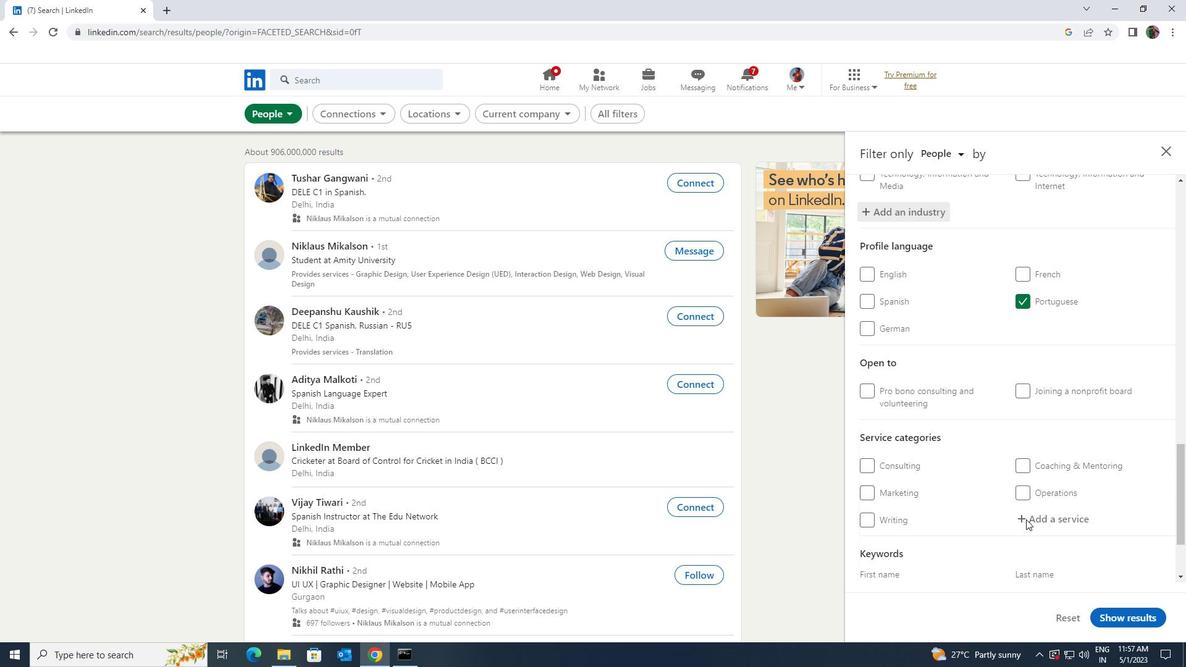 
Action: Mouse pressed left at (1025, 520)
Screenshot: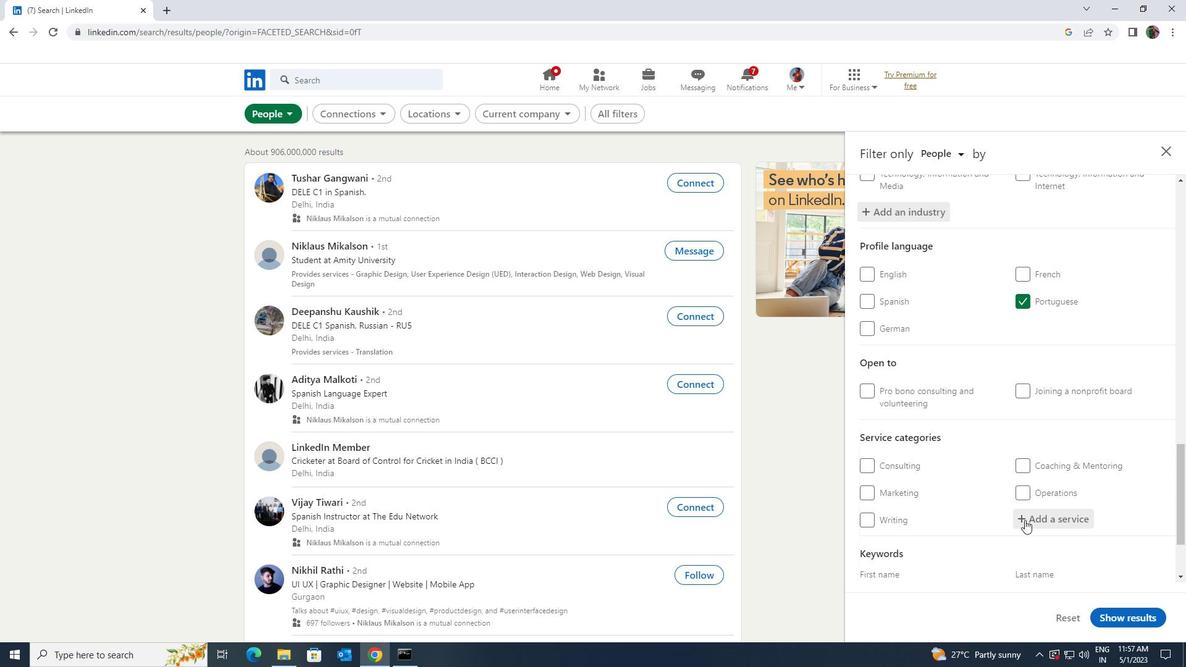 
Action: Key pressed <Key.shift>UX
Screenshot: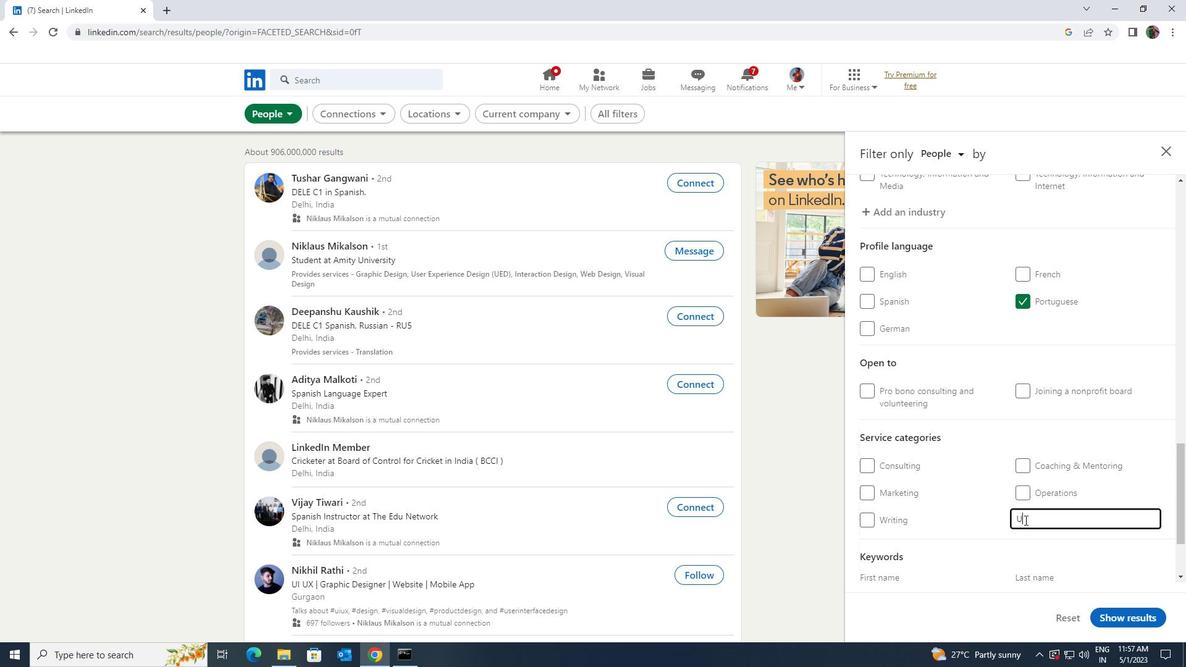 
Action: Mouse moved to (1018, 533)
Screenshot: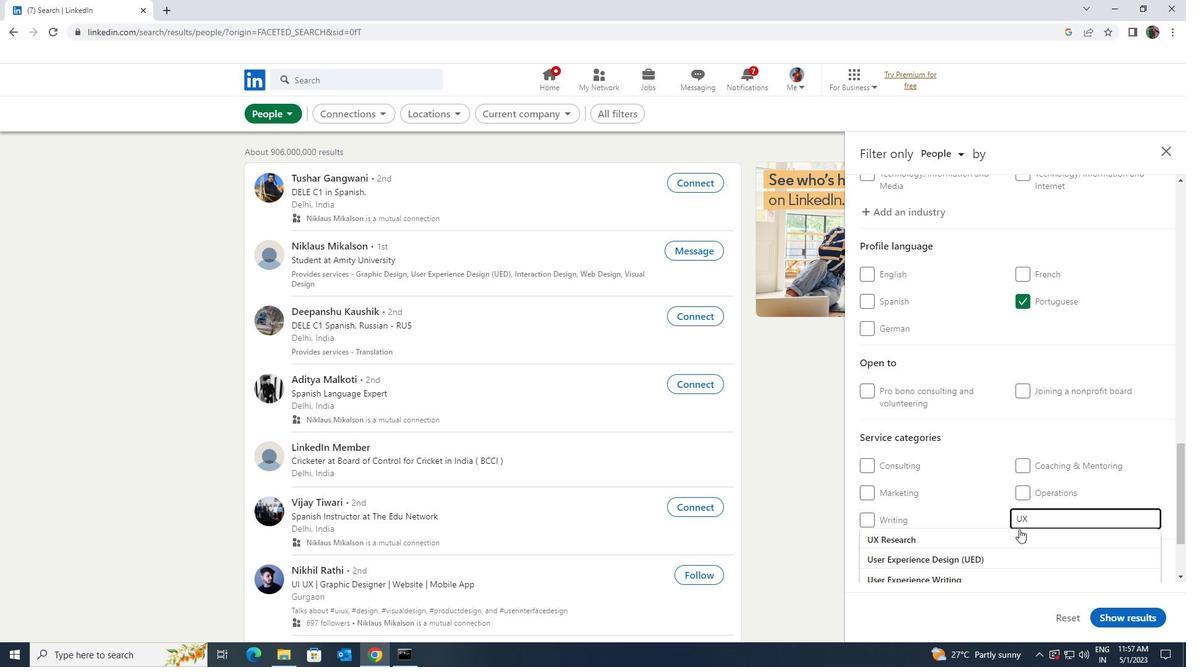 
Action: Mouse pressed left at (1018, 533)
Screenshot: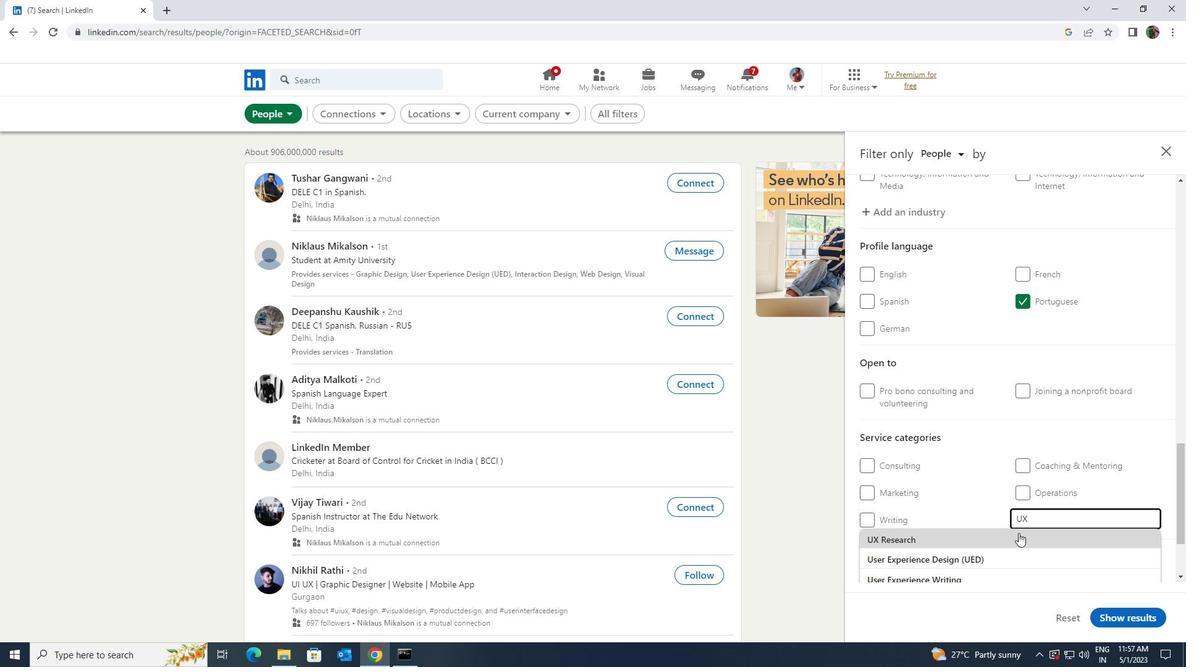 
Action: Mouse scrolled (1018, 533) with delta (0, 0)
Screenshot: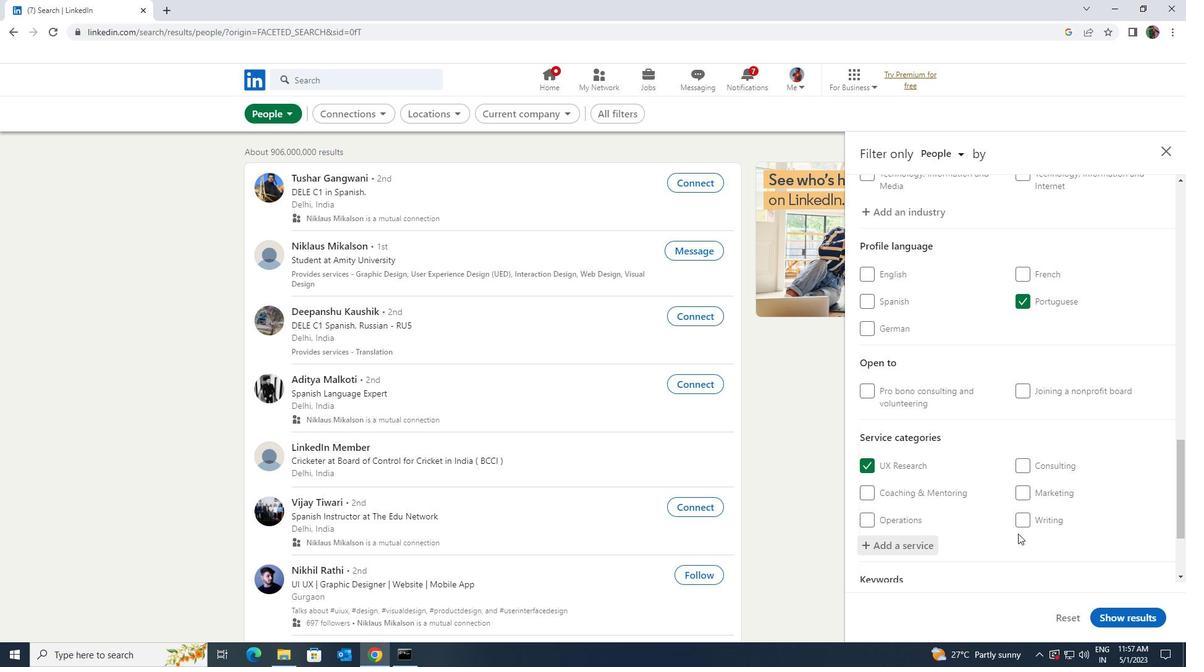 
Action: Mouse scrolled (1018, 533) with delta (0, 0)
Screenshot: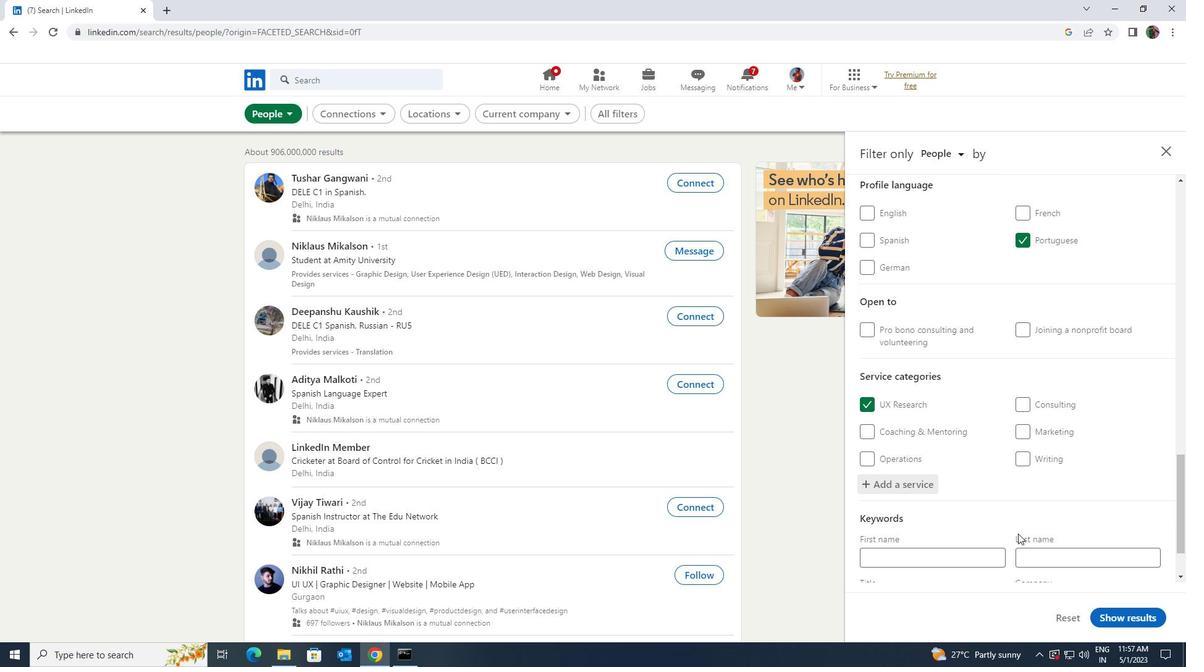 
Action: Mouse moved to (986, 533)
Screenshot: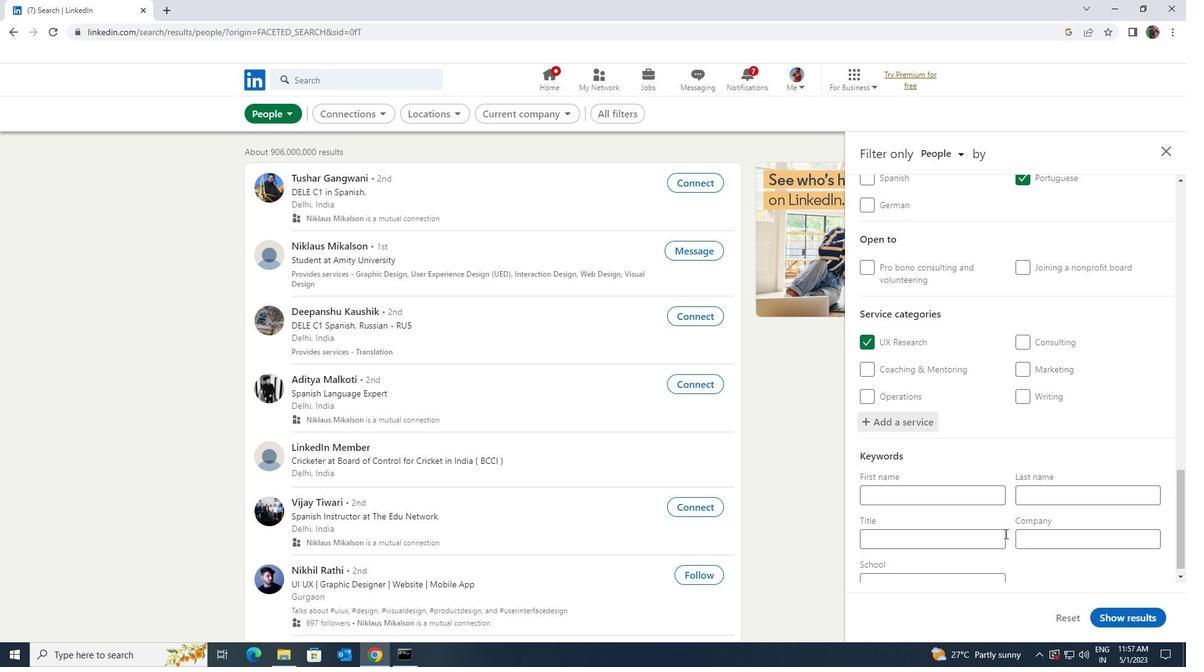 
Action: Mouse pressed left at (986, 533)
Screenshot: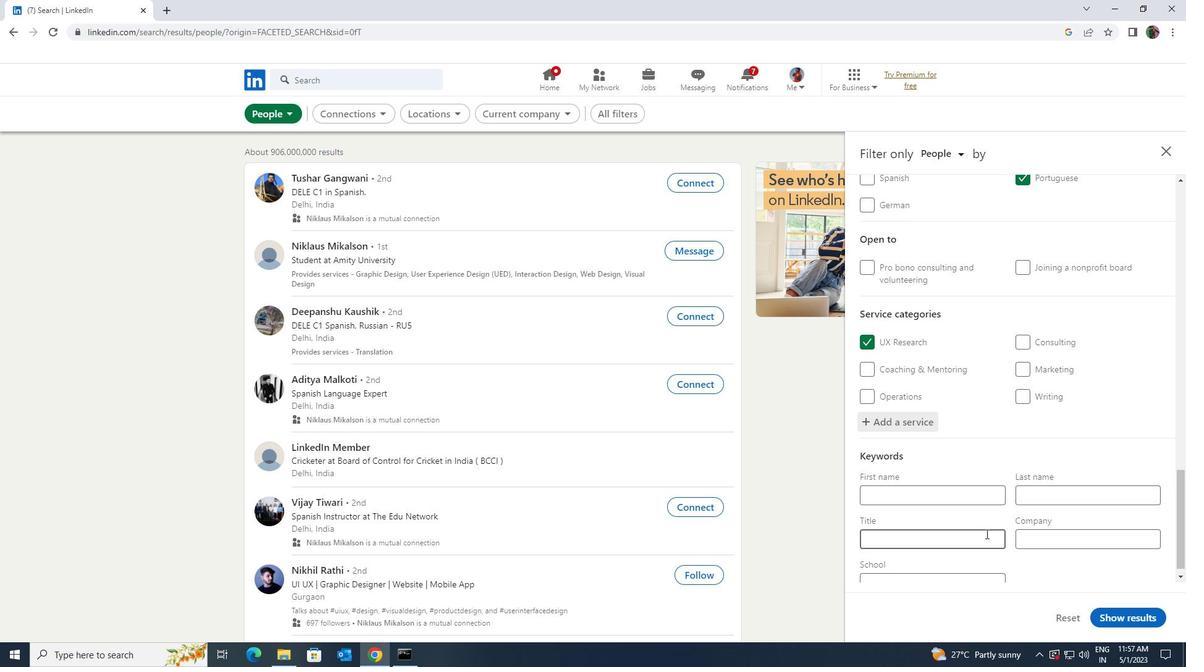 
Action: Key pressed <Key.shift><Key.shift><Key.shift><Key.shift><Key.shift><Key.shift><Key.shift><Key.shift><Key.shift>SUBSTITUTE<Key.space><Key.shift>TEACHER
Screenshot: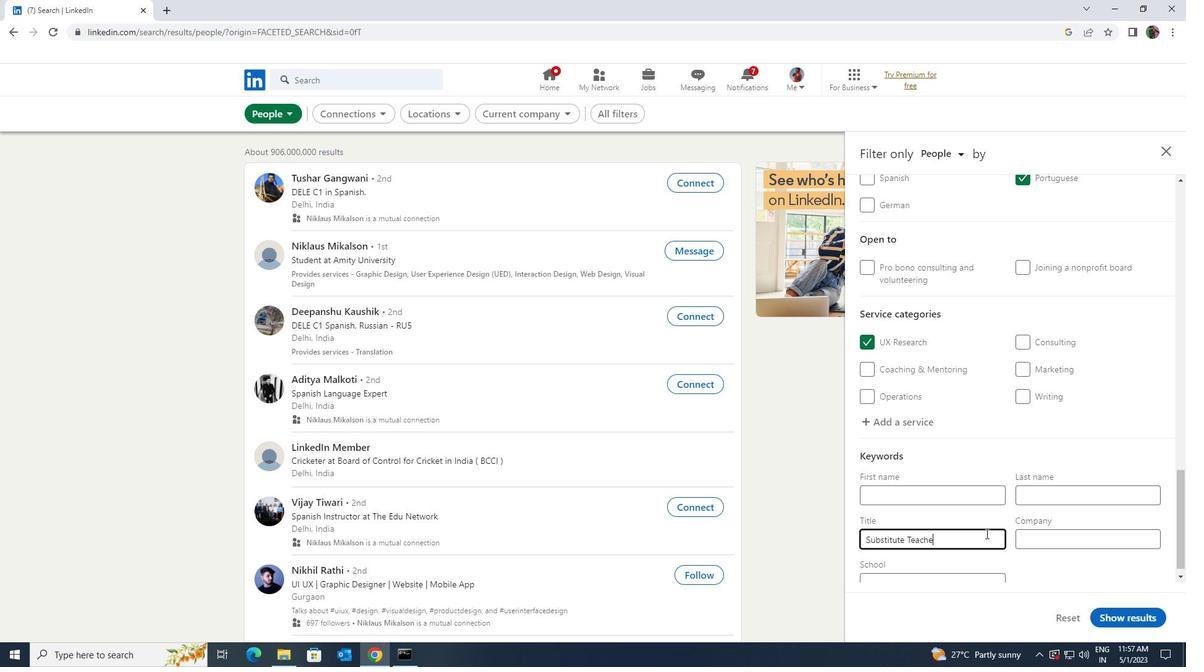 
Action: Mouse moved to (1097, 613)
Screenshot: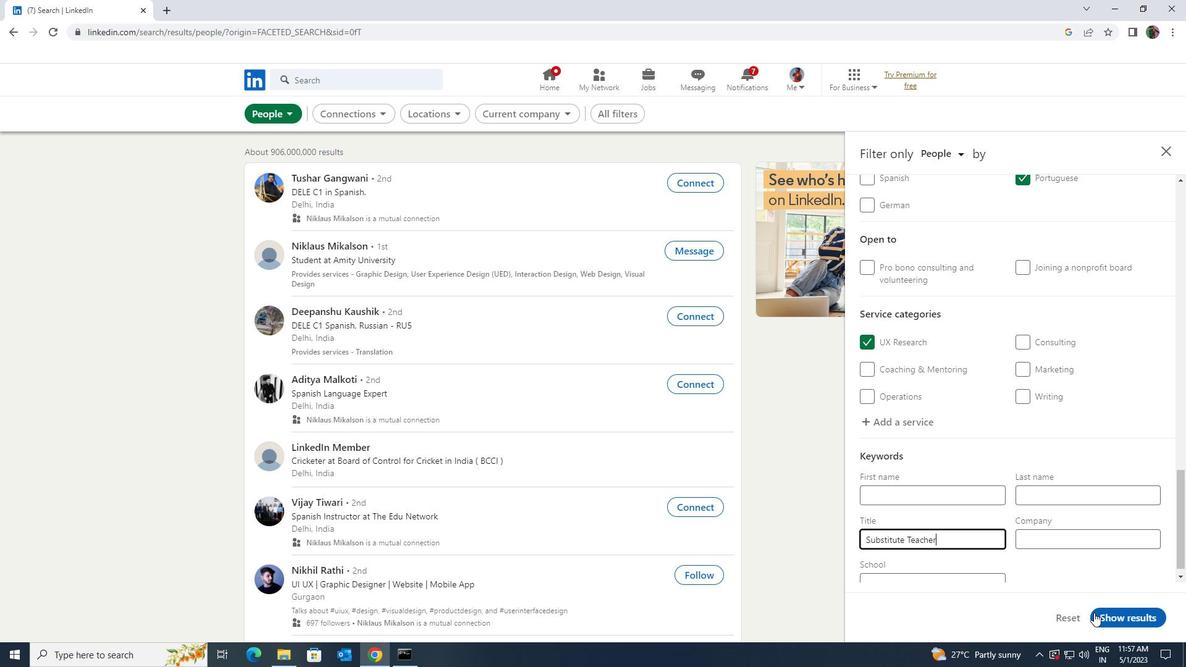 
Action: Mouse pressed left at (1097, 613)
Screenshot: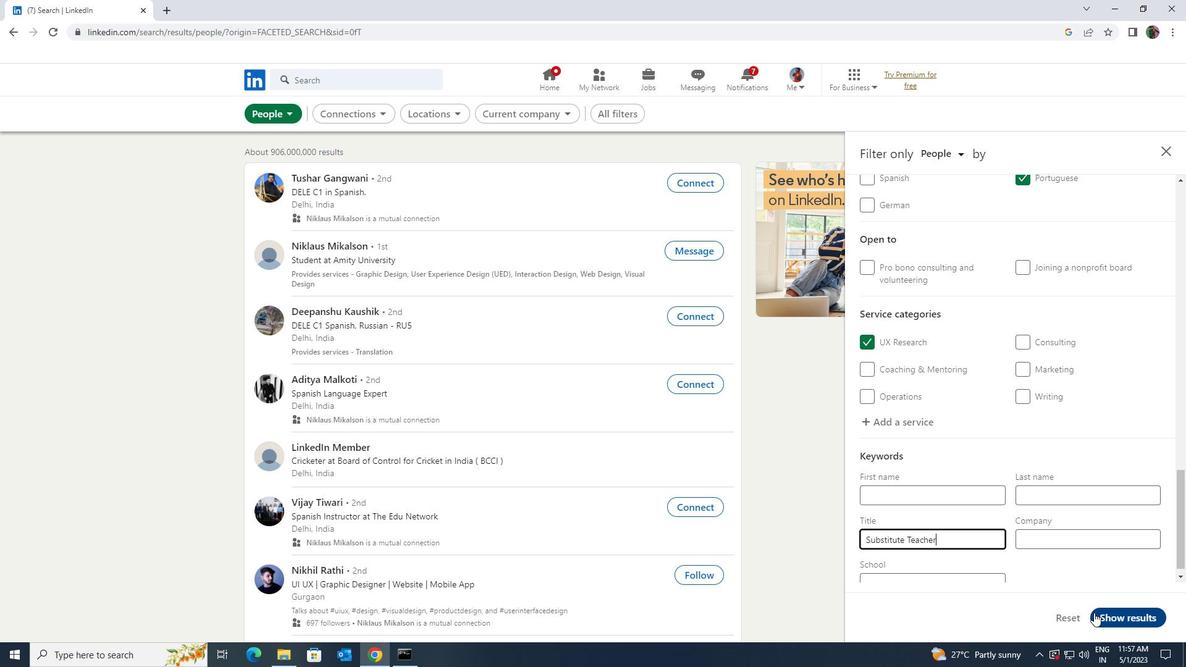 
